 Task: Search one way flight ticket for 3 adults, 3 children in business from Laredo: Laredo International Airport to Laramie: Laramie Regional Airport on 8-3-2023. Choice of flights is Emirates. Number of bags: 1 checked bag. Price is upto 84000. Outbound departure time preference is 12:45.
Action: Mouse moved to (415, 171)
Screenshot: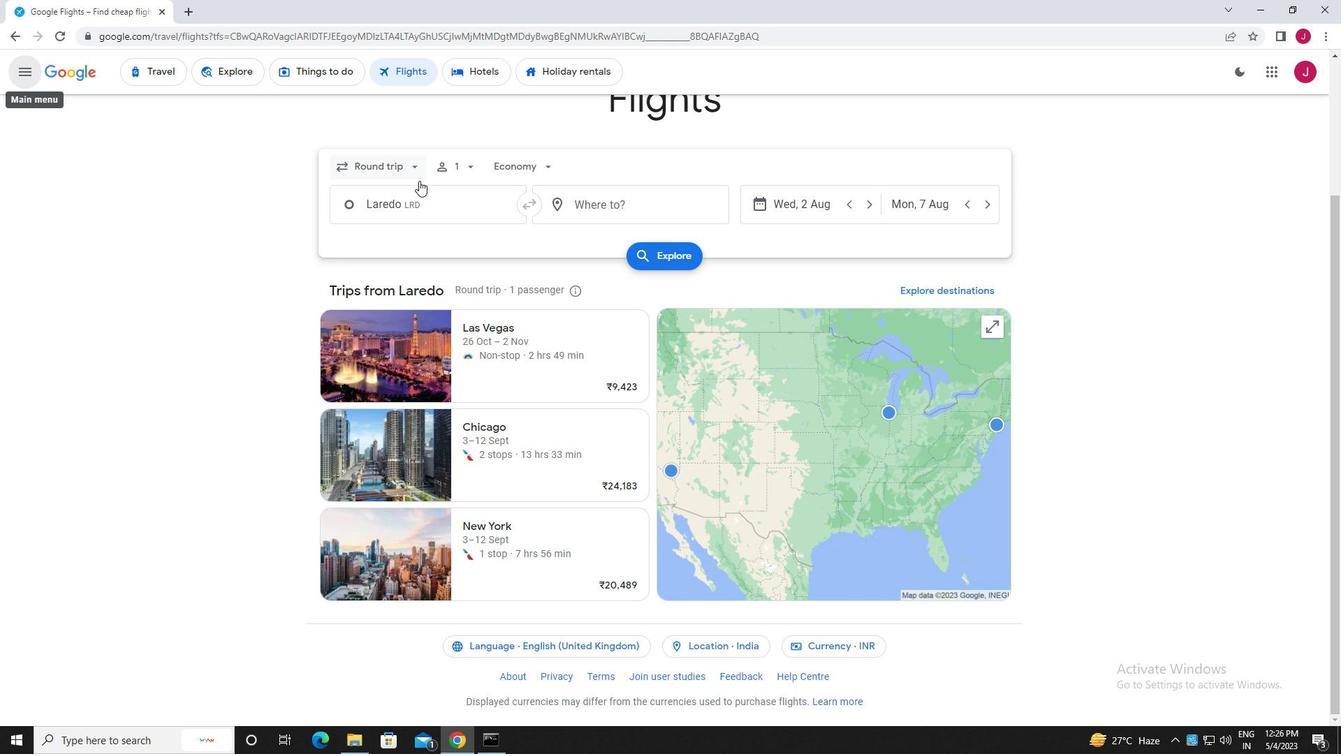 
Action: Mouse pressed left at (415, 171)
Screenshot: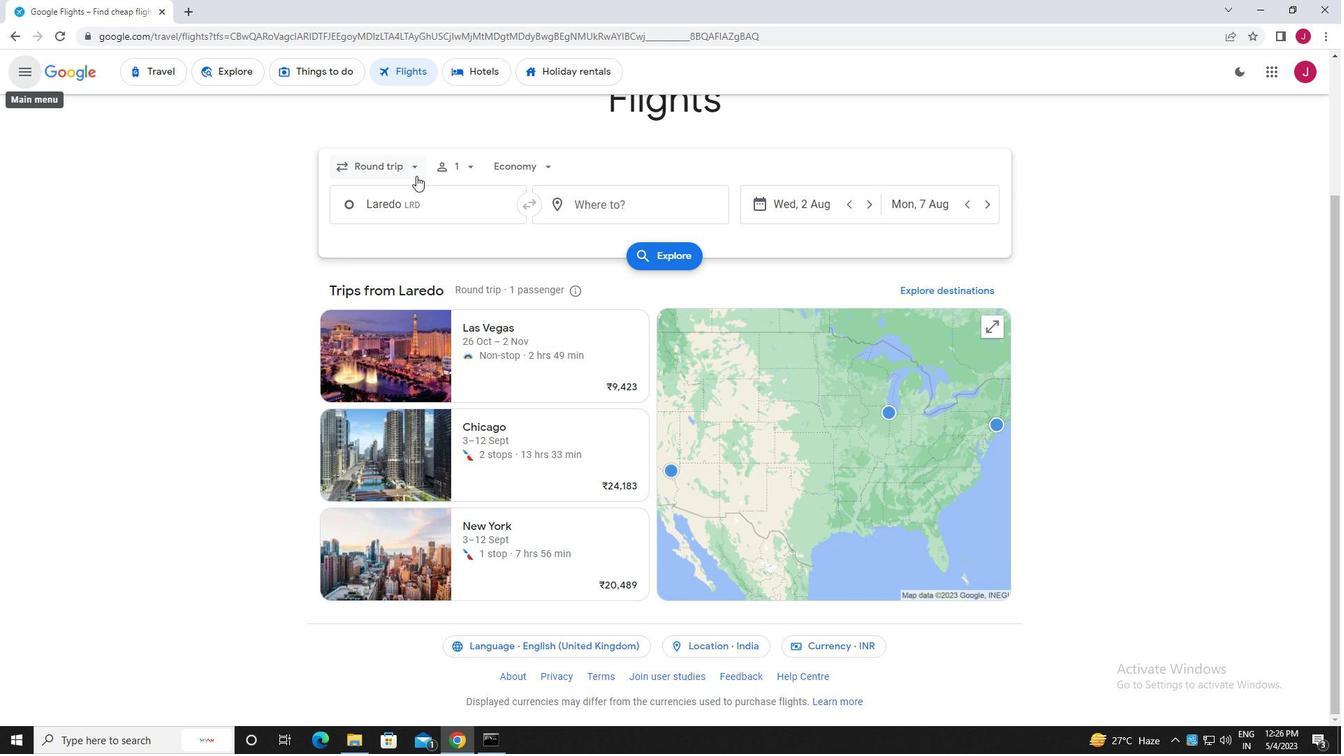 
Action: Mouse moved to (396, 231)
Screenshot: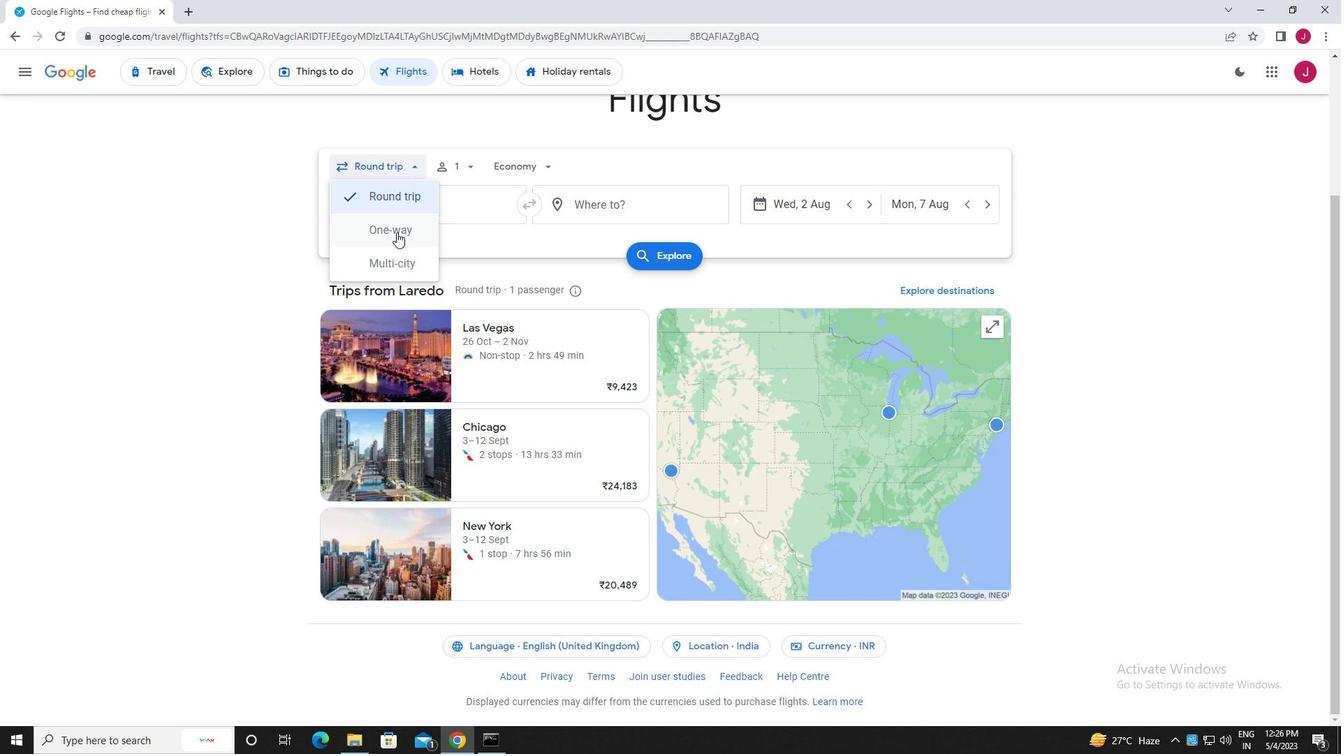 
Action: Mouse pressed left at (396, 231)
Screenshot: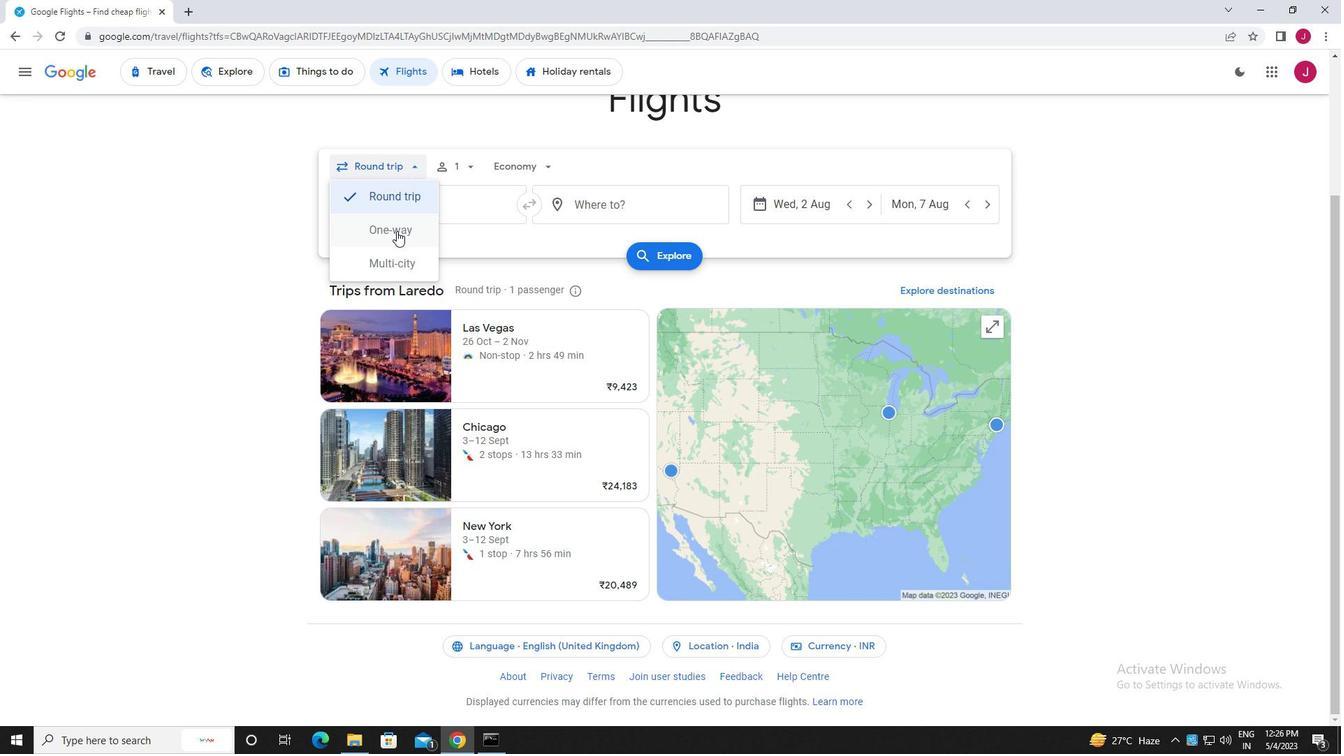 
Action: Mouse moved to (463, 167)
Screenshot: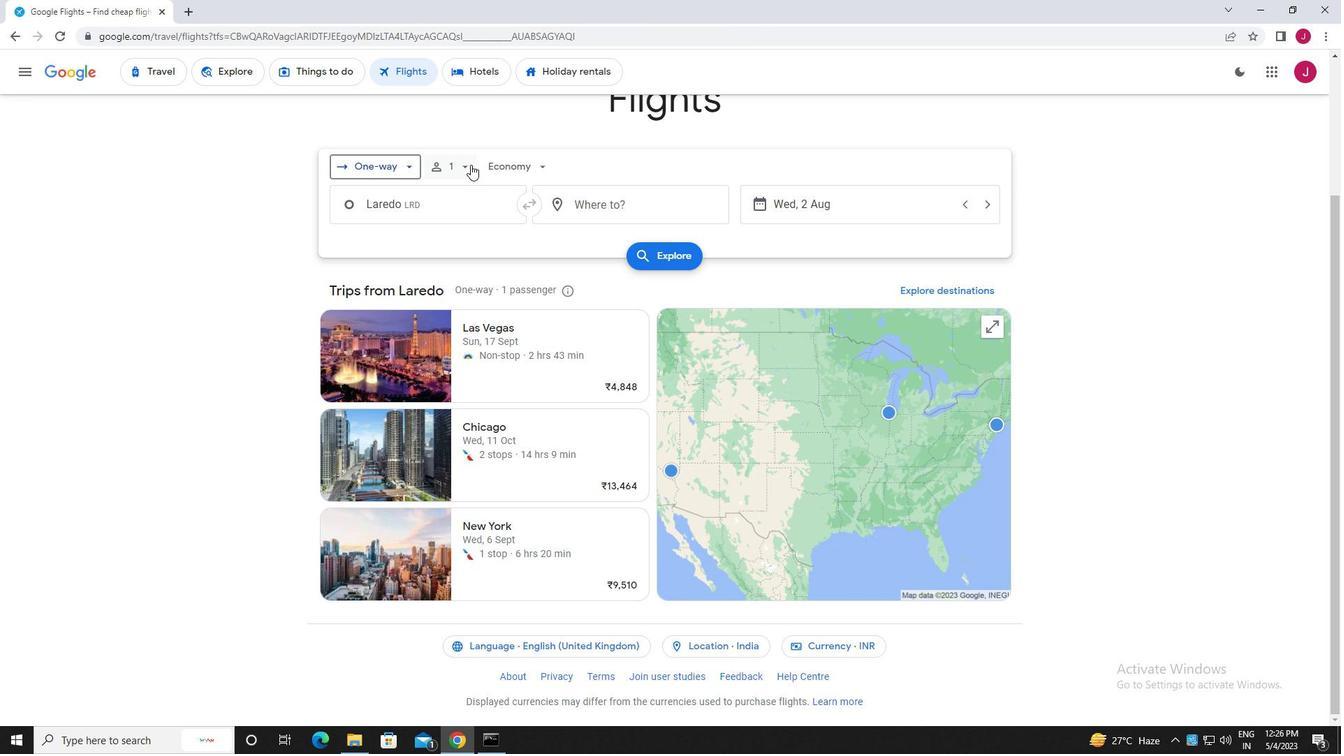 
Action: Mouse pressed left at (463, 167)
Screenshot: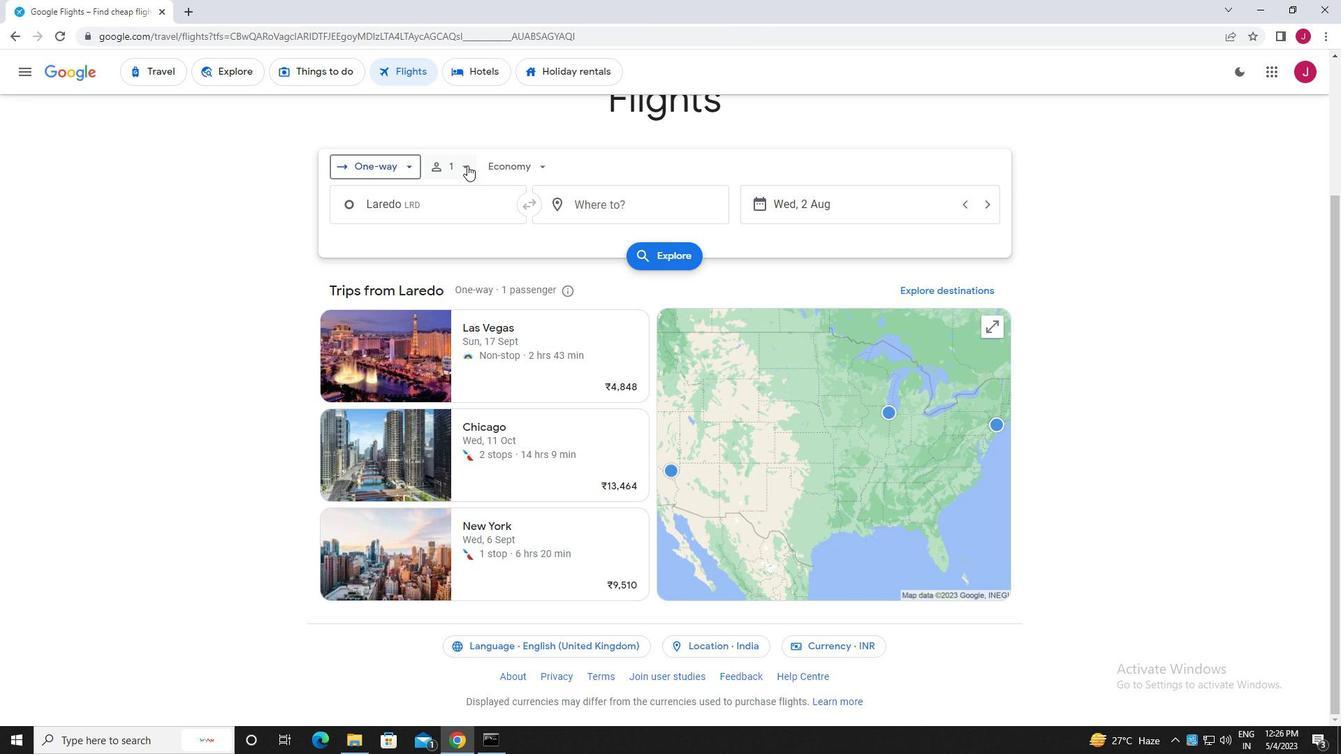 
Action: Mouse moved to (579, 201)
Screenshot: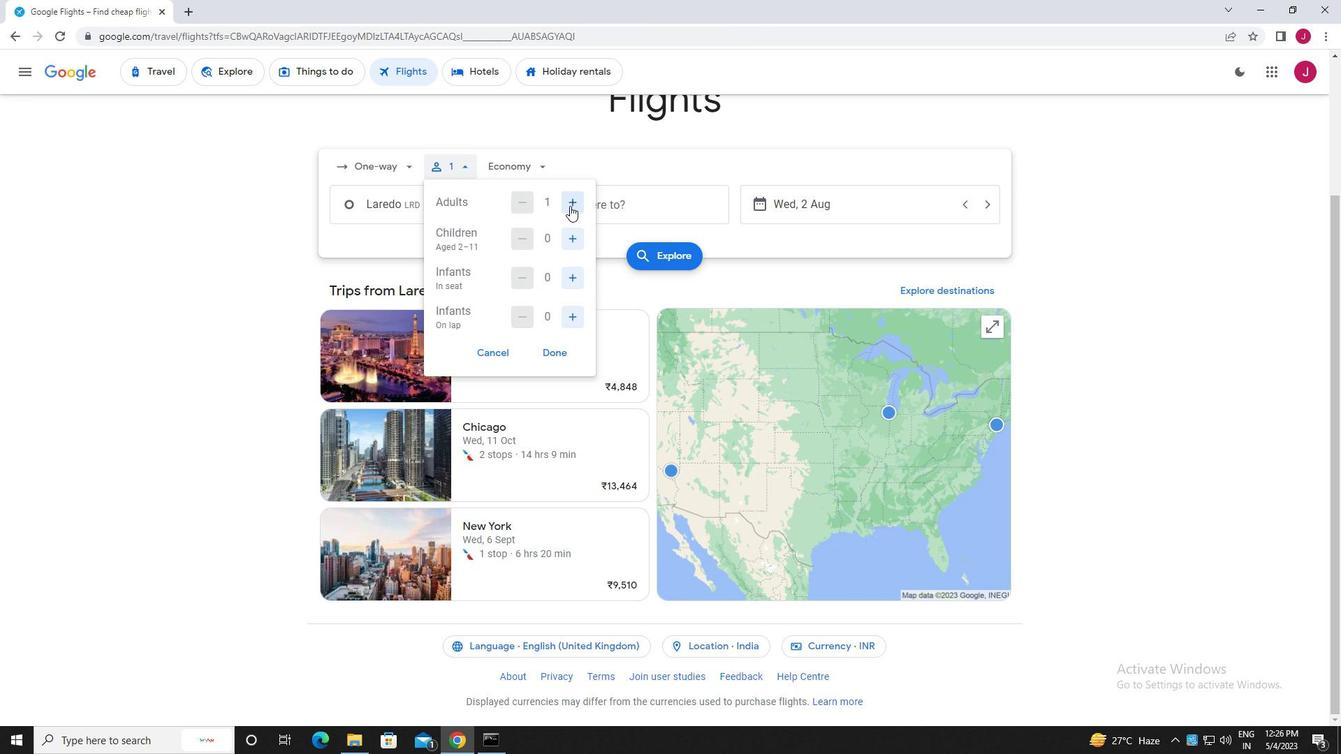 
Action: Mouse pressed left at (579, 201)
Screenshot: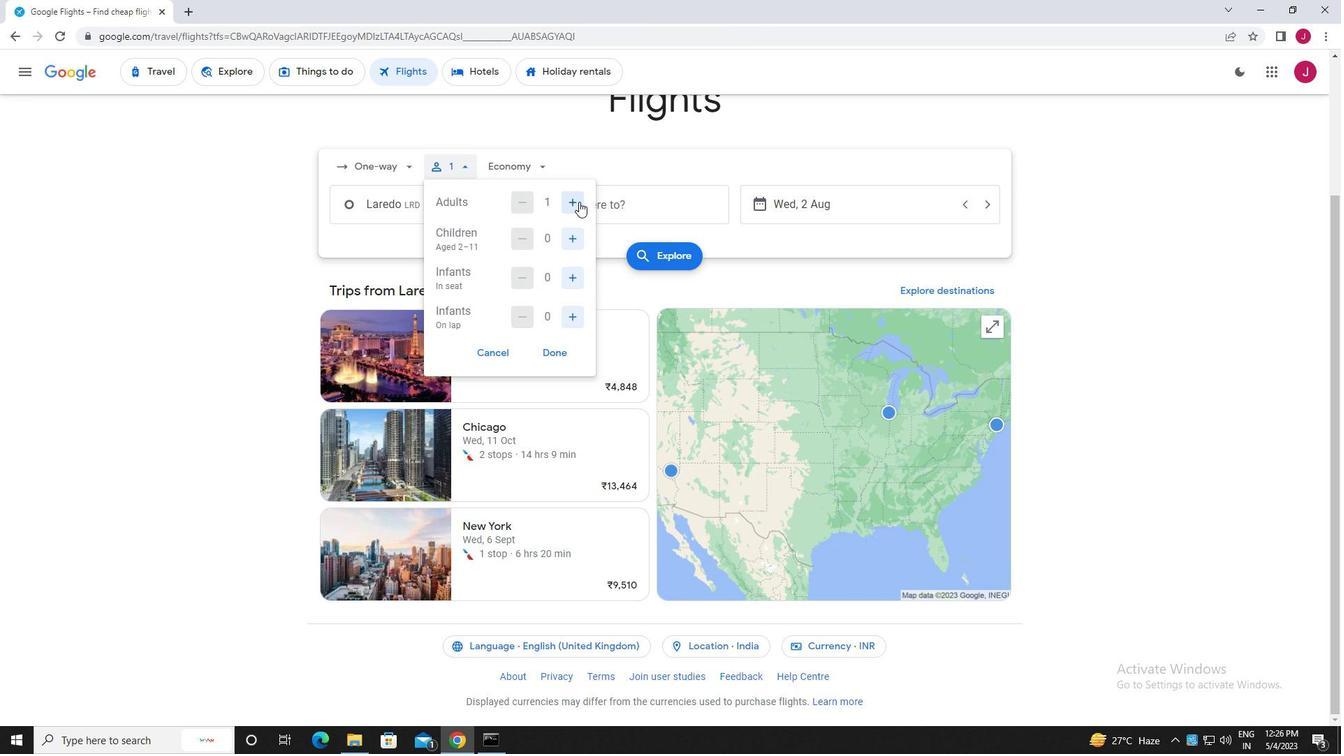 
Action: Mouse pressed left at (579, 201)
Screenshot: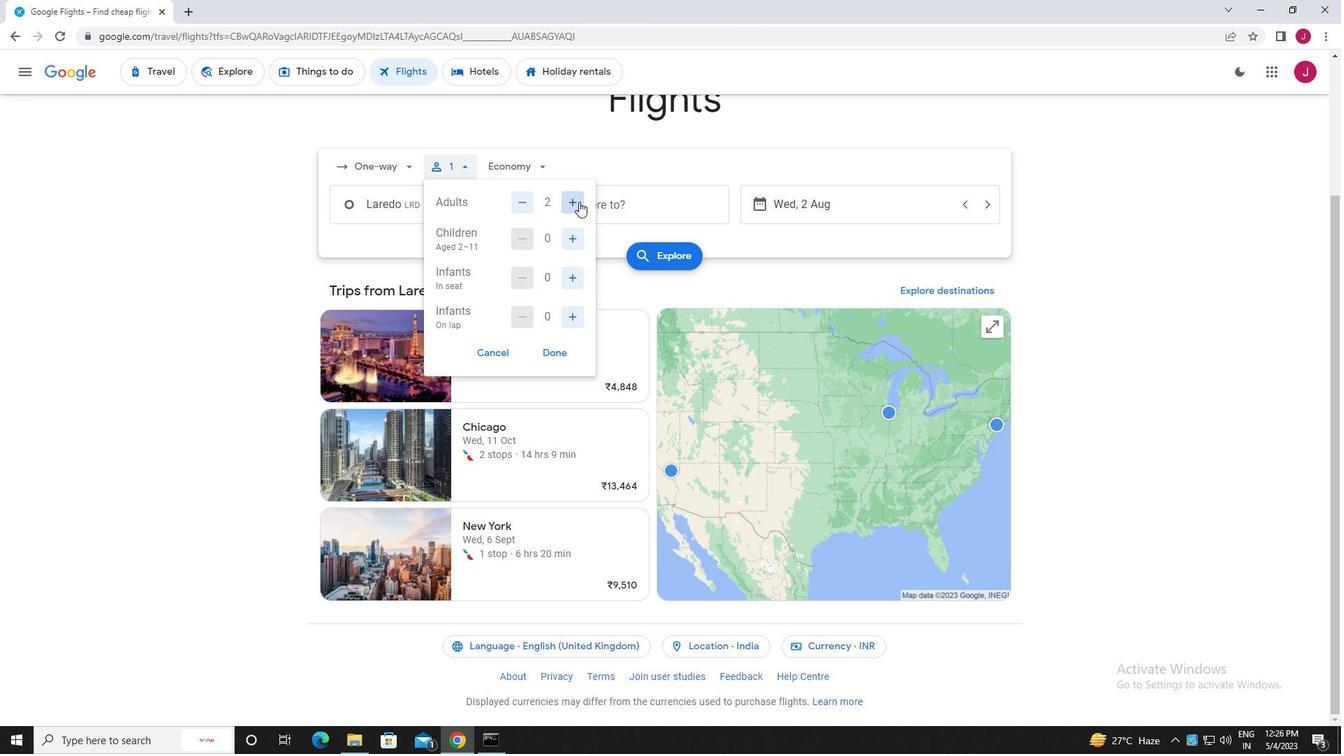 
Action: Mouse moved to (576, 237)
Screenshot: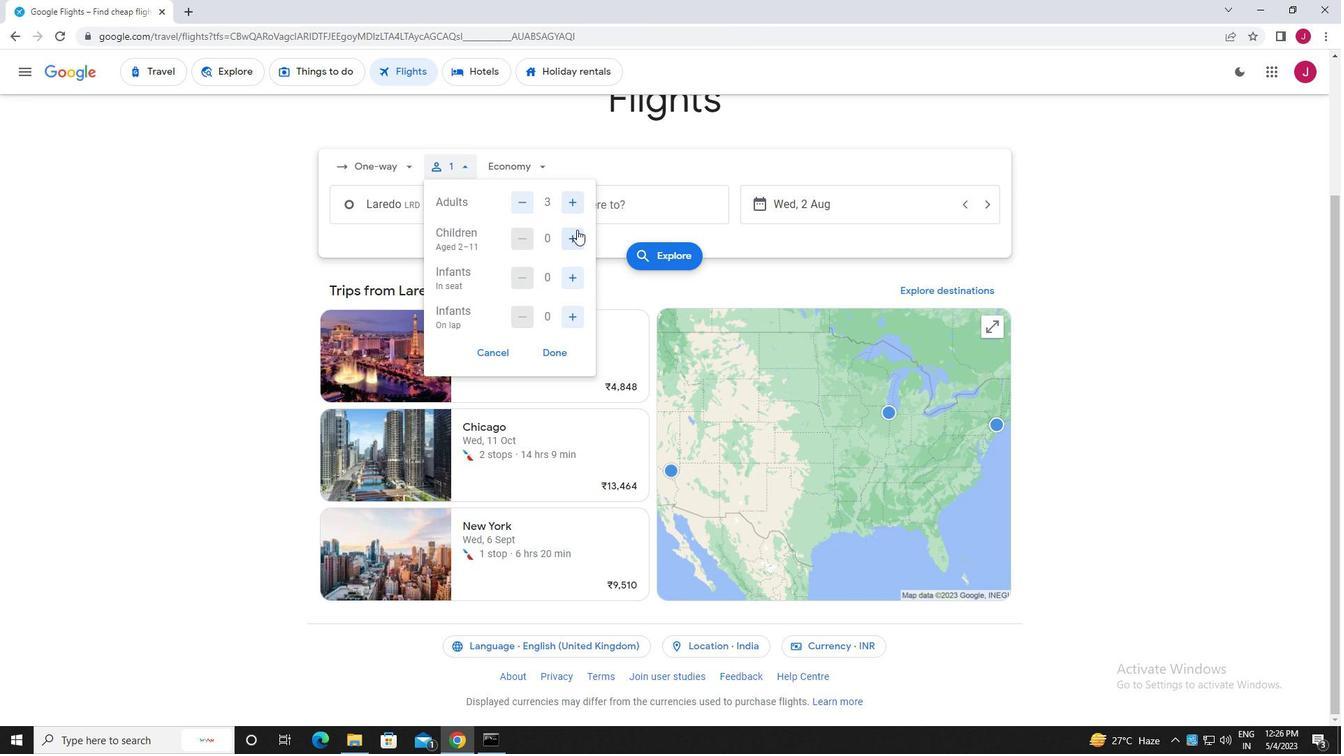 
Action: Mouse pressed left at (576, 237)
Screenshot: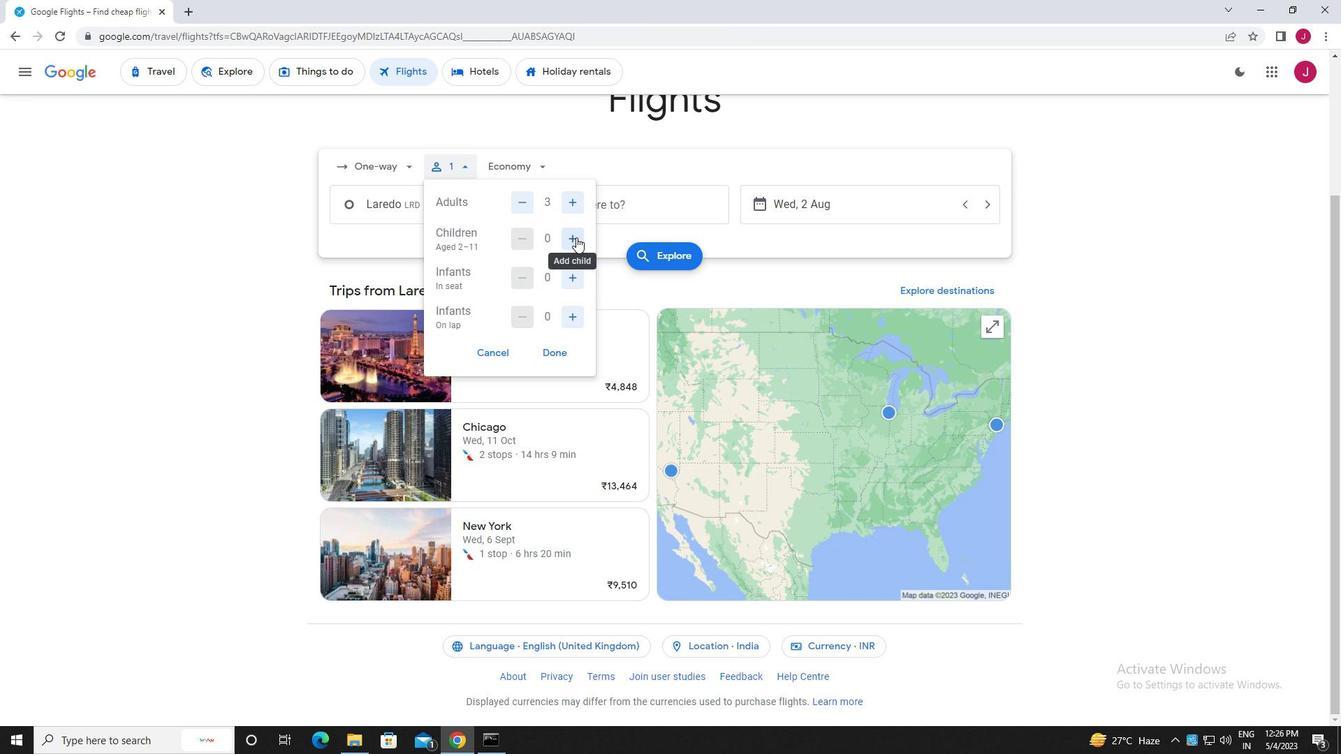 
Action: Mouse pressed left at (576, 237)
Screenshot: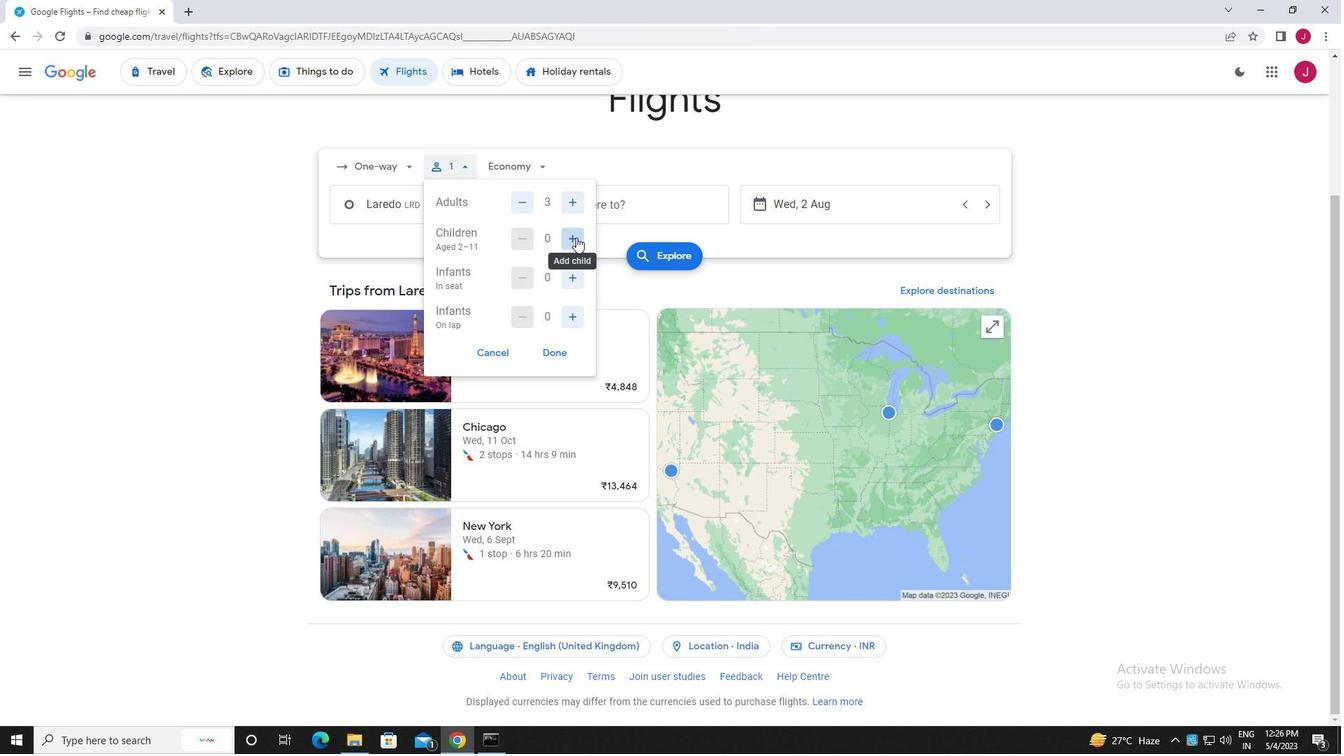 
Action: Mouse pressed left at (576, 237)
Screenshot: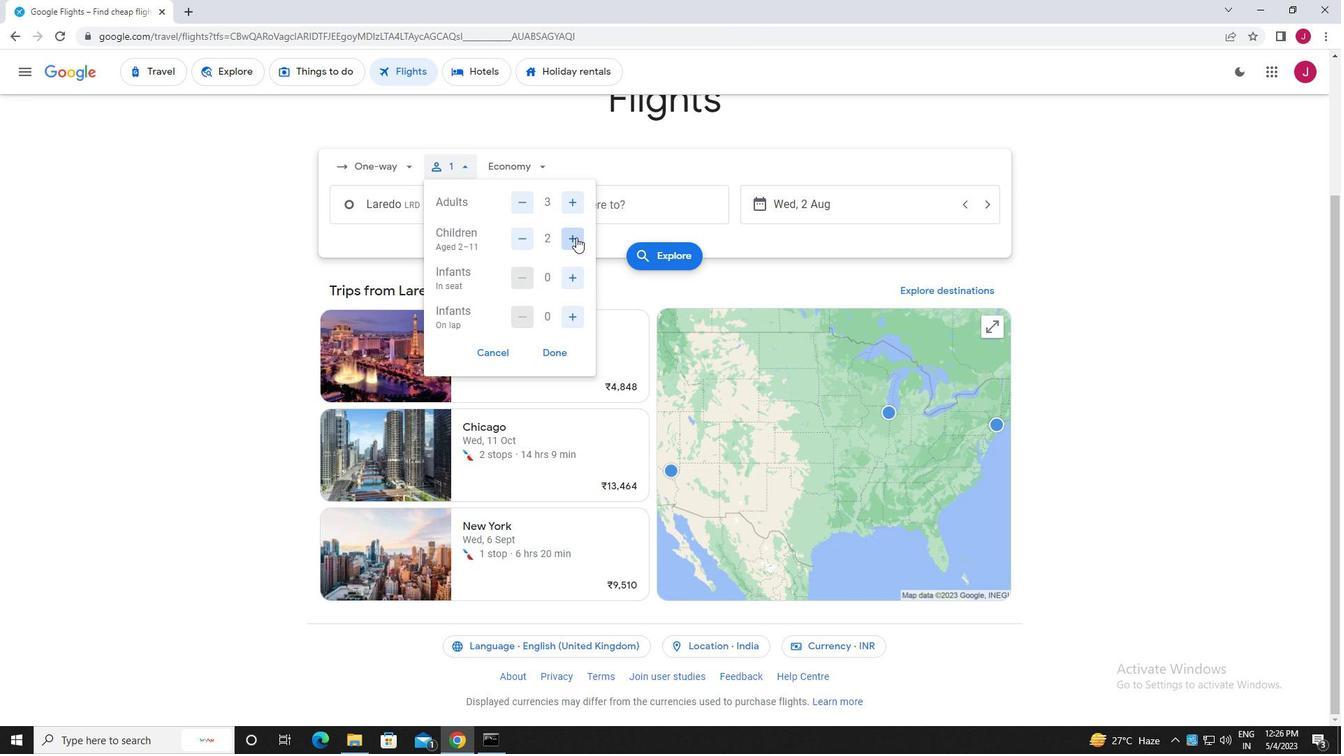 
Action: Mouse moved to (555, 355)
Screenshot: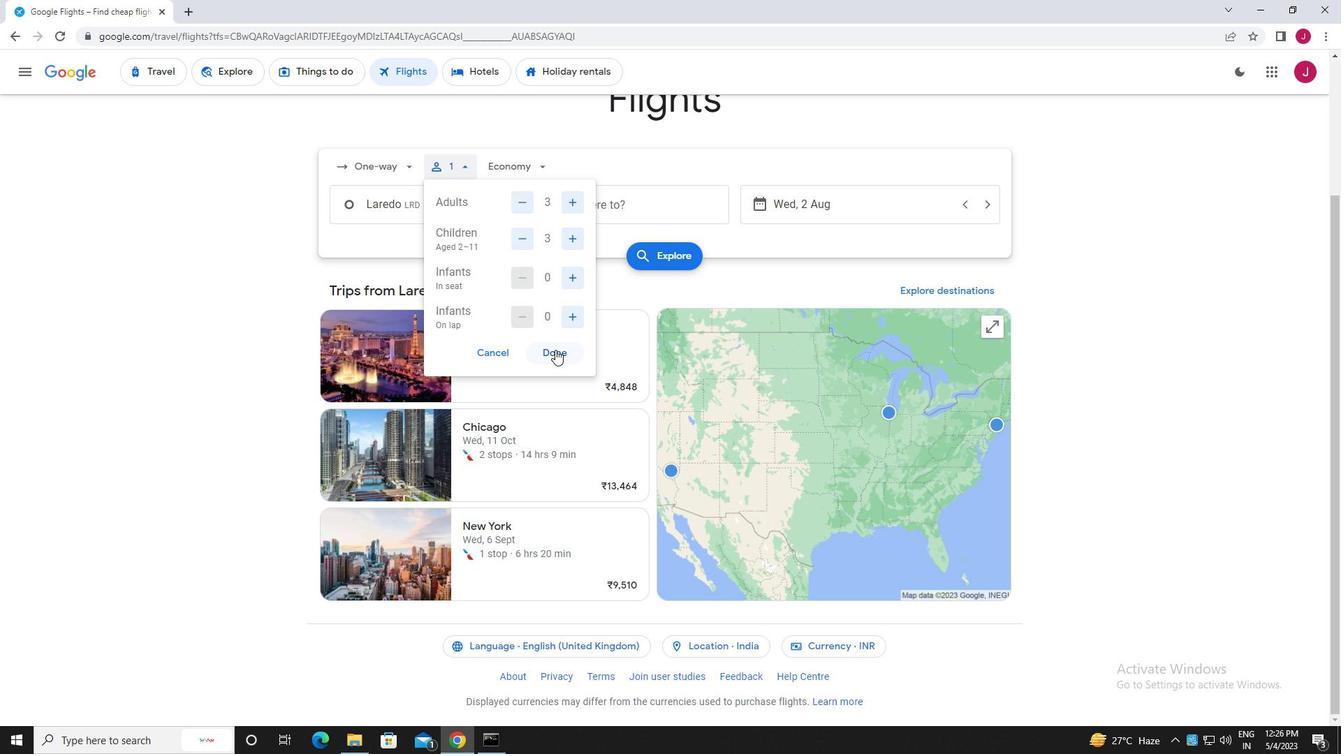 
Action: Mouse pressed left at (555, 355)
Screenshot: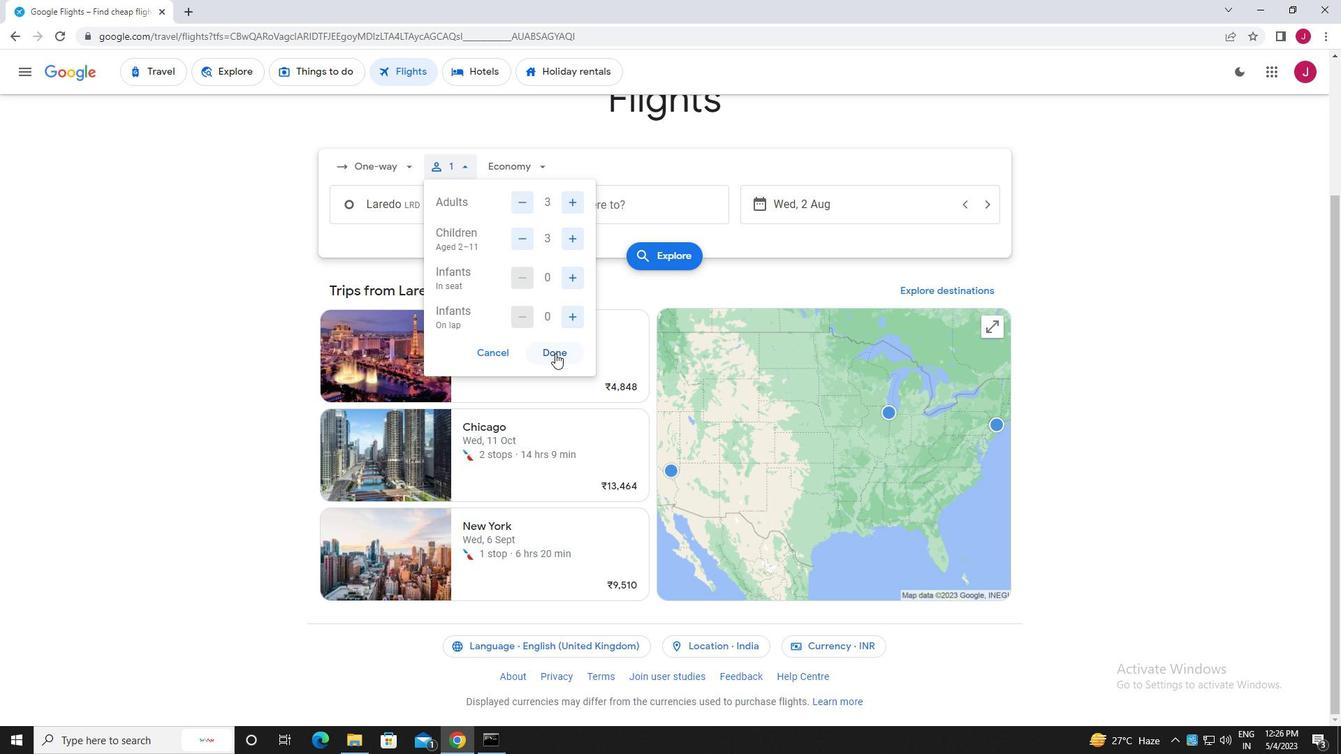 
Action: Mouse moved to (532, 169)
Screenshot: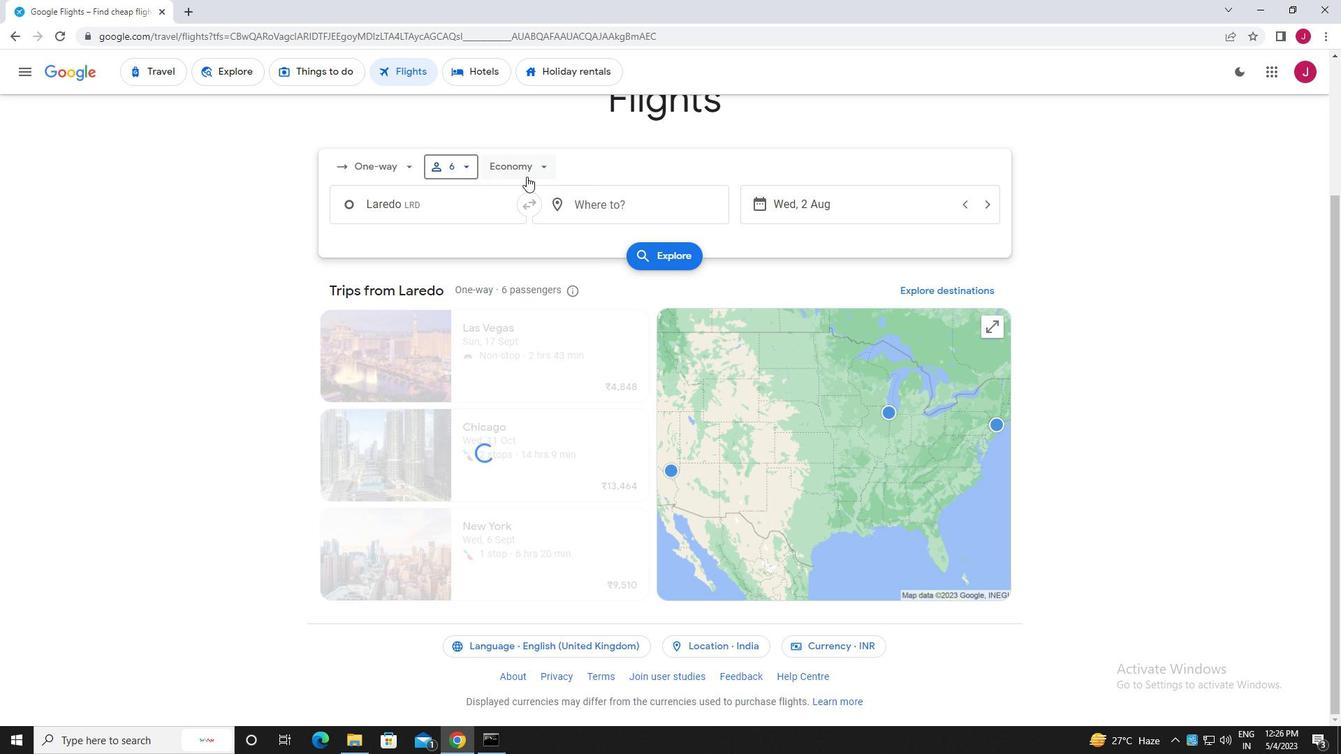 
Action: Mouse pressed left at (532, 169)
Screenshot: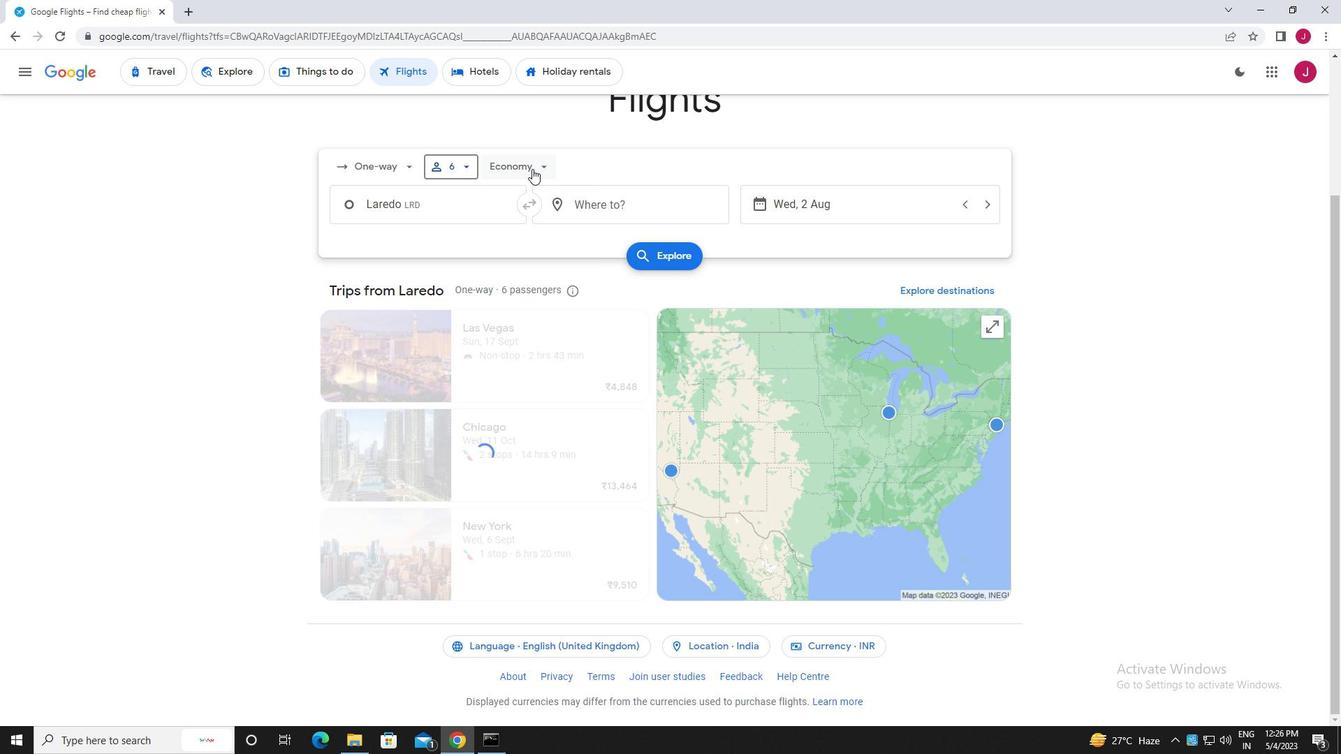 
Action: Mouse moved to (544, 264)
Screenshot: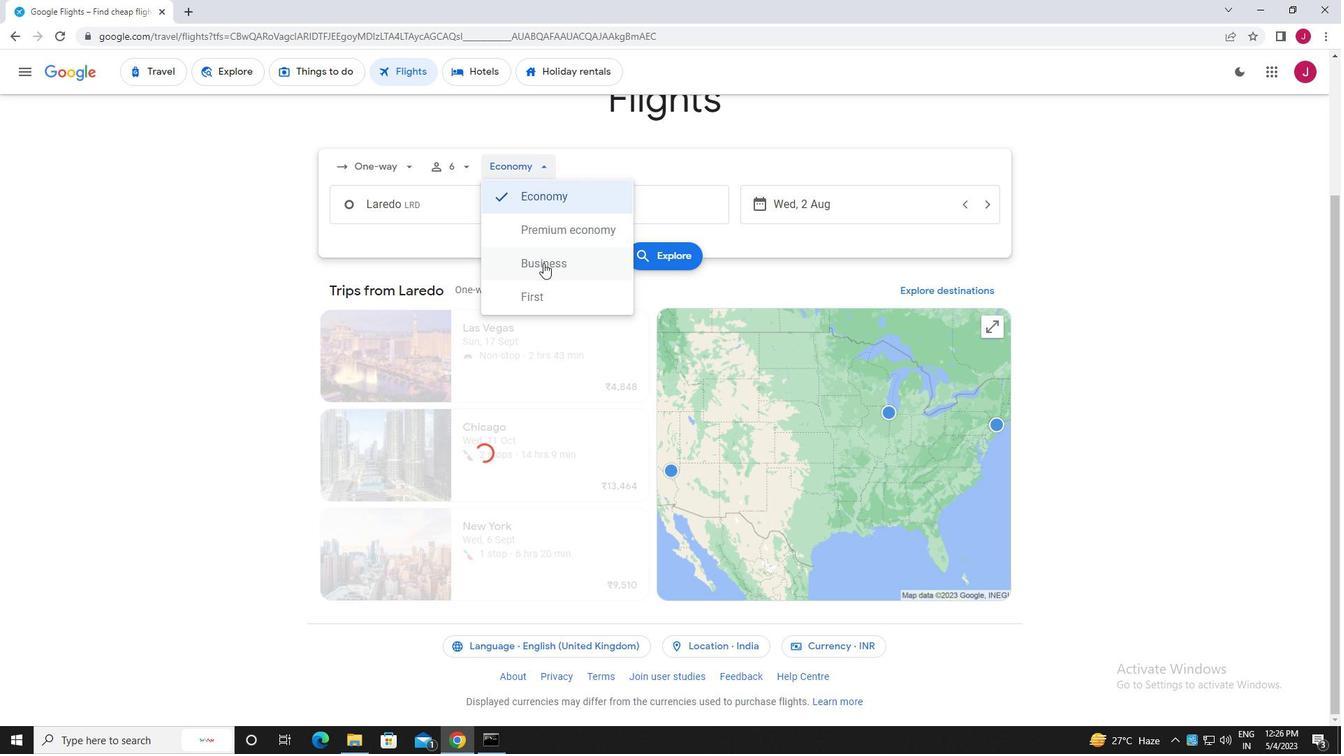 
Action: Mouse pressed left at (544, 264)
Screenshot: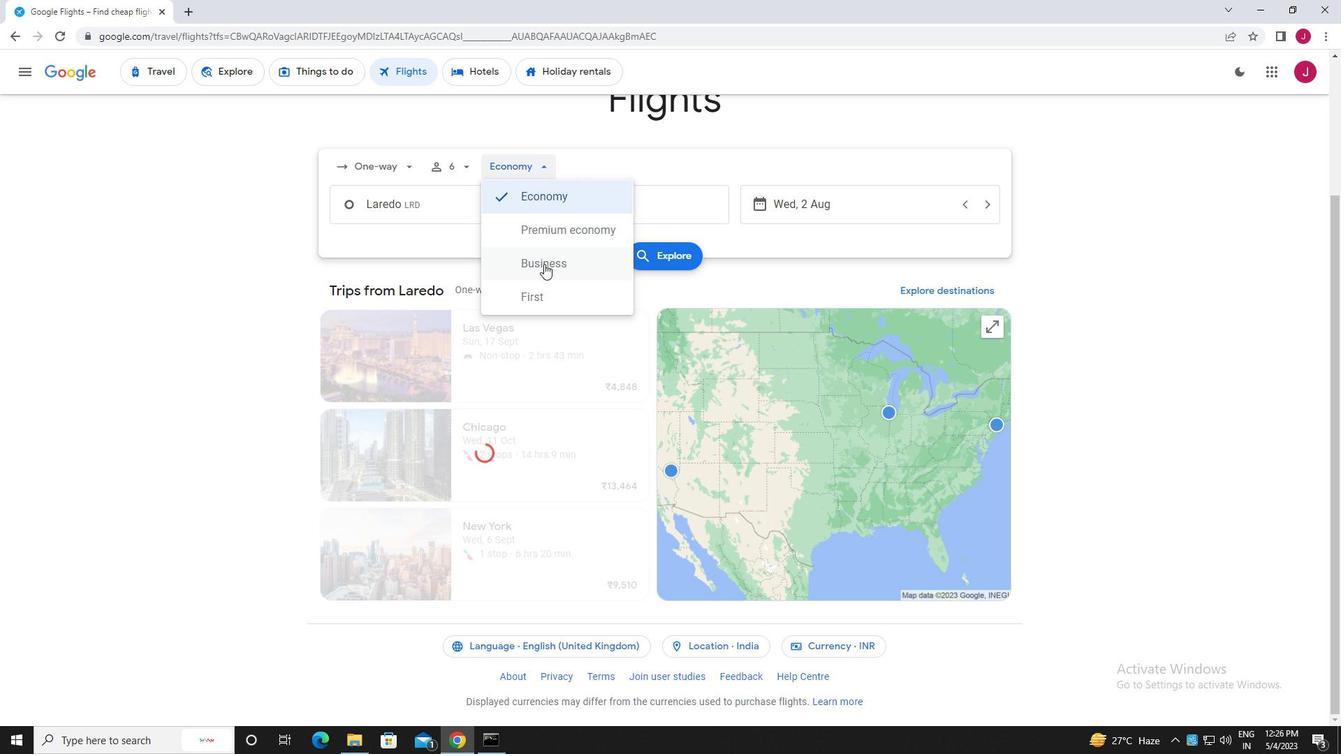 
Action: Mouse moved to (467, 208)
Screenshot: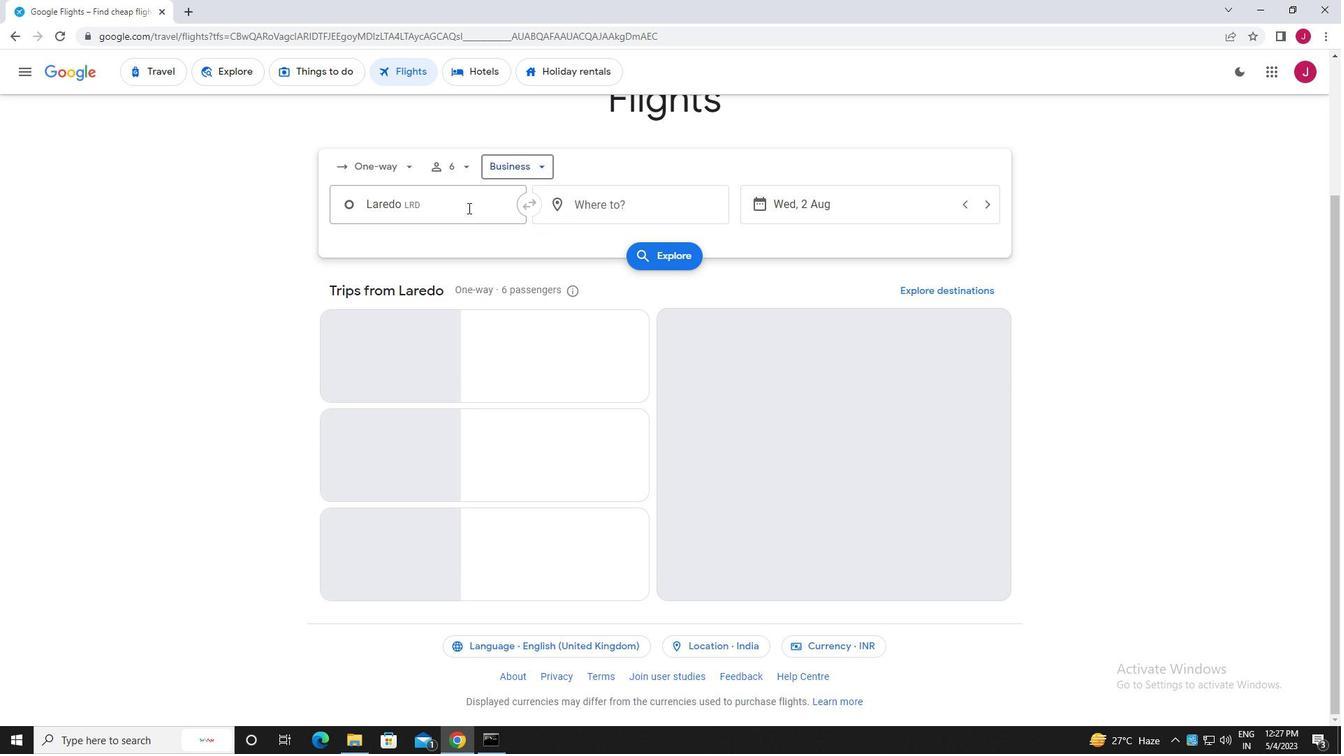 
Action: Mouse pressed left at (467, 208)
Screenshot: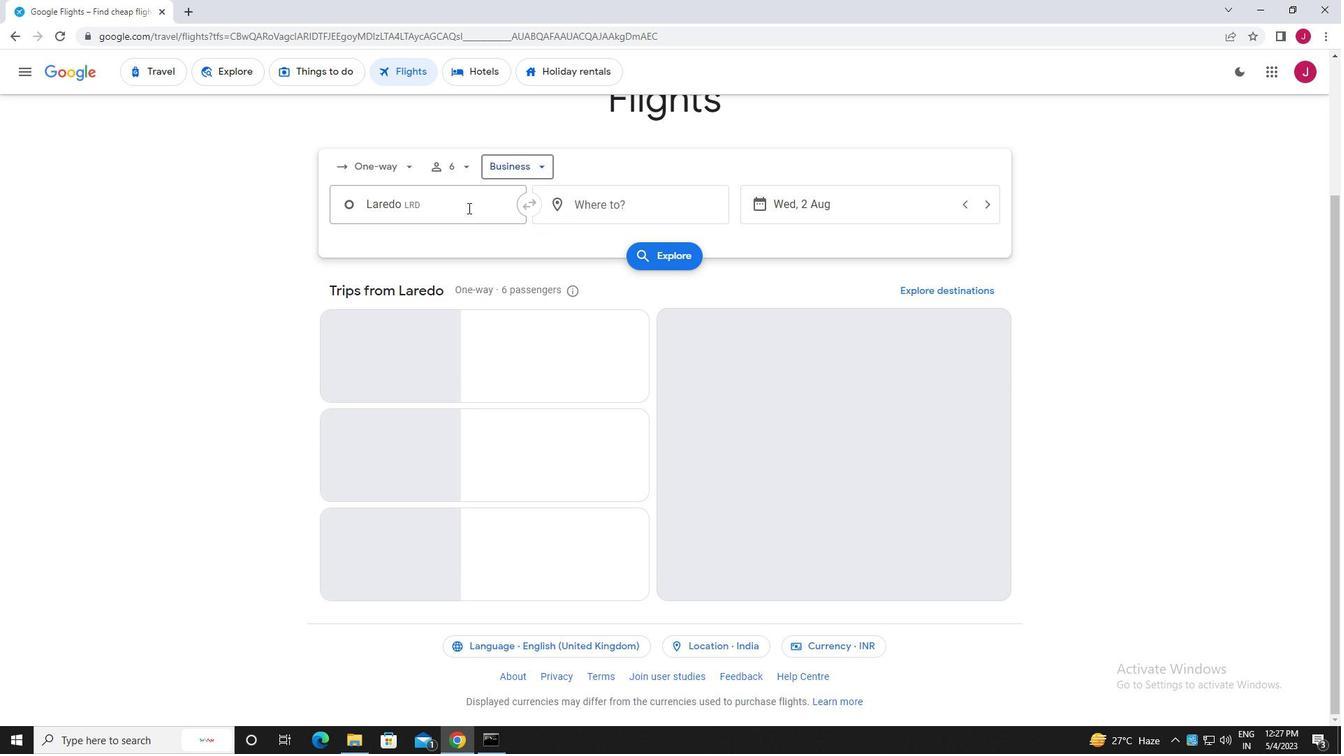 
Action: Mouse moved to (487, 196)
Screenshot: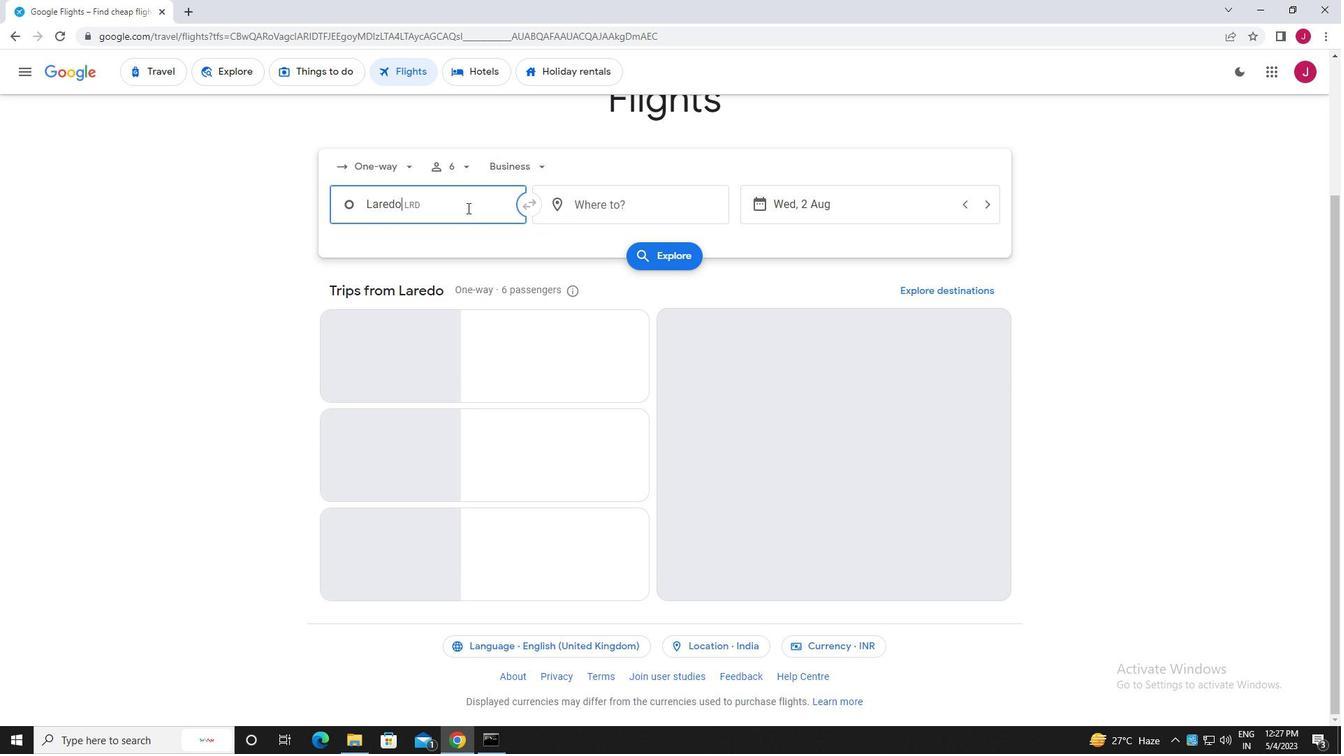 
Action: Key pressed laredo
Screenshot: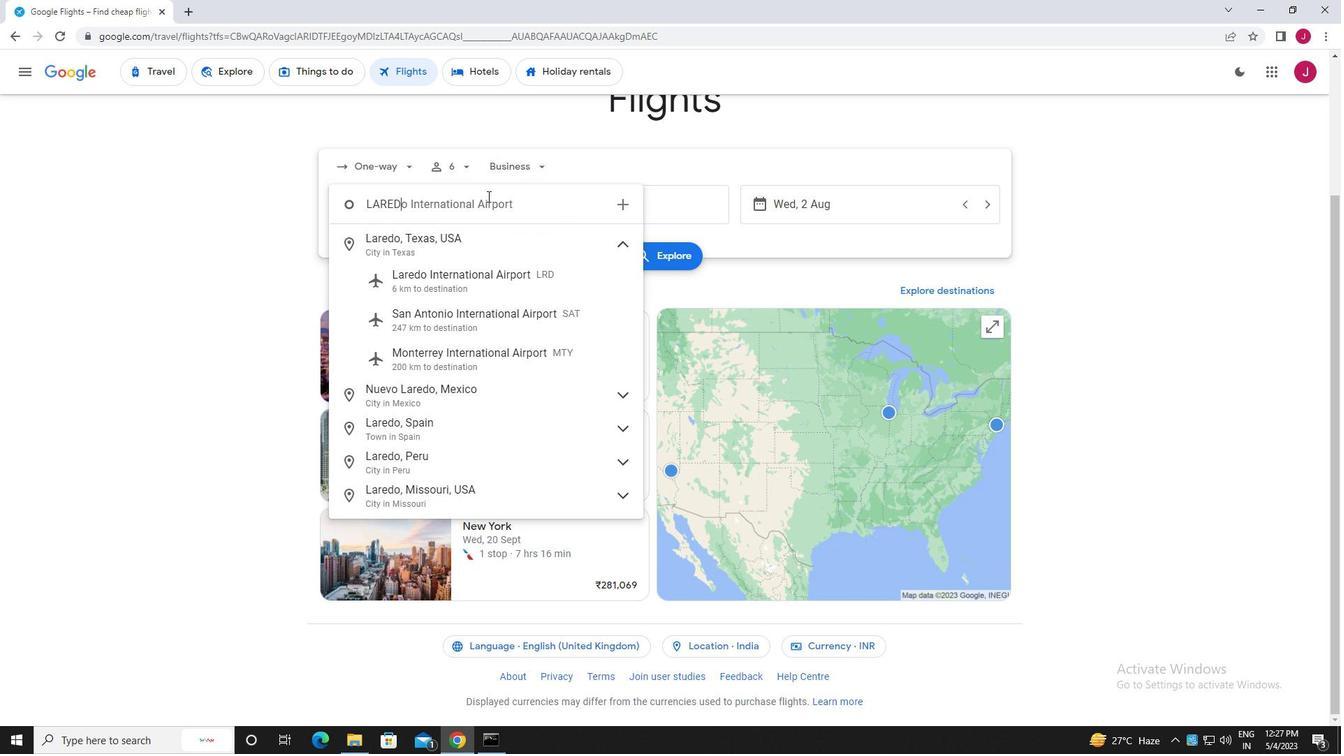 
Action: Mouse moved to (503, 277)
Screenshot: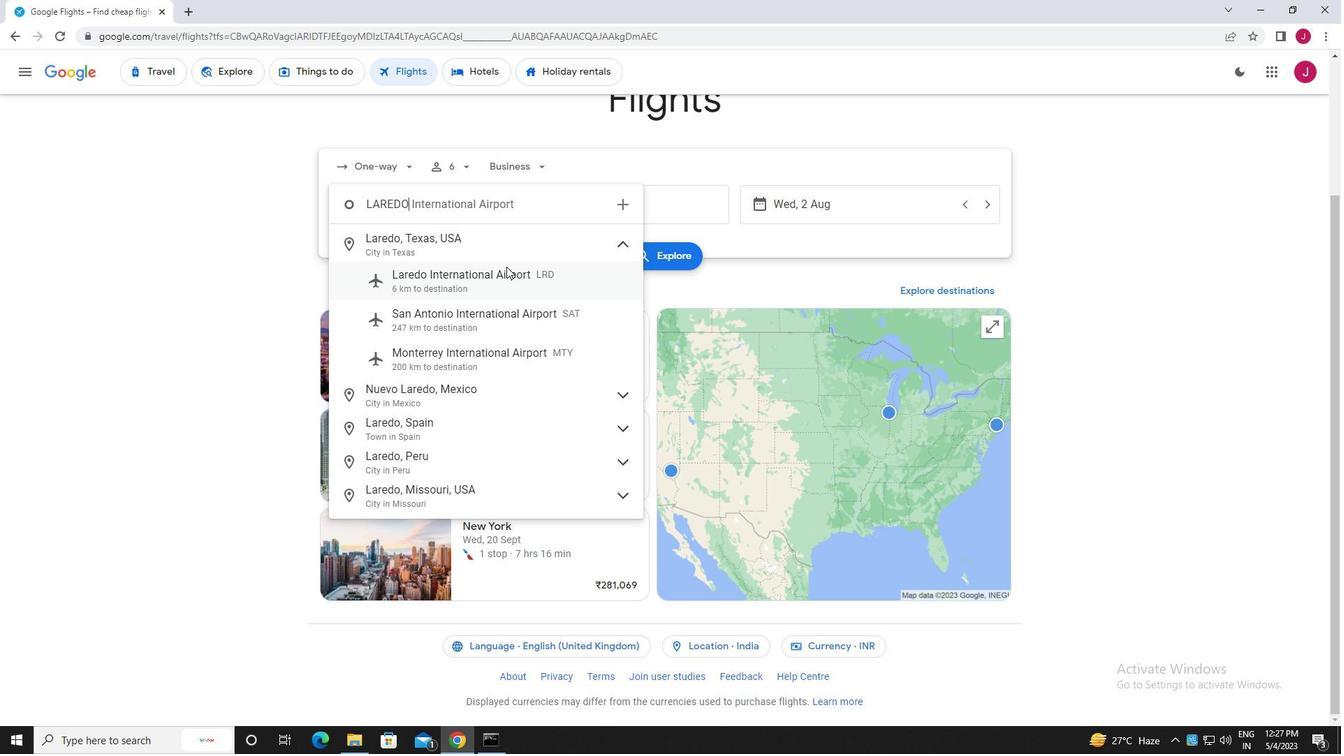 
Action: Mouse pressed left at (503, 277)
Screenshot: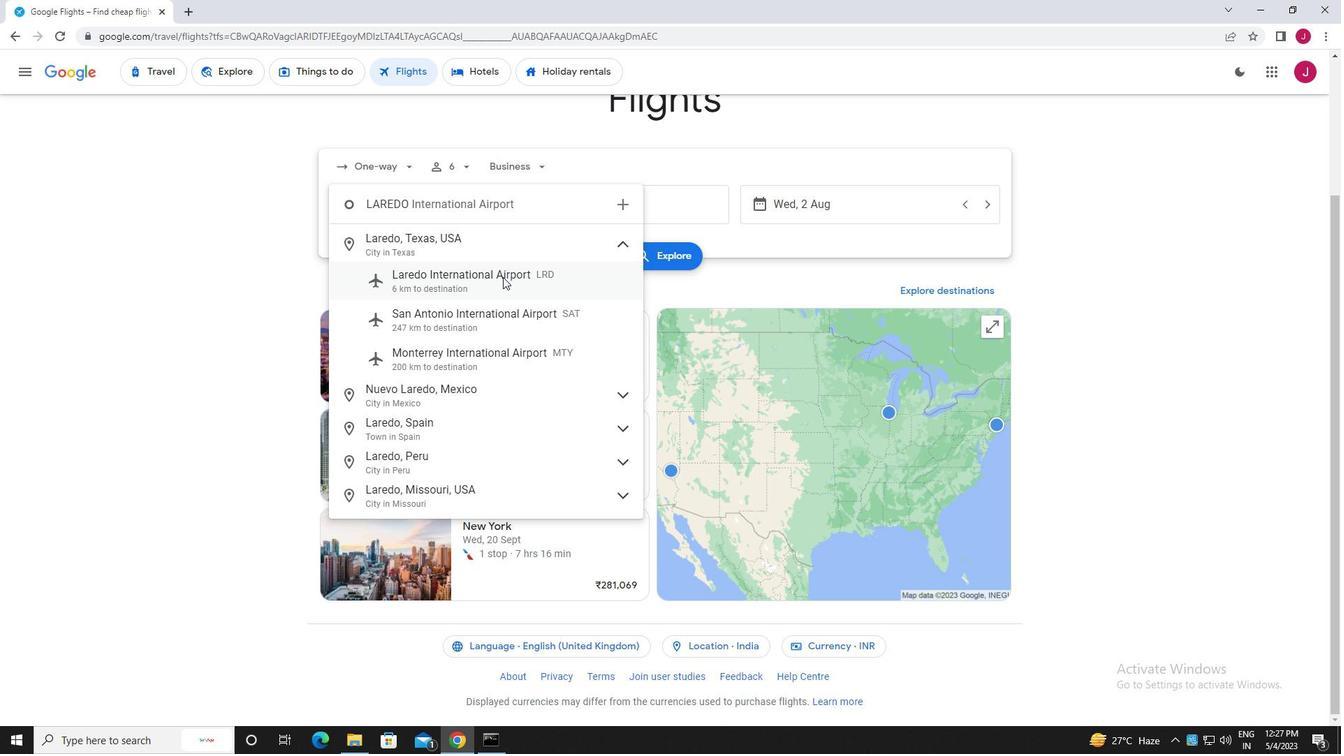 
Action: Mouse moved to (631, 204)
Screenshot: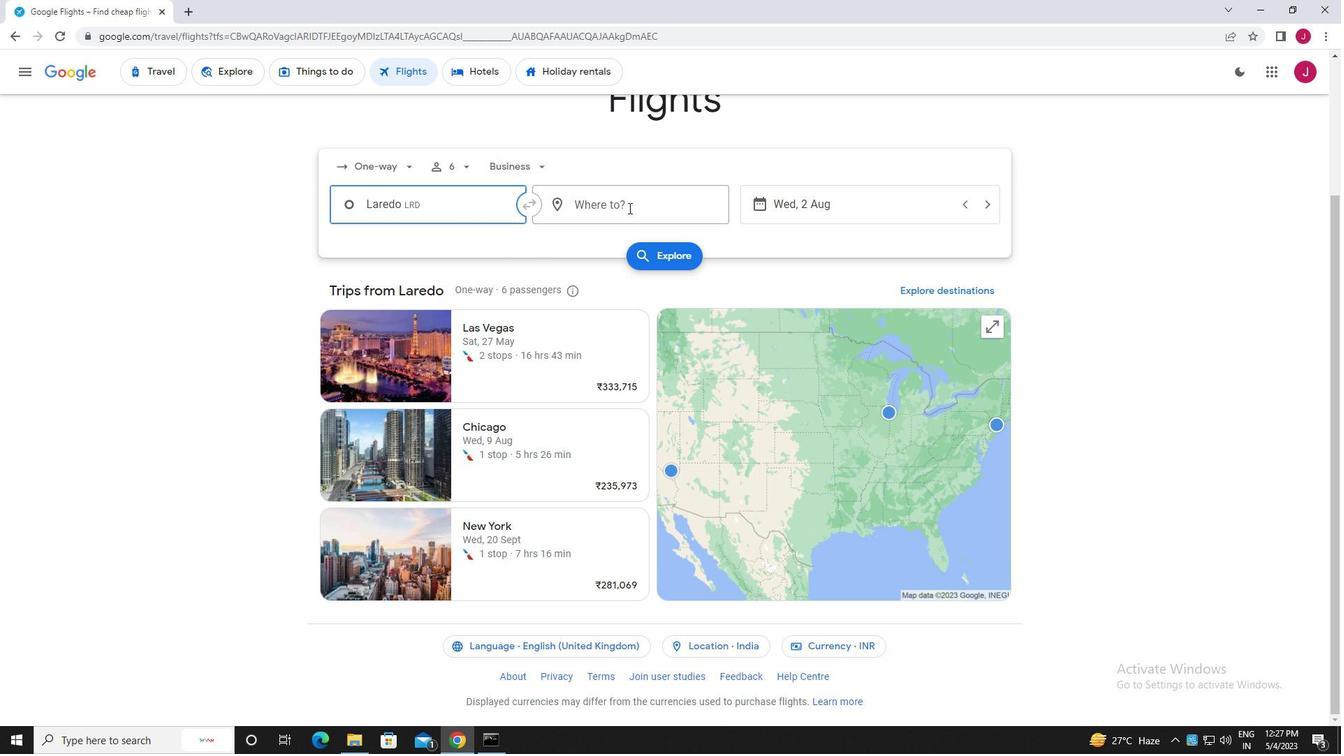 
Action: Mouse pressed left at (631, 204)
Screenshot: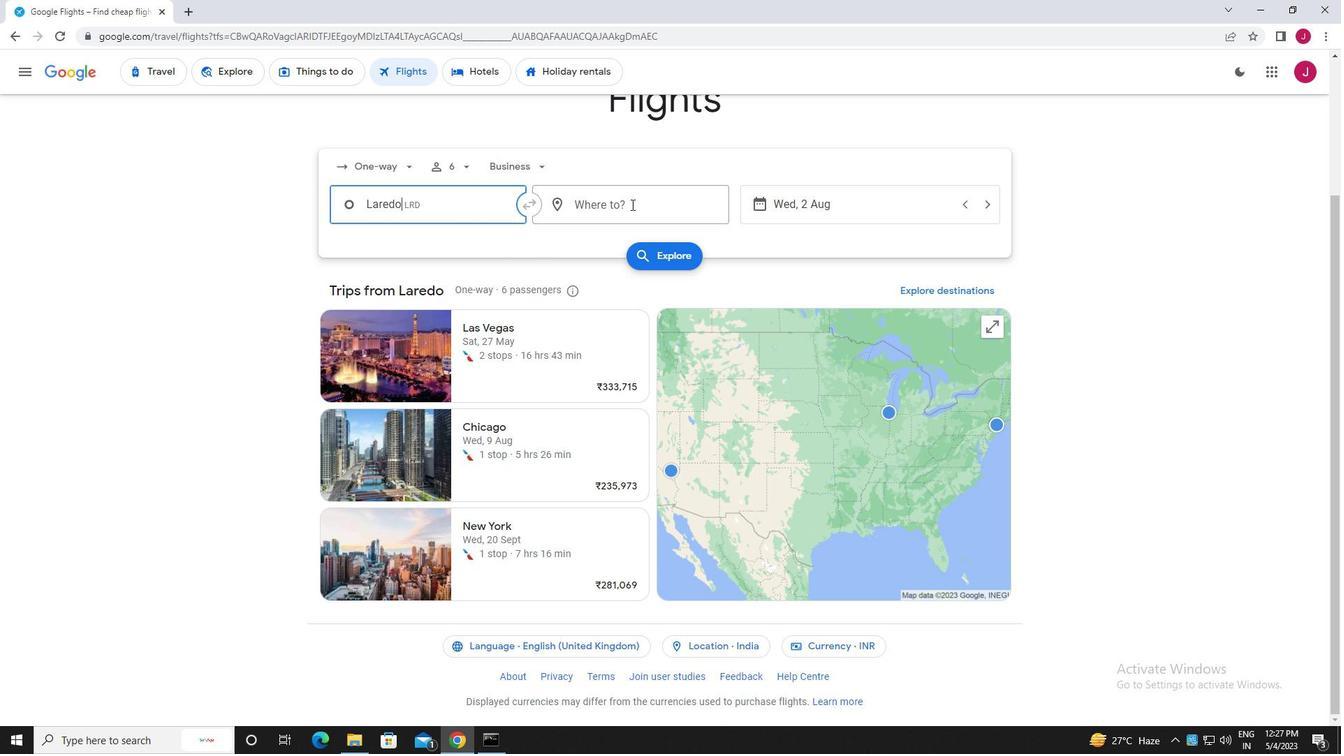 
Action: Mouse moved to (631, 206)
Screenshot: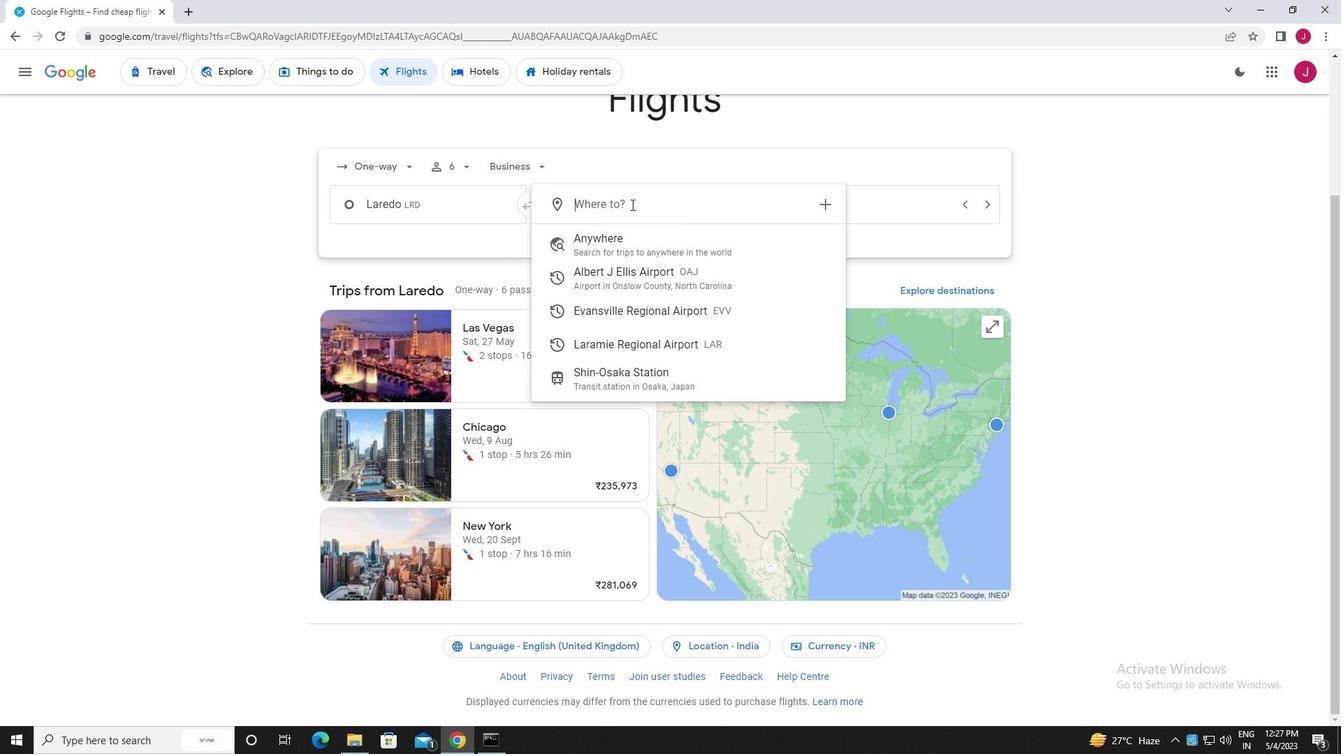 
Action: Key pressed laram<Key.space>
Screenshot: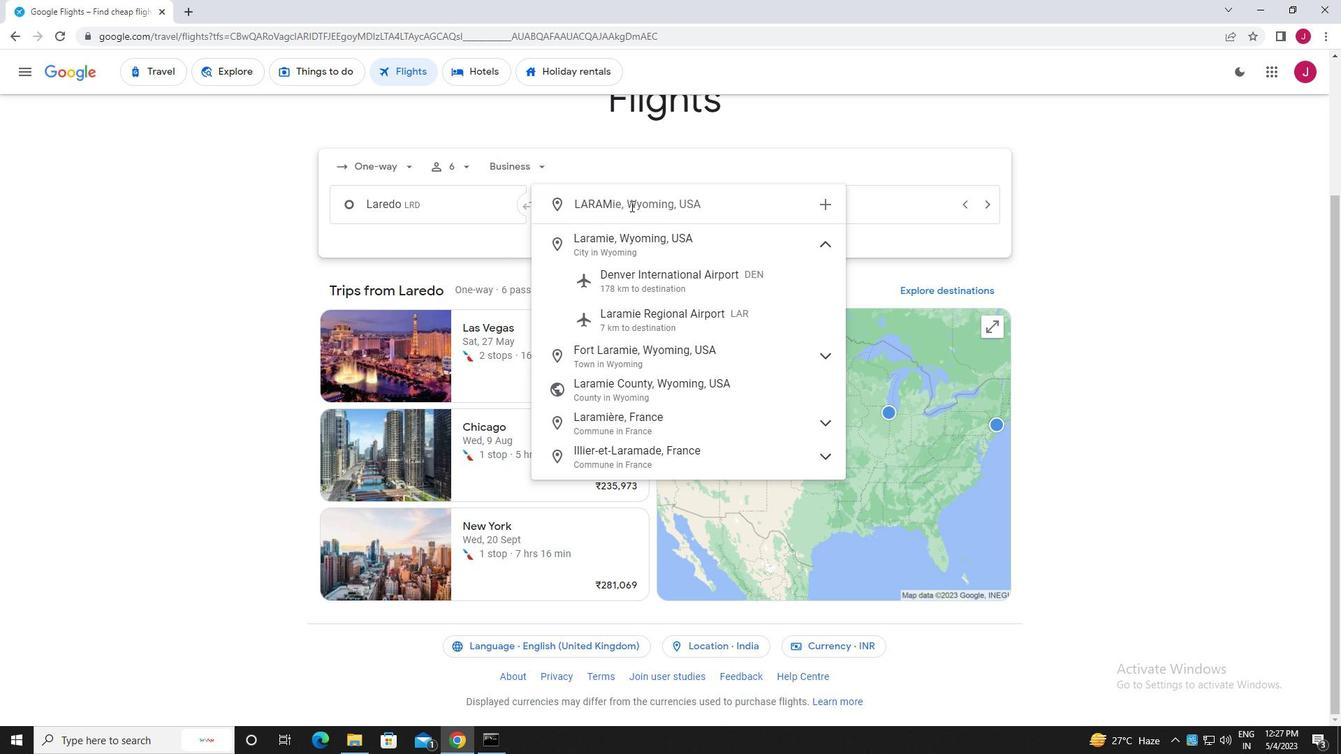 
Action: Mouse moved to (666, 320)
Screenshot: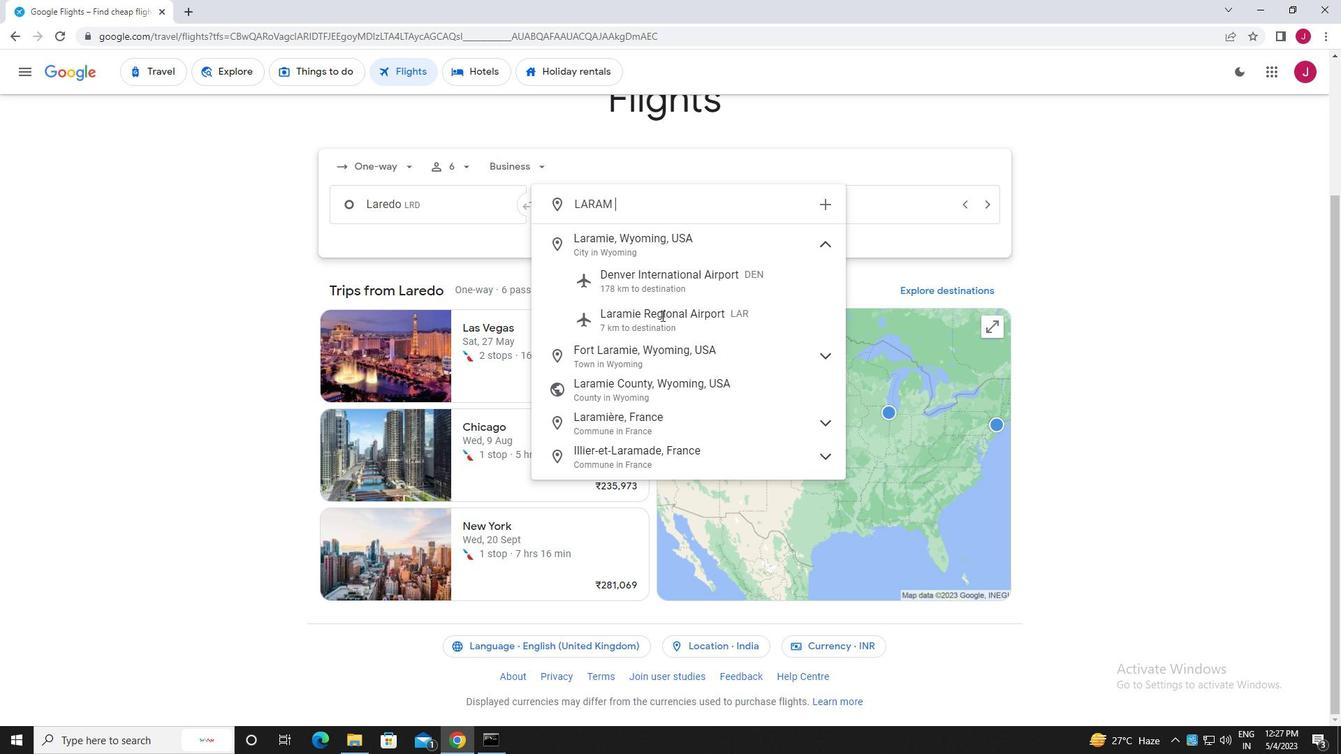 
Action: Mouse pressed left at (666, 320)
Screenshot: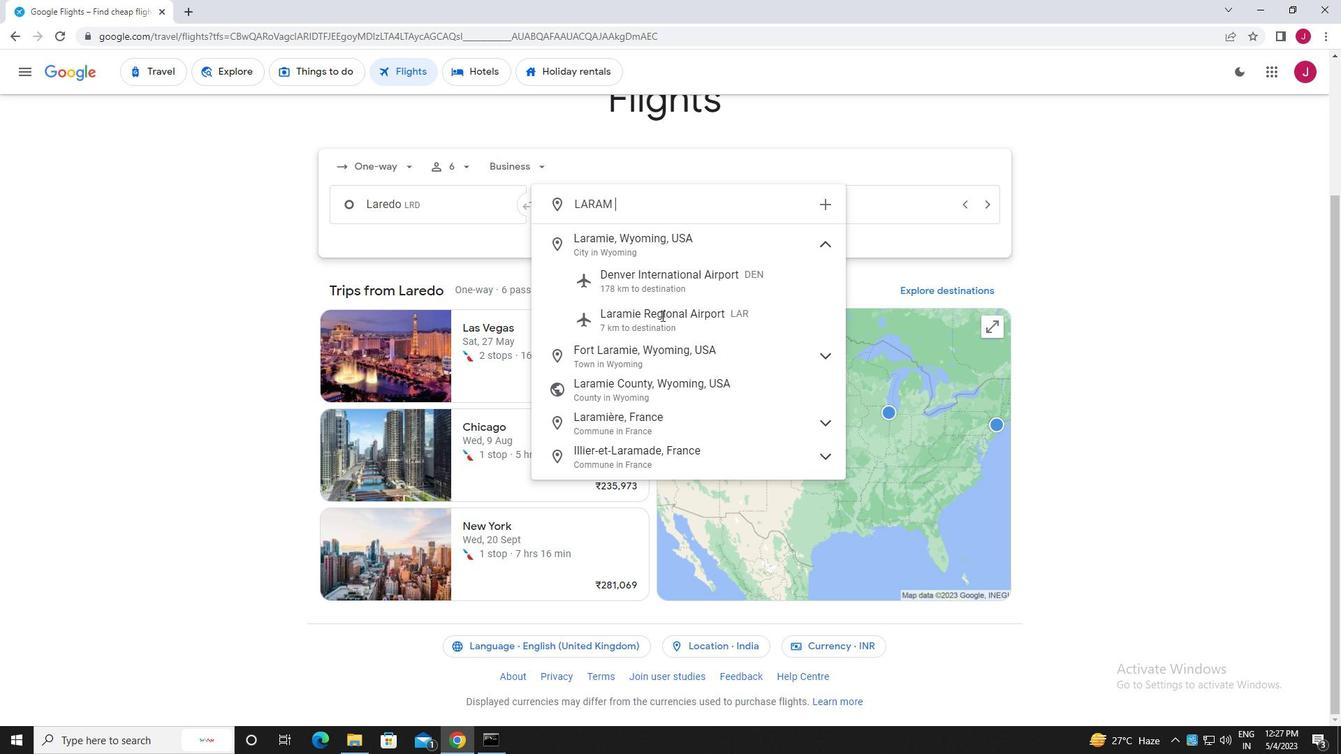 
Action: Mouse moved to (847, 199)
Screenshot: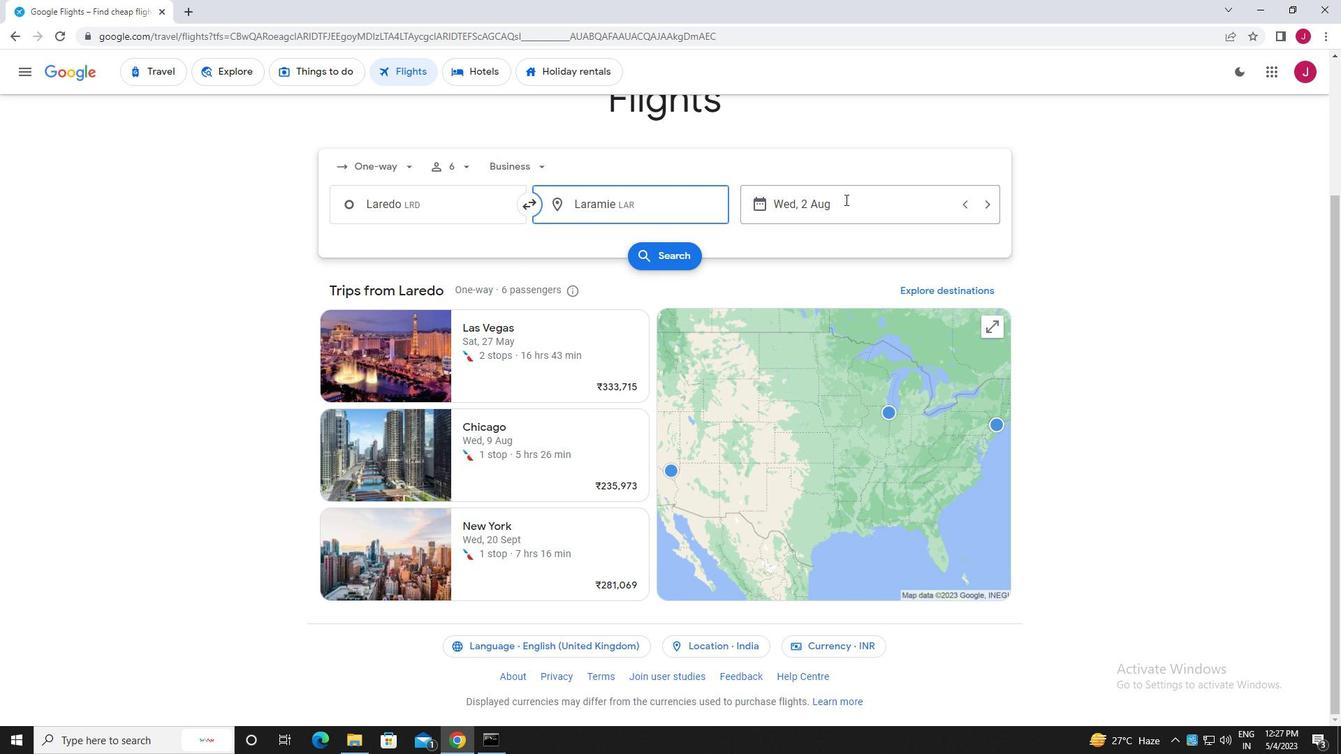 
Action: Mouse pressed left at (847, 199)
Screenshot: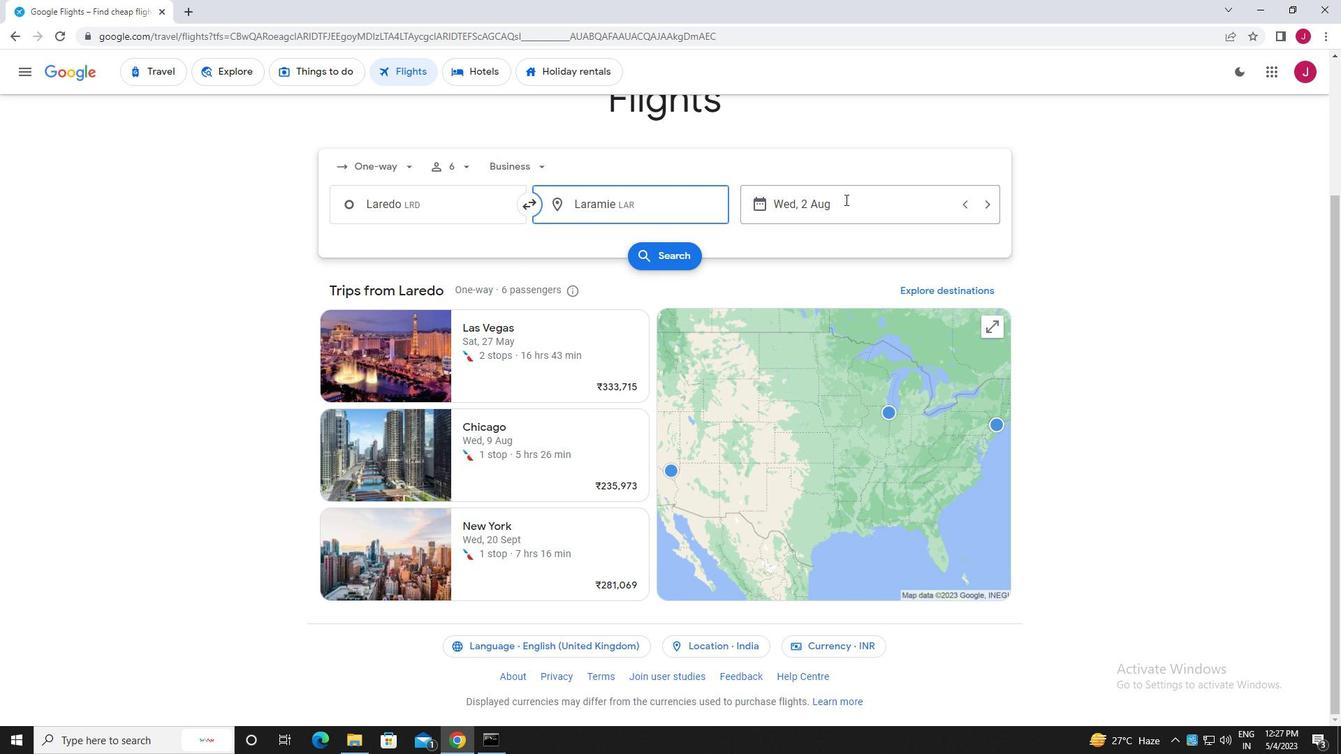 
Action: Mouse moved to (640, 317)
Screenshot: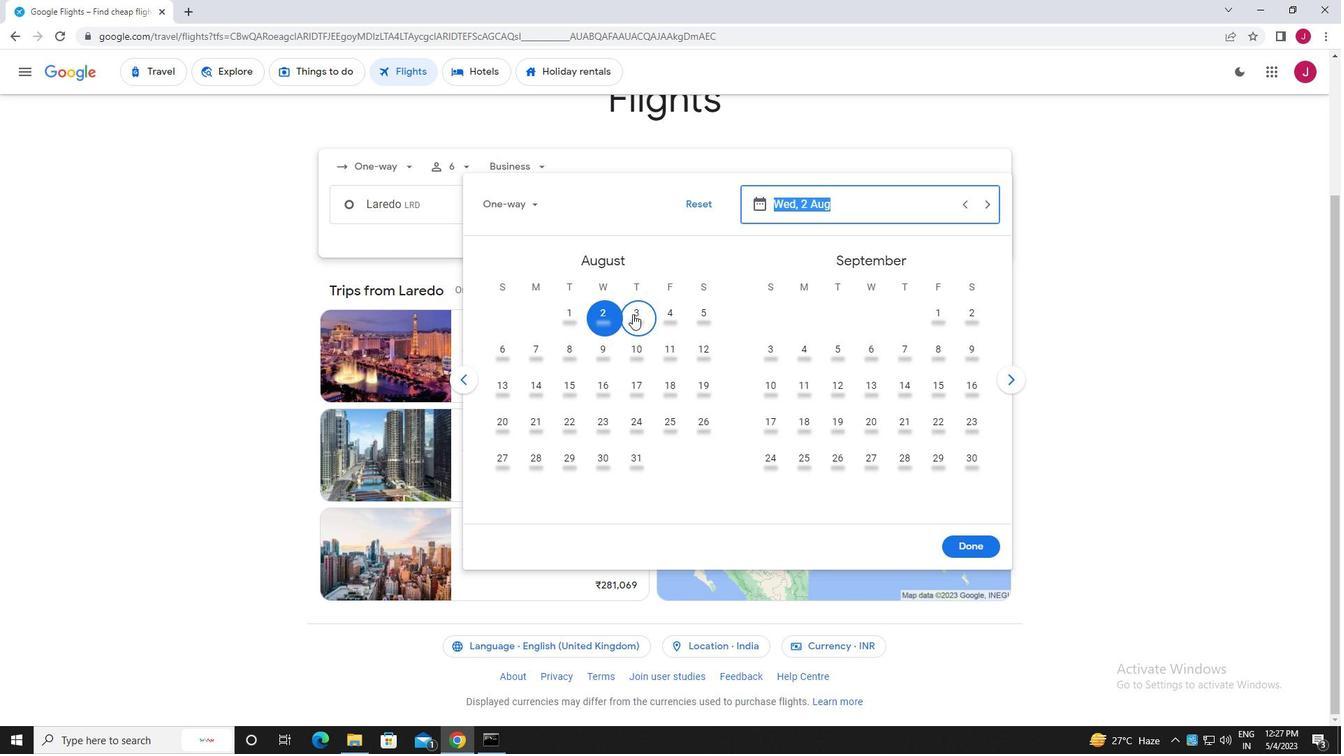 
Action: Mouse pressed left at (640, 317)
Screenshot: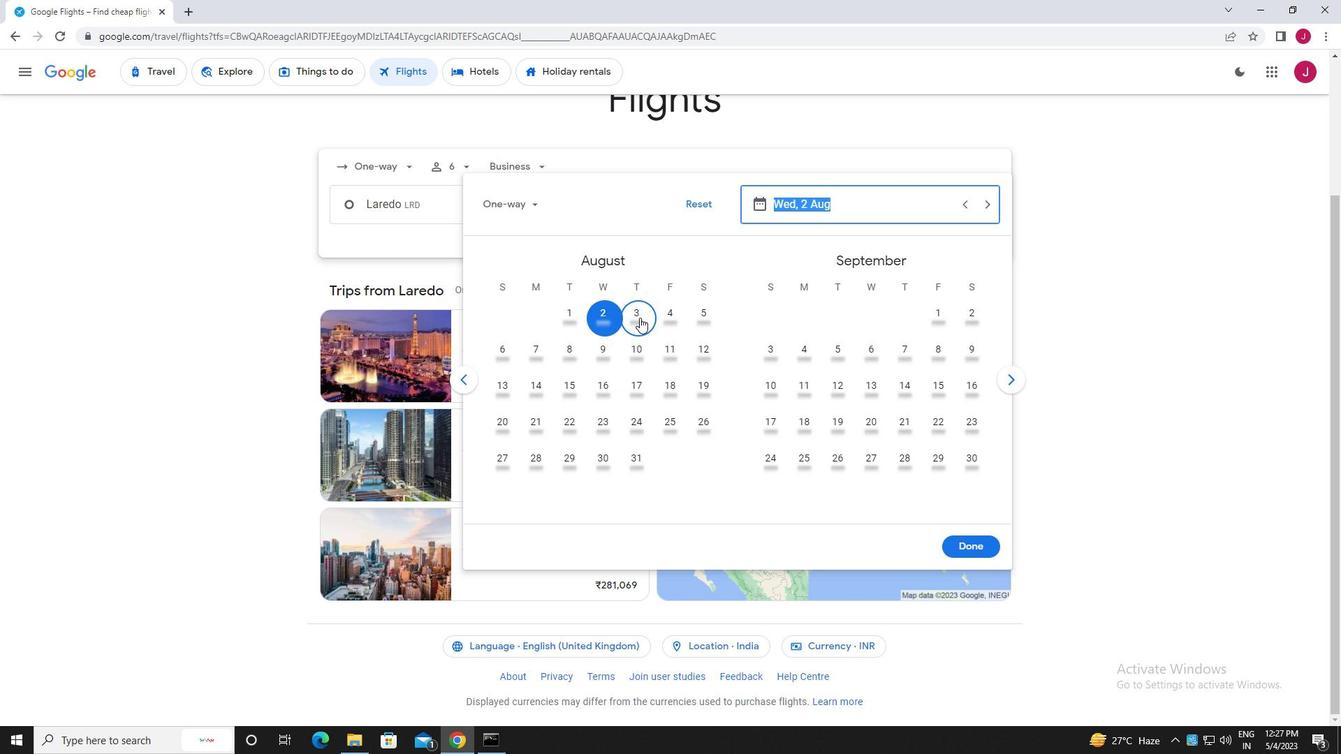 
Action: Mouse moved to (972, 544)
Screenshot: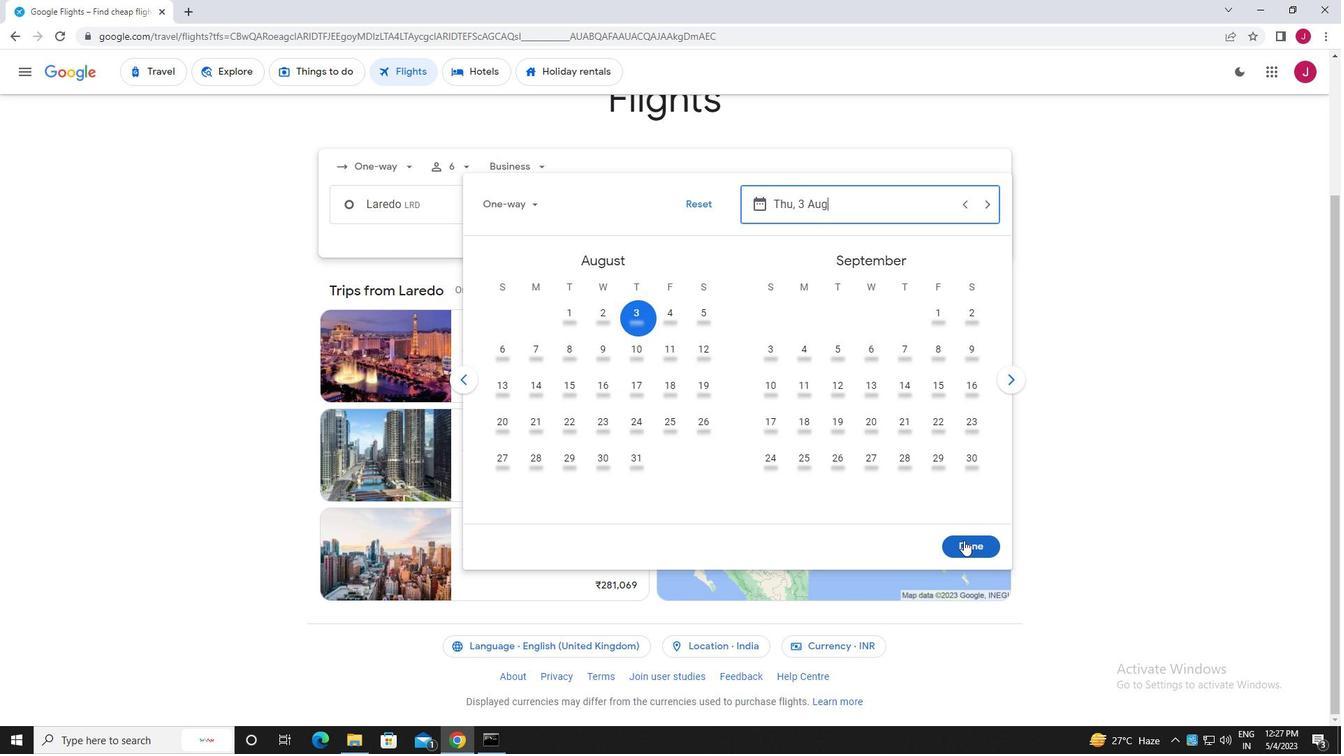 
Action: Mouse pressed left at (972, 544)
Screenshot: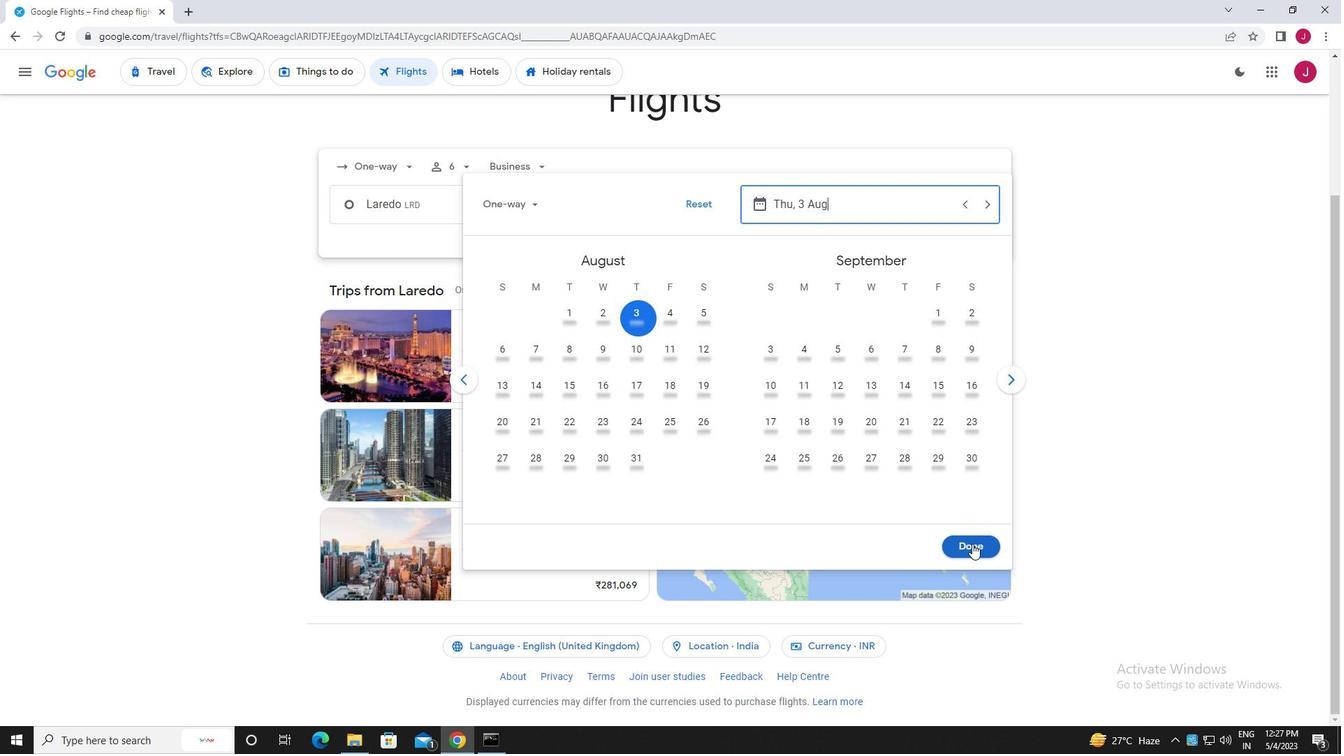 
Action: Mouse moved to (684, 258)
Screenshot: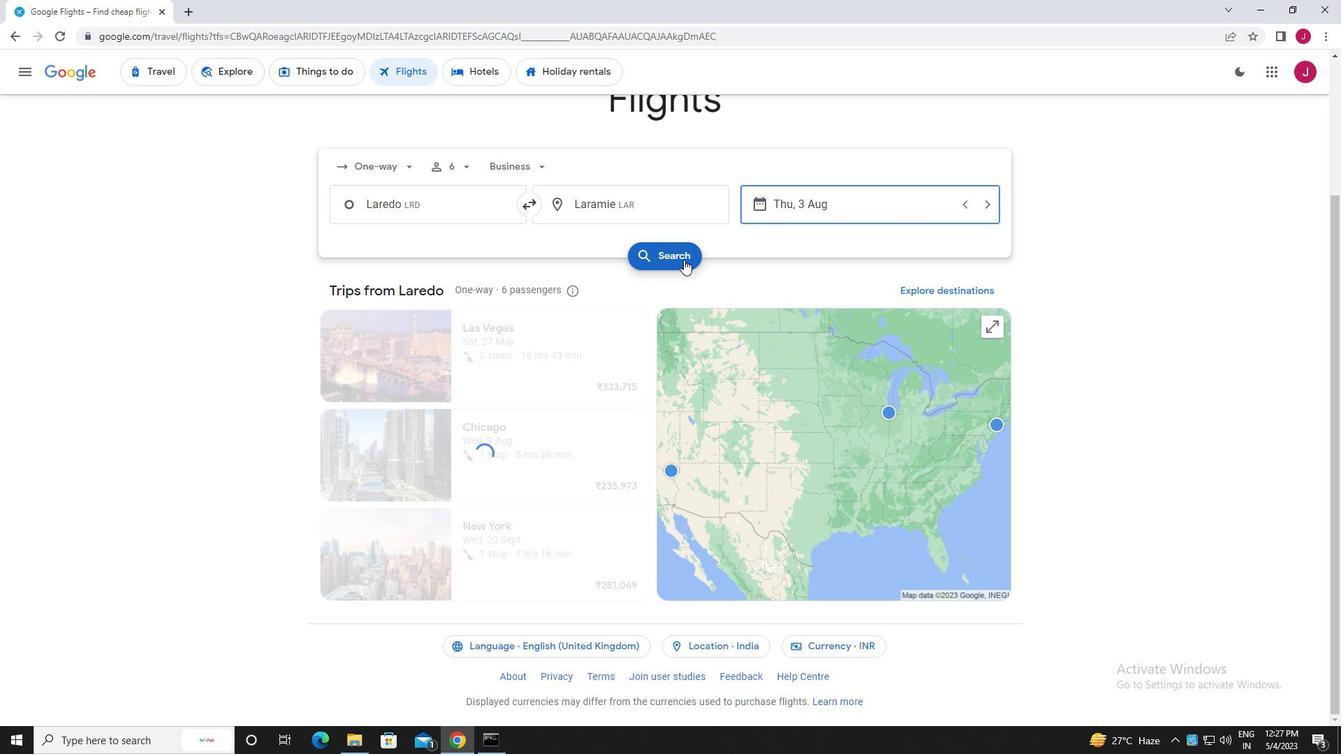 
Action: Mouse pressed left at (684, 258)
Screenshot: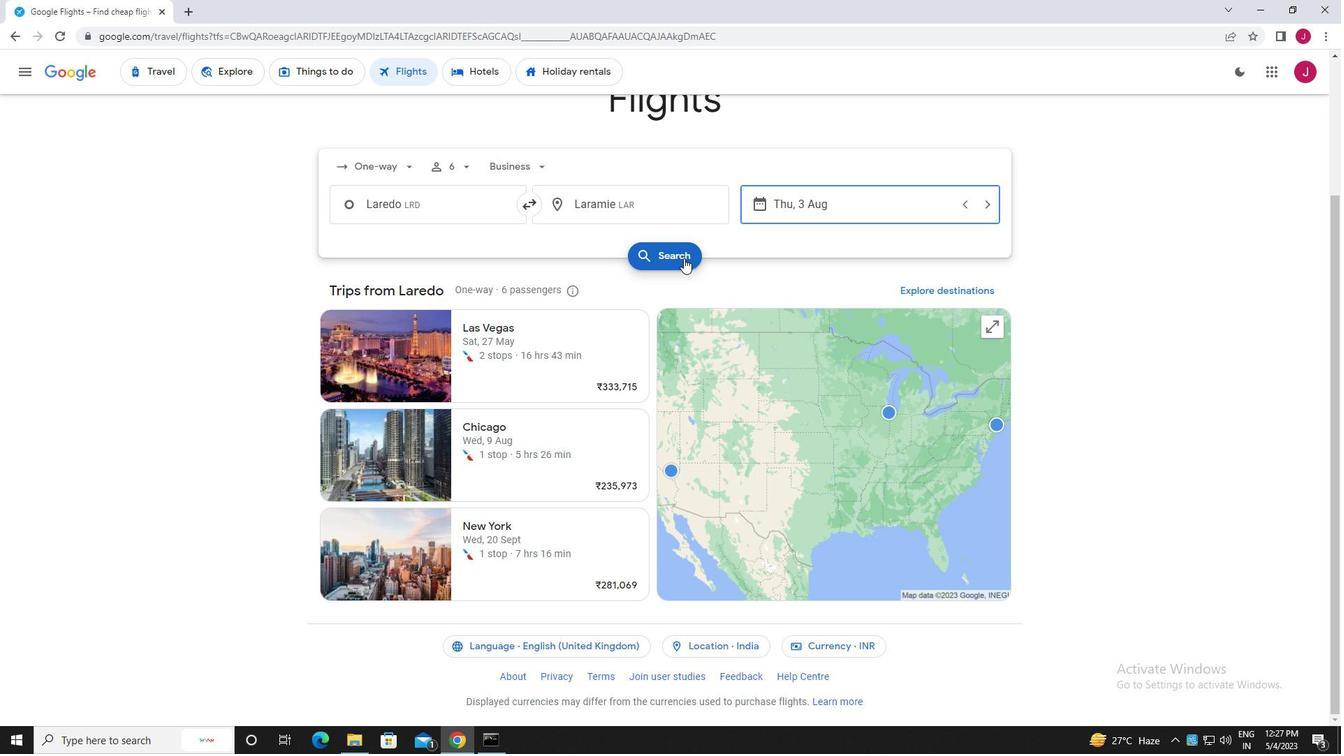 
Action: Mouse moved to (365, 199)
Screenshot: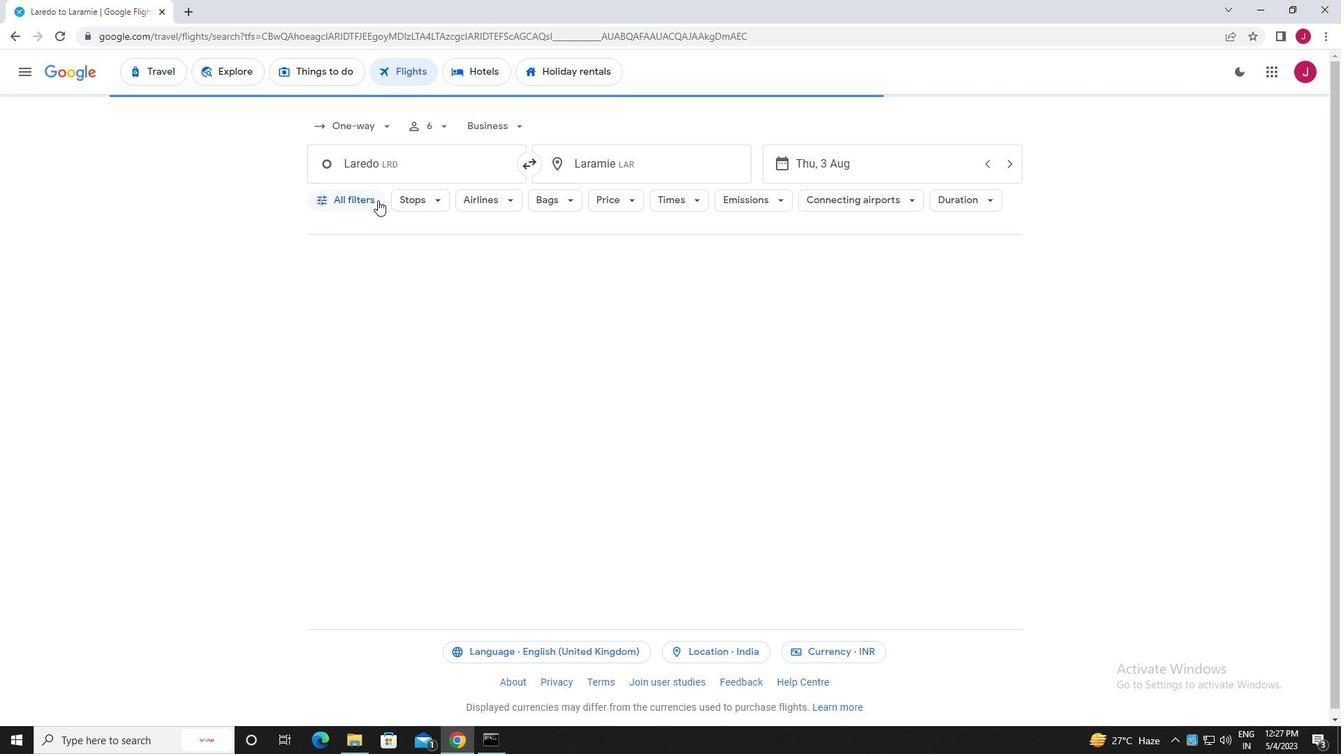 
Action: Mouse pressed left at (365, 199)
Screenshot: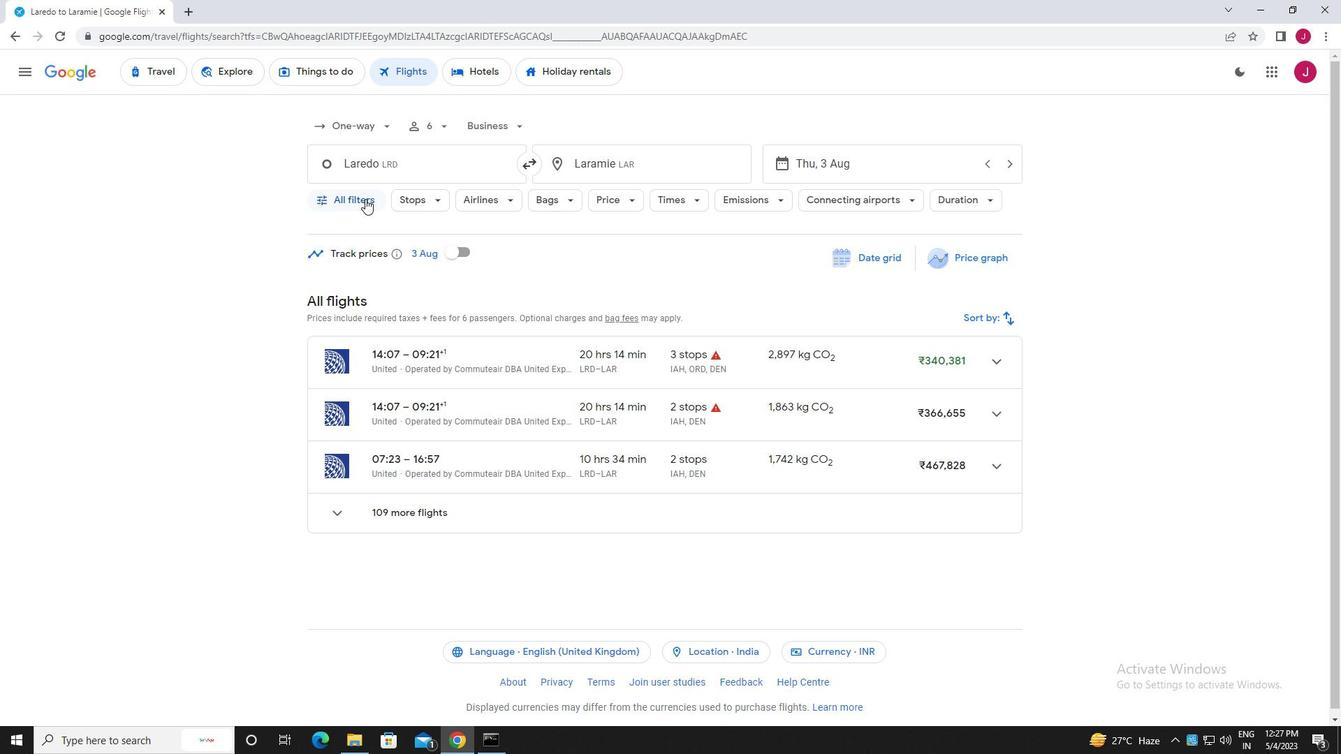 
Action: Mouse moved to (448, 283)
Screenshot: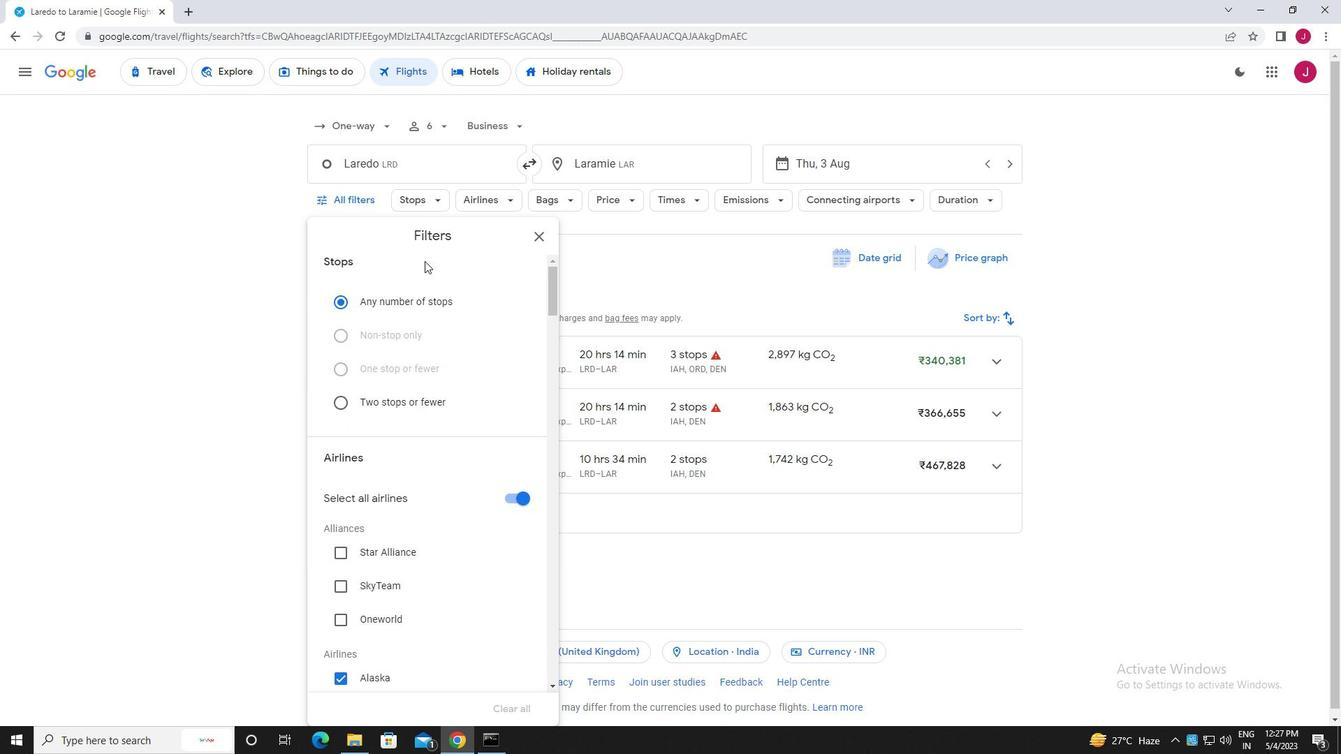 
Action: Mouse scrolled (448, 283) with delta (0, 0)
Screenshot: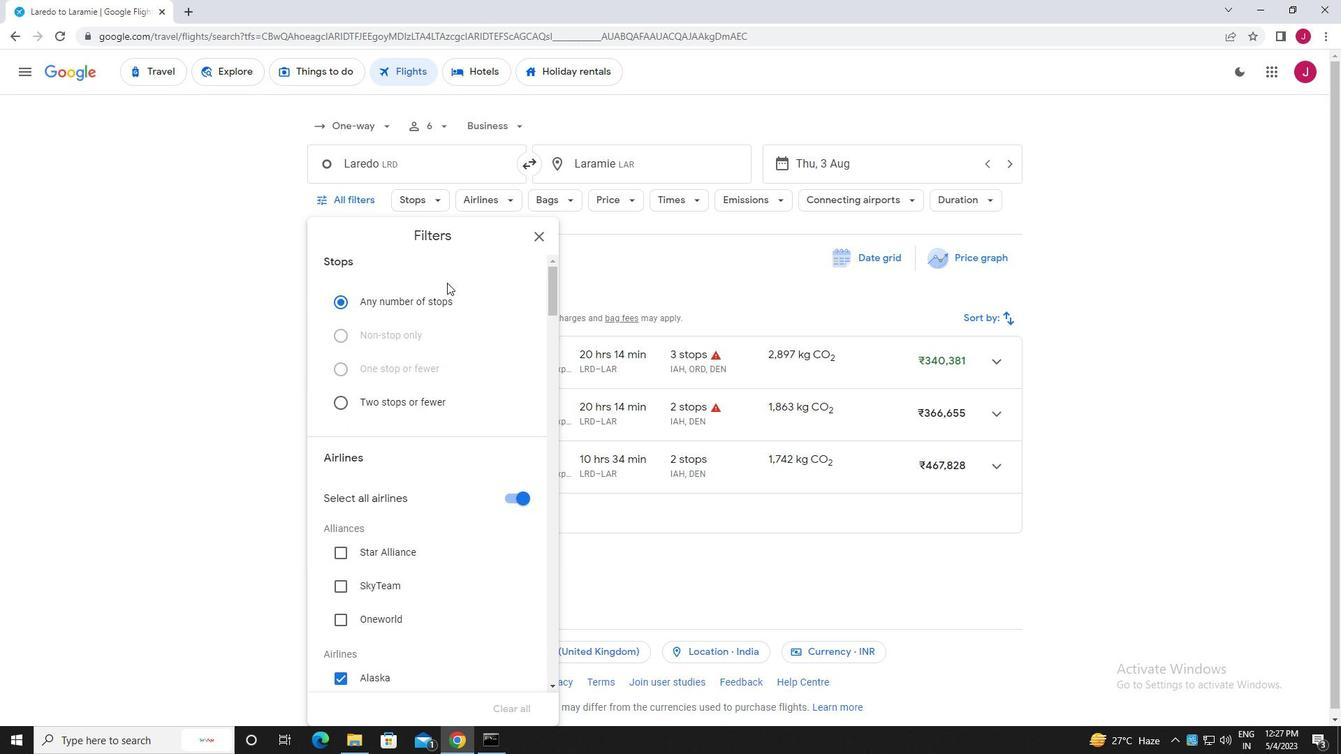 
Action: Mouse scrolled (448, 283) with delta (0, 0)
Screenshot: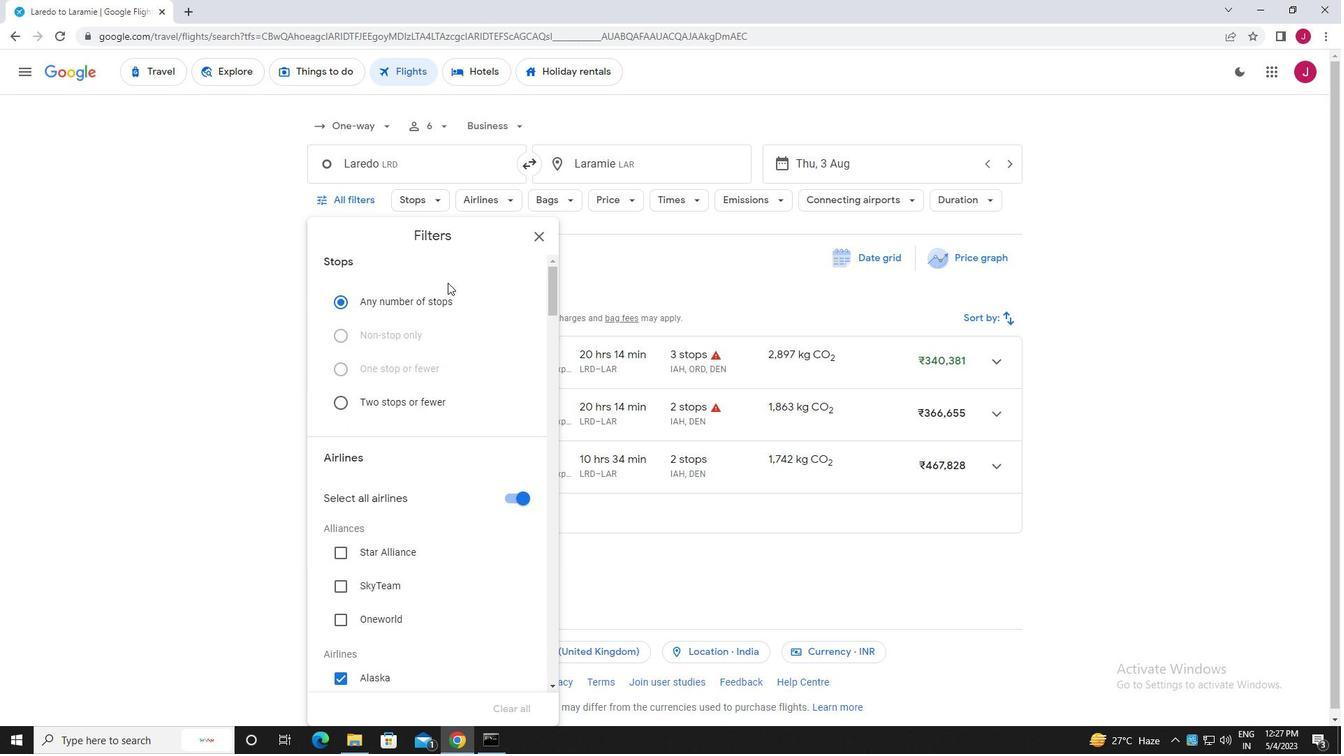 
Action: Mouse moved to (512, 358)
Screenshot: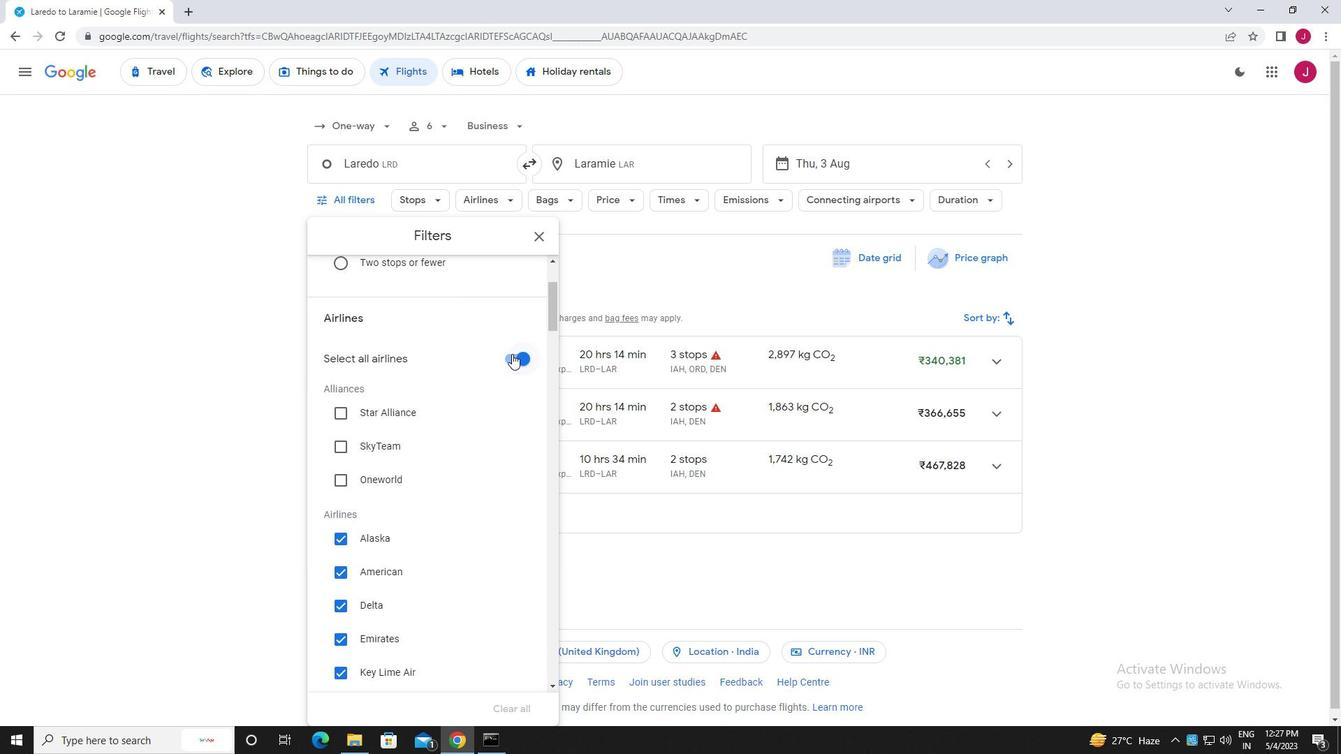 
Action: Mouse pressed left at (512, 358)
Screenshot: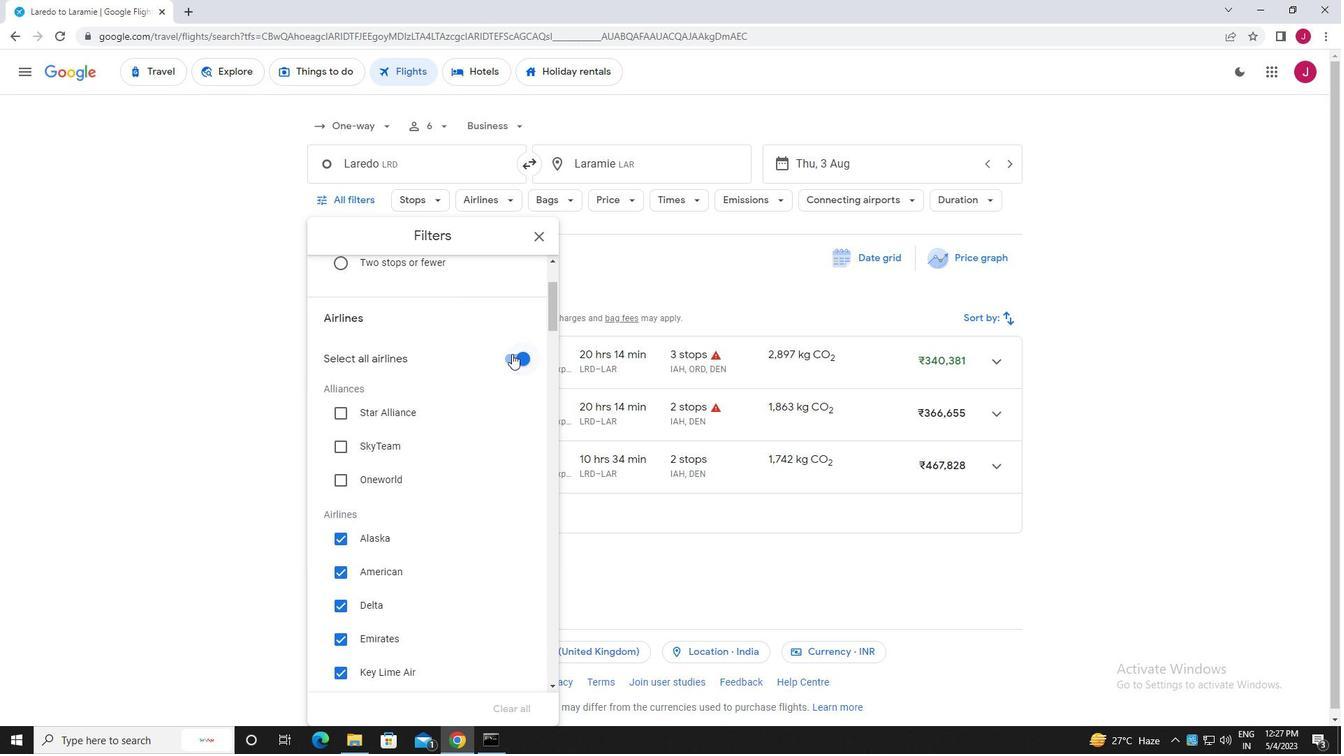 
Action: Mouse moved to (431, 317)
Screenshot: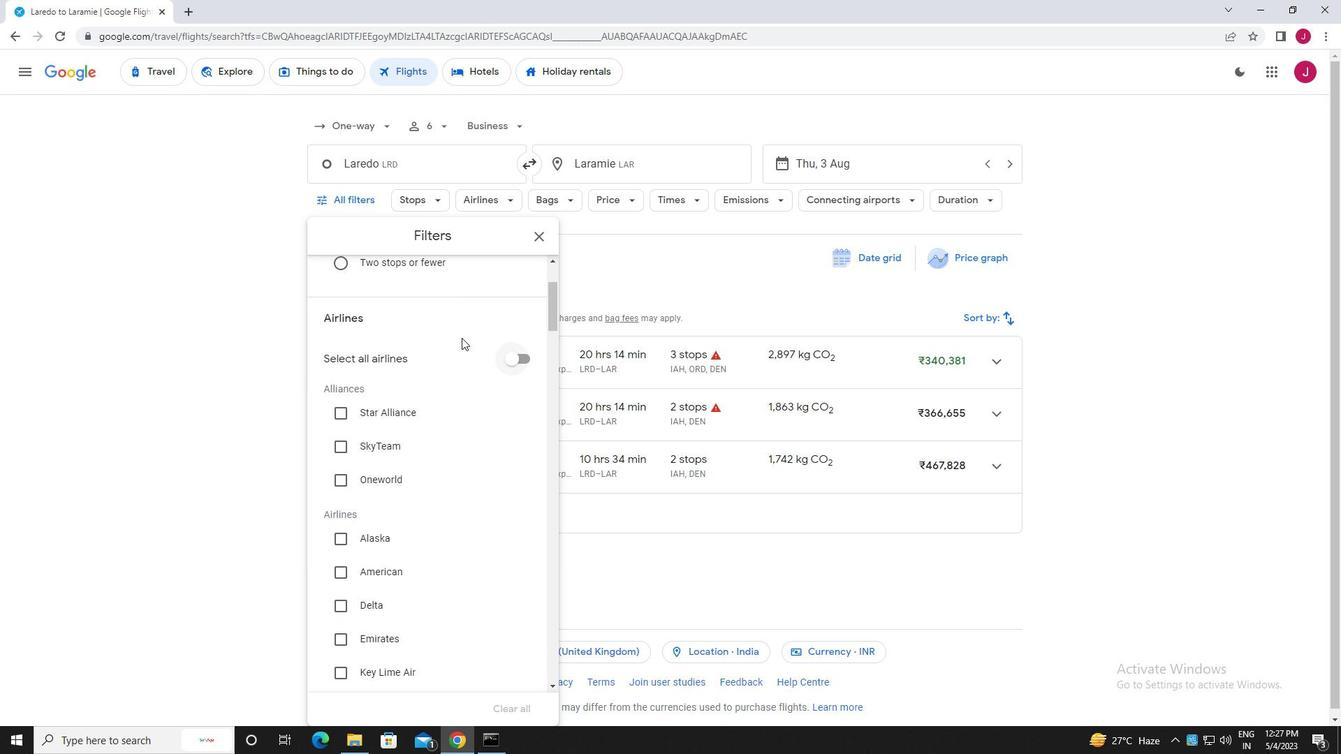 
Action: Mouse scrolled (431, 316) with delta (0, 0)
Screenshot: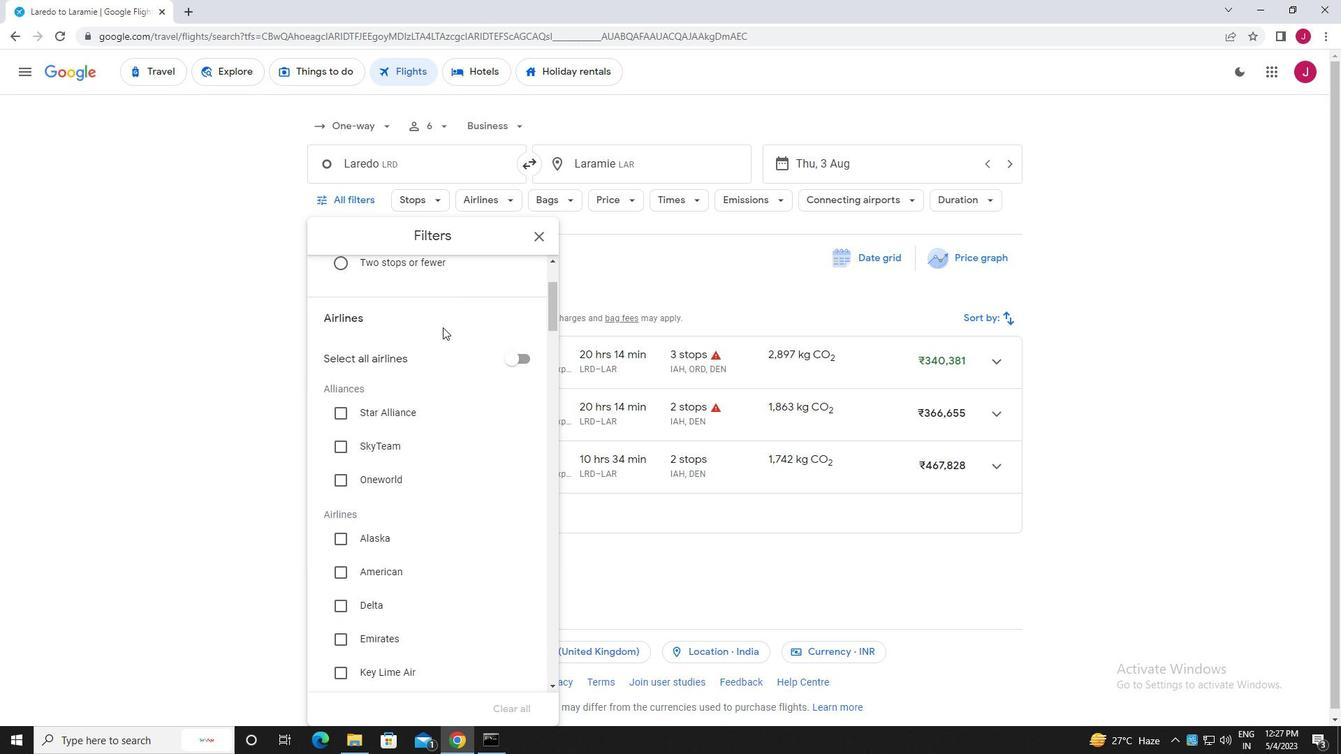 
Action: Mouse scrolled (431, 316) with delta (0, 0)
Screenshot: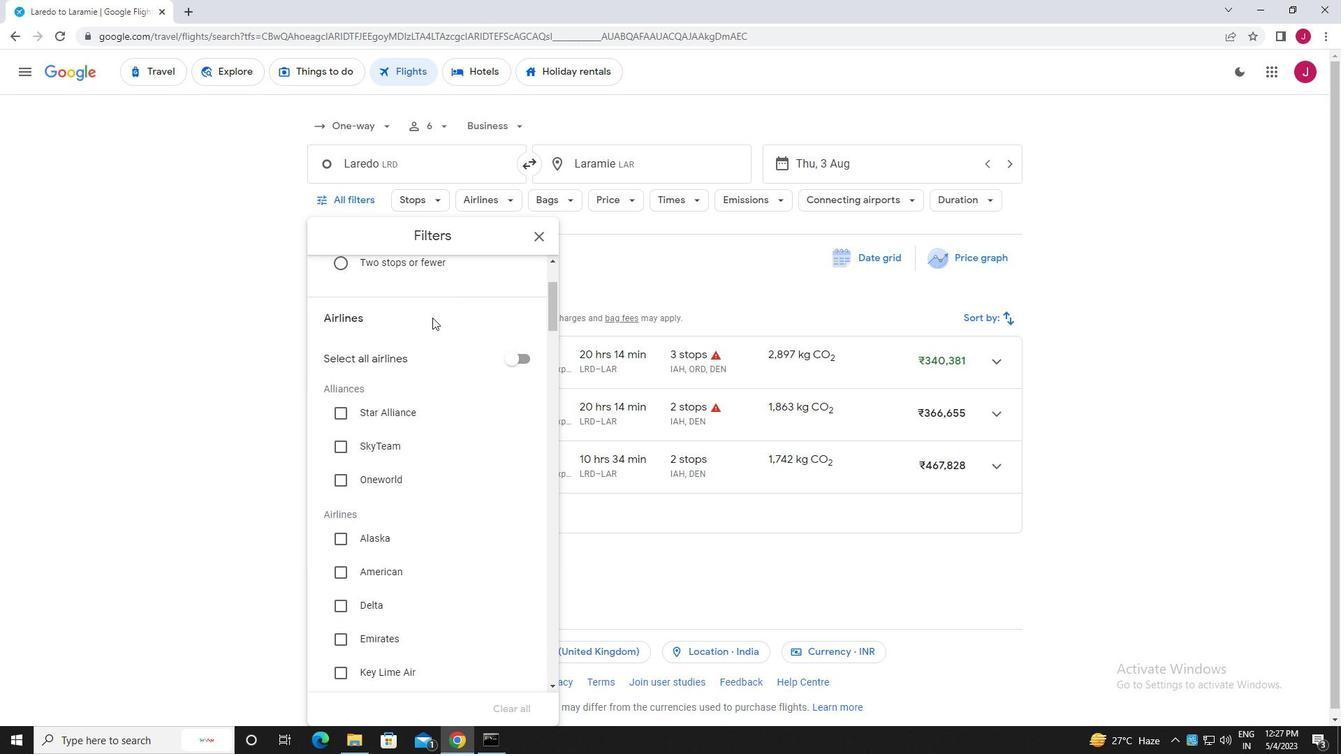 
Action: Mouse scrolled (431, 316) with delta (0, 0)
Screenshot: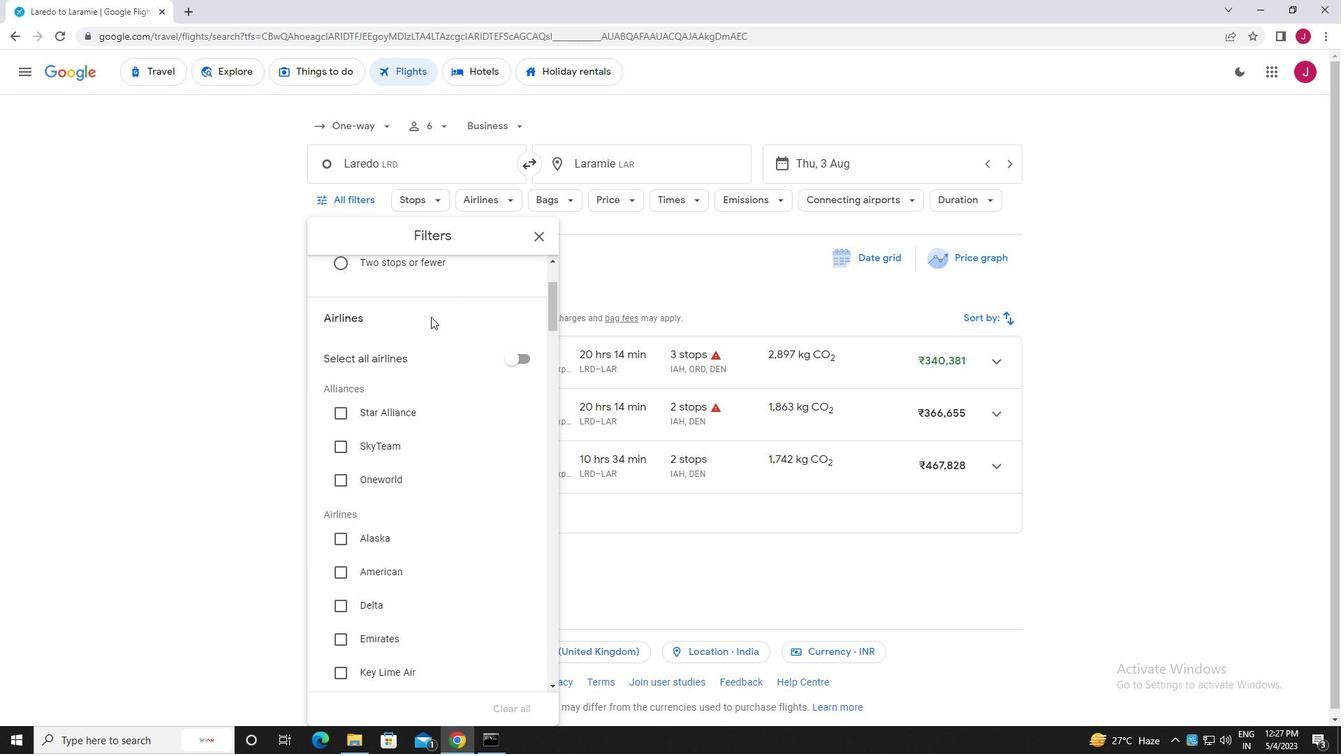 
Action: Mouse moved to (343, 431)
Screenshot: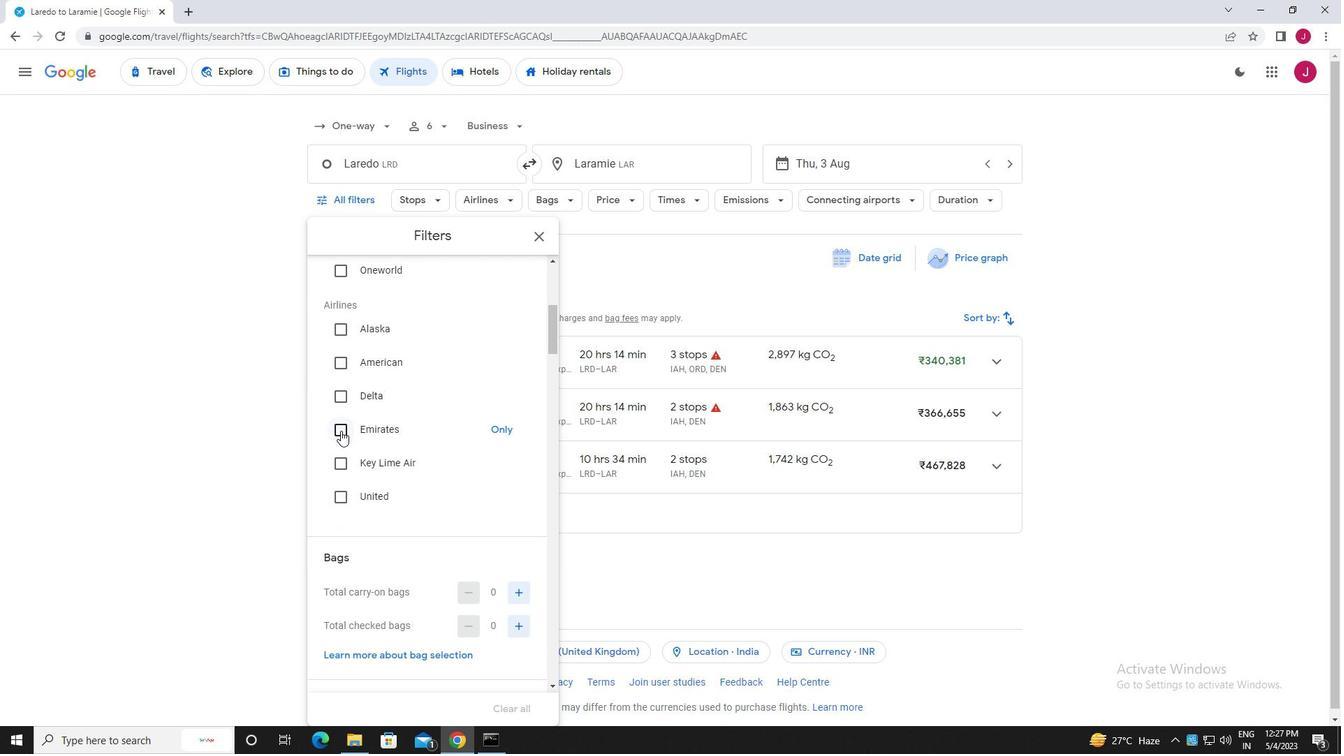 
Action: Mouse pressed left at (343, 431)
Screenshot: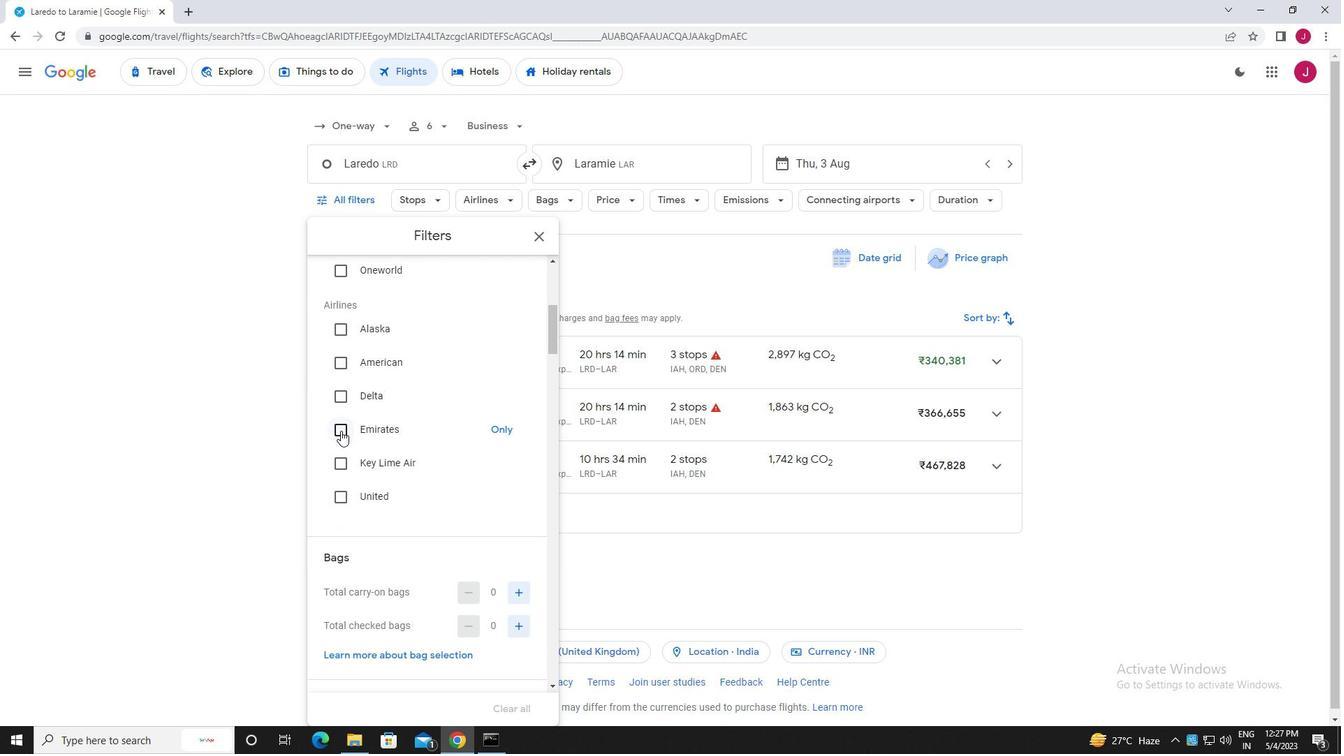 
Action: Mouse moved to (433, 378)
Screenshot: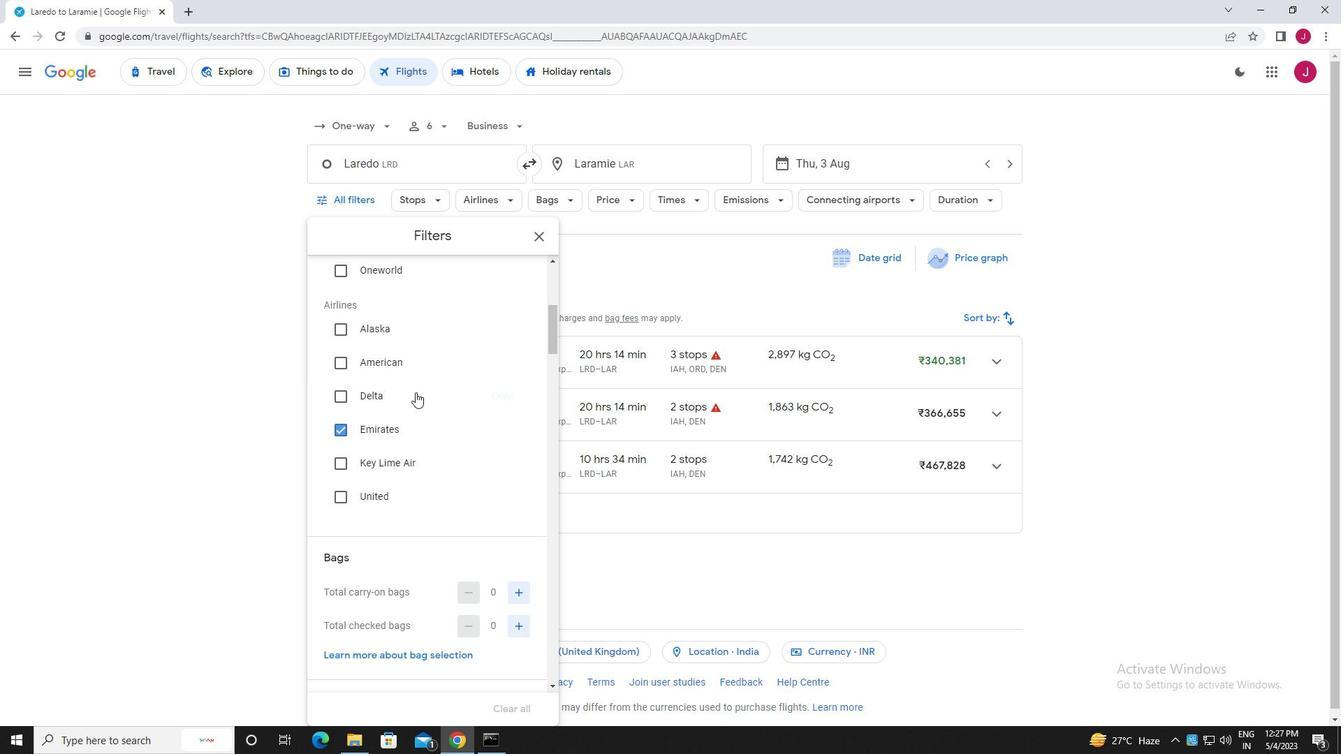 
Action: Mouse scrolled (433, 377) with delta (0, 0)
Screenshot: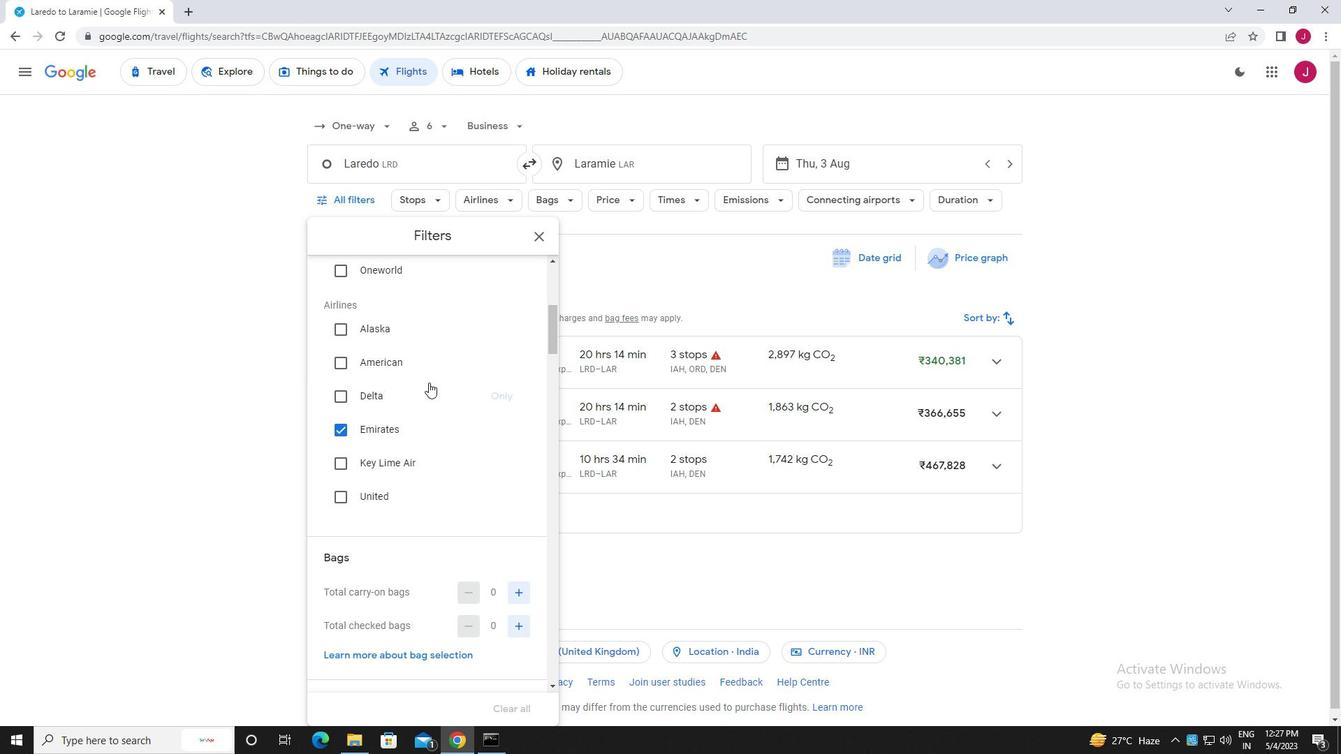 
Action: Mouse scrolled (433, 377) with delta (0, 0)
Screenshot: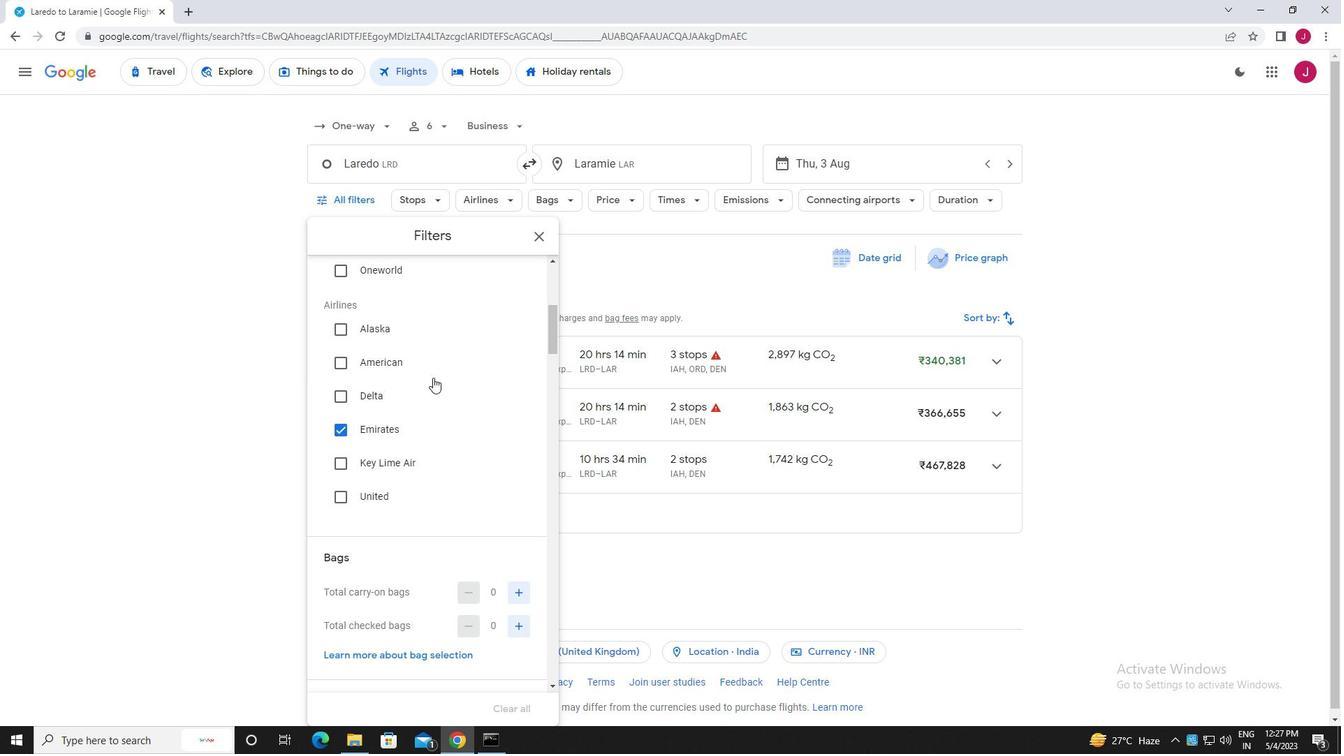 
Action: Mouse scrolled (433, 377) with delta (0, 0)
Screenshot: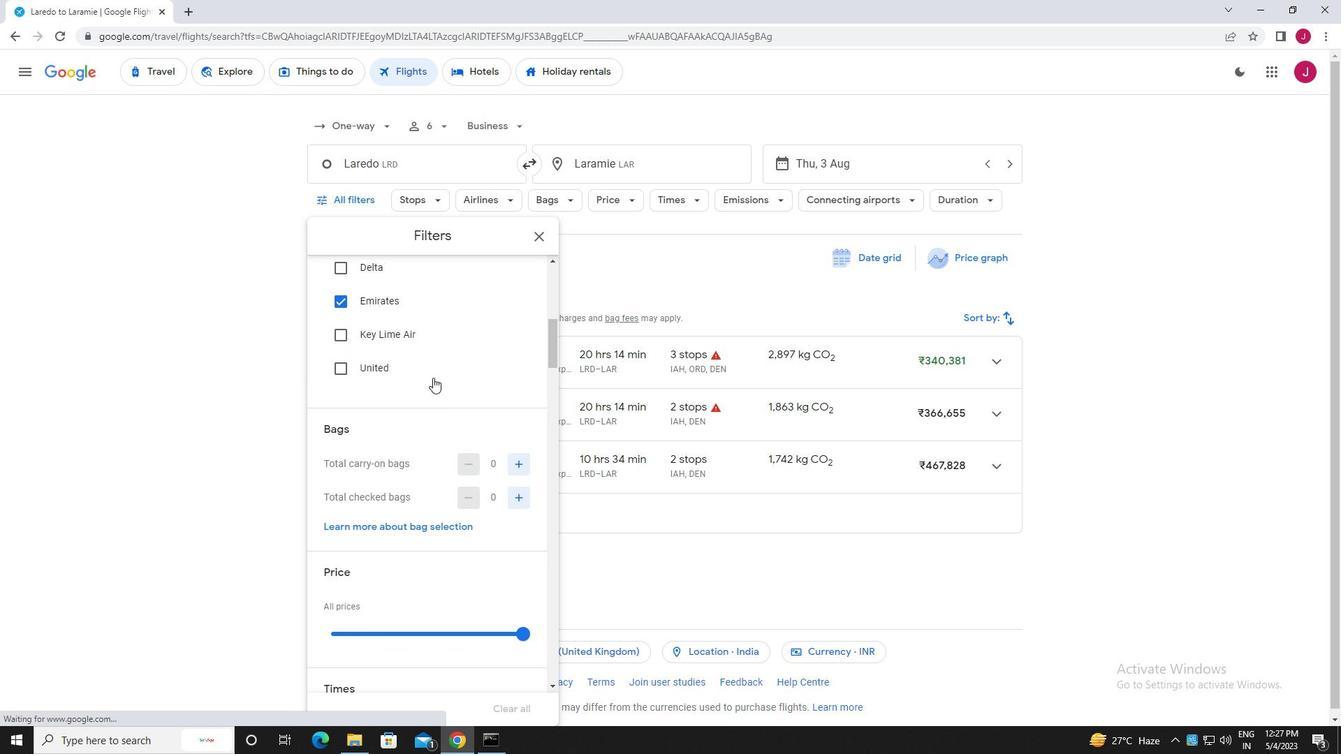 
Action: Mouse scrolled (433, 377) with delta (0, 0)
Screenshot: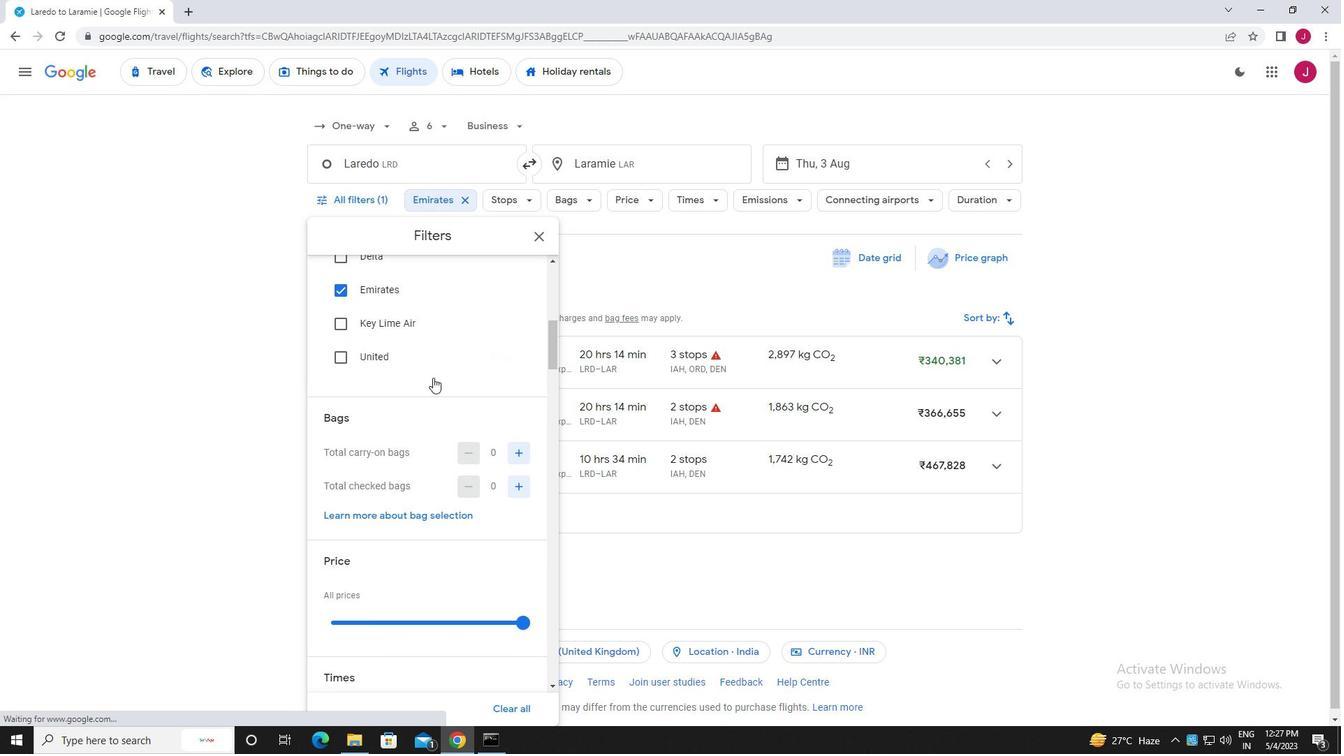
Action: Mouse moved to (519, 344)
Screenshot: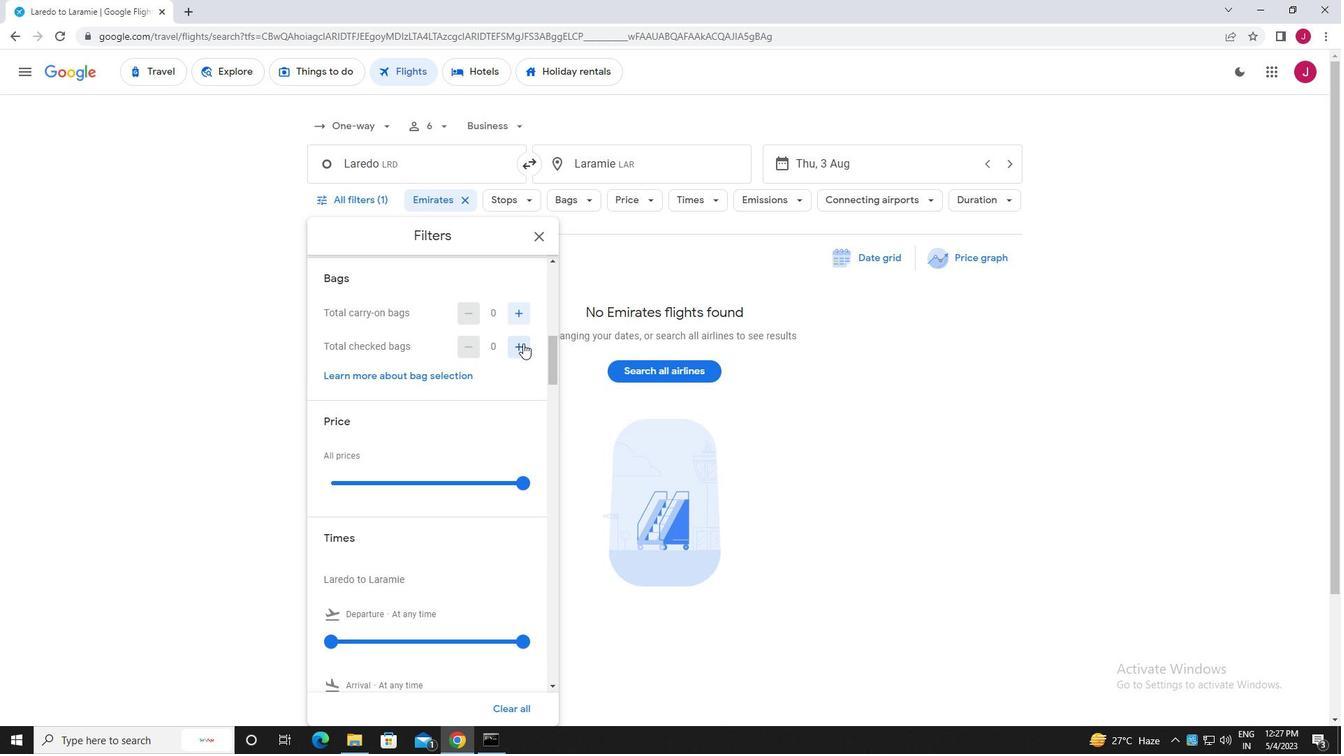 
Action: Mouse pressed left at (519, 344)
Screenshot: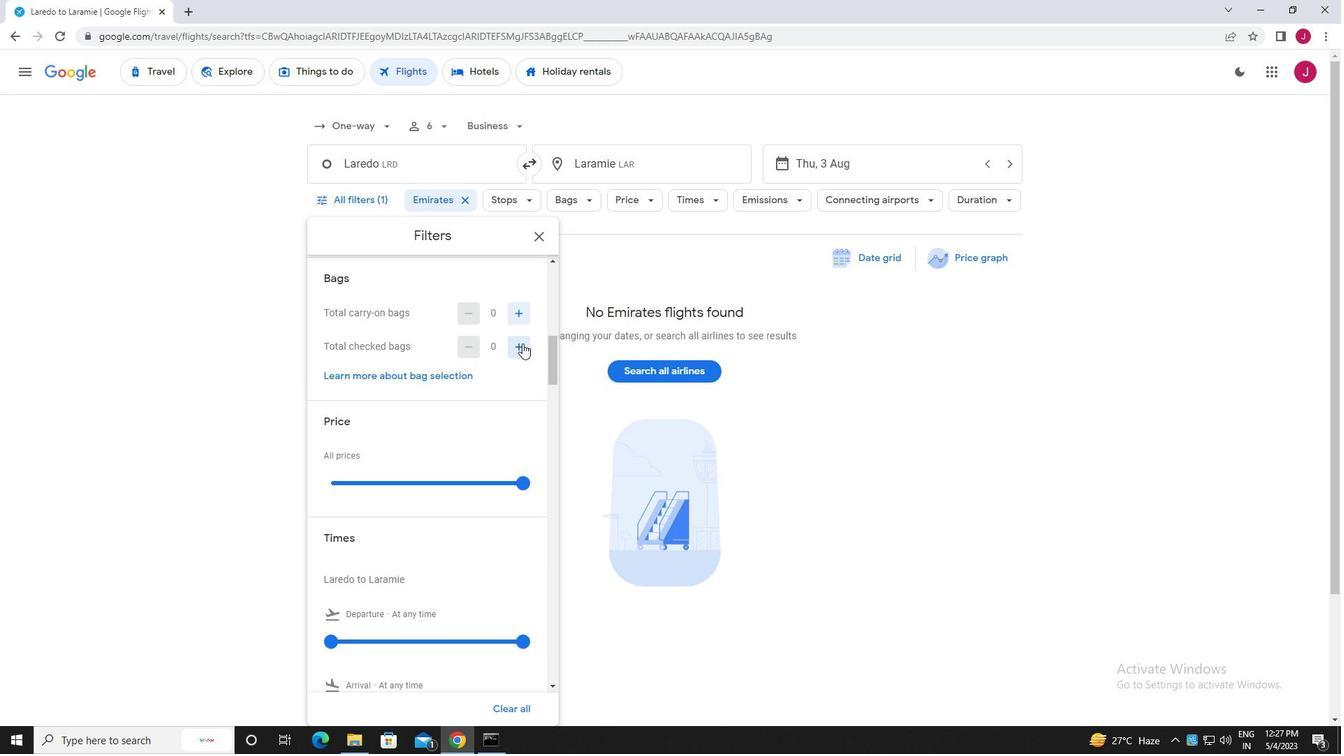 
Action: Mouse moved to (512, 348)
Screenshot: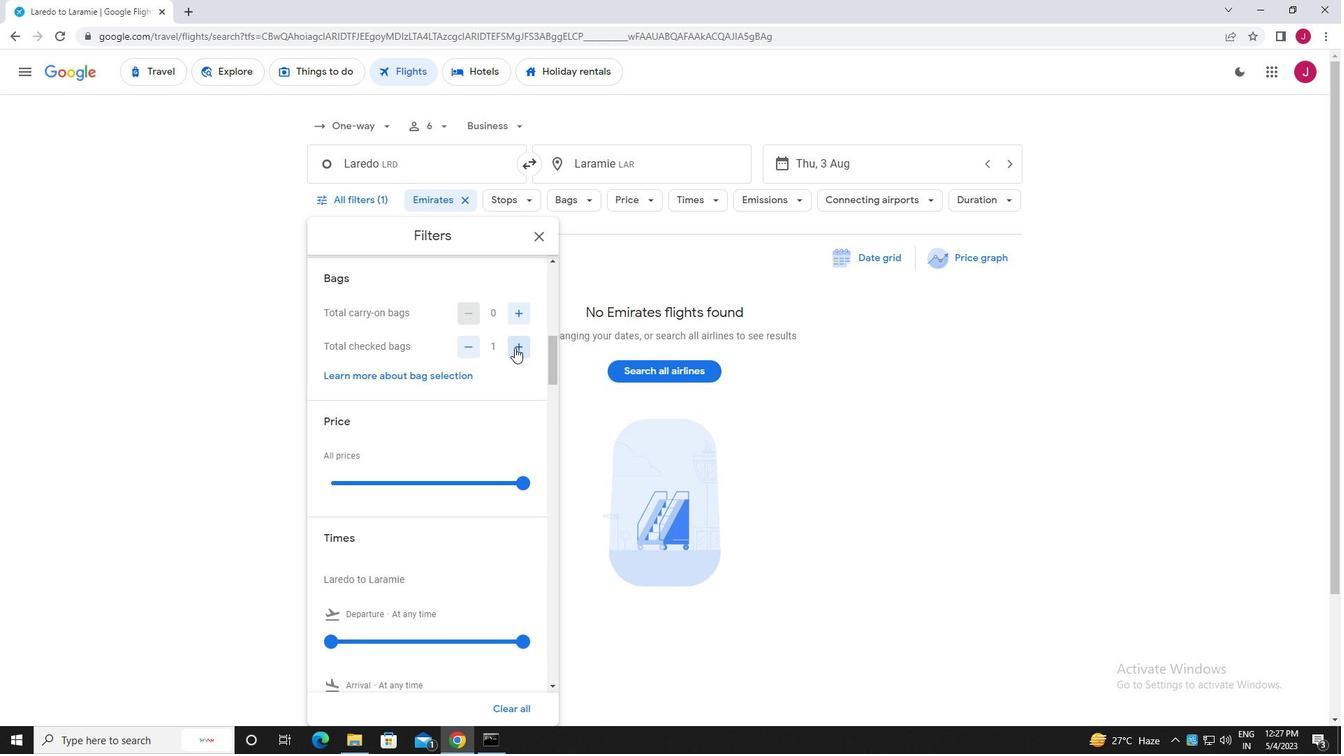 
Action: Mouse scrolled (512, 348) with delta (0, 0)
Screenshot: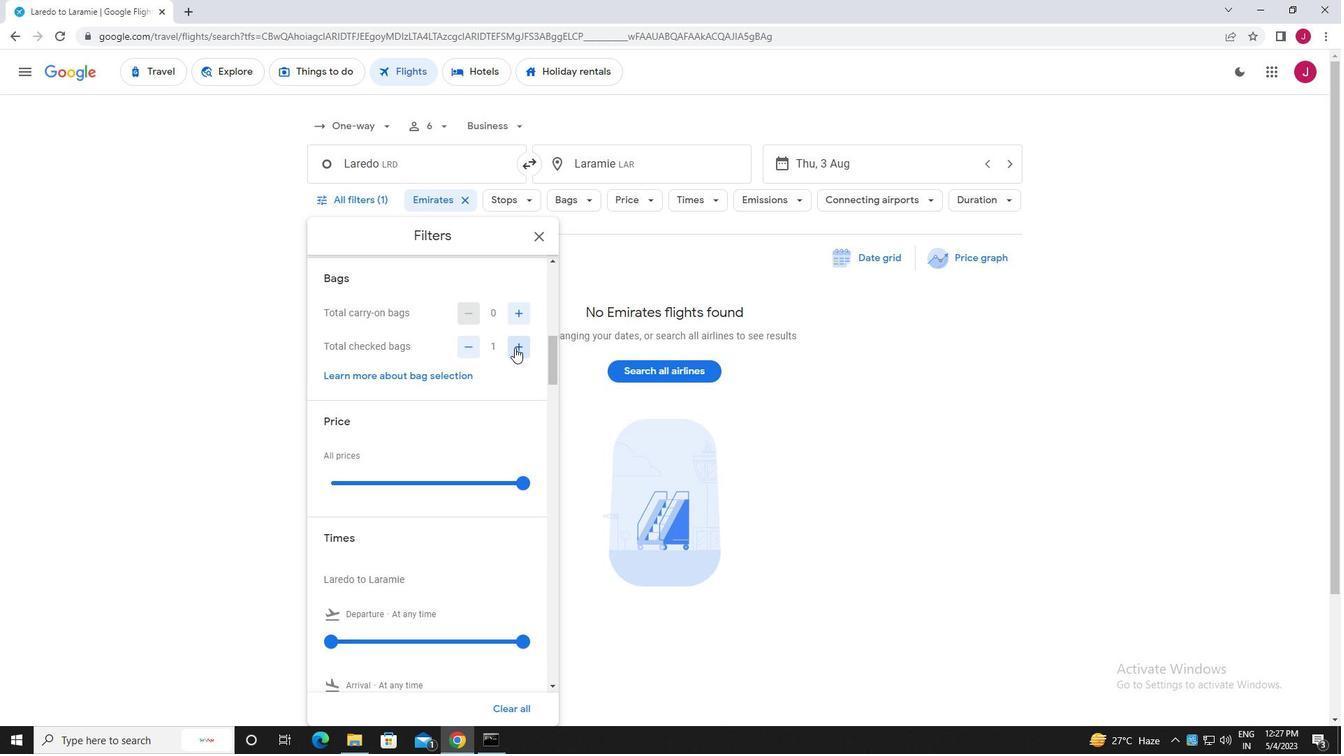 
Action: Mouse scrolled (512, 348) with delta (0, 0)
Screenshot: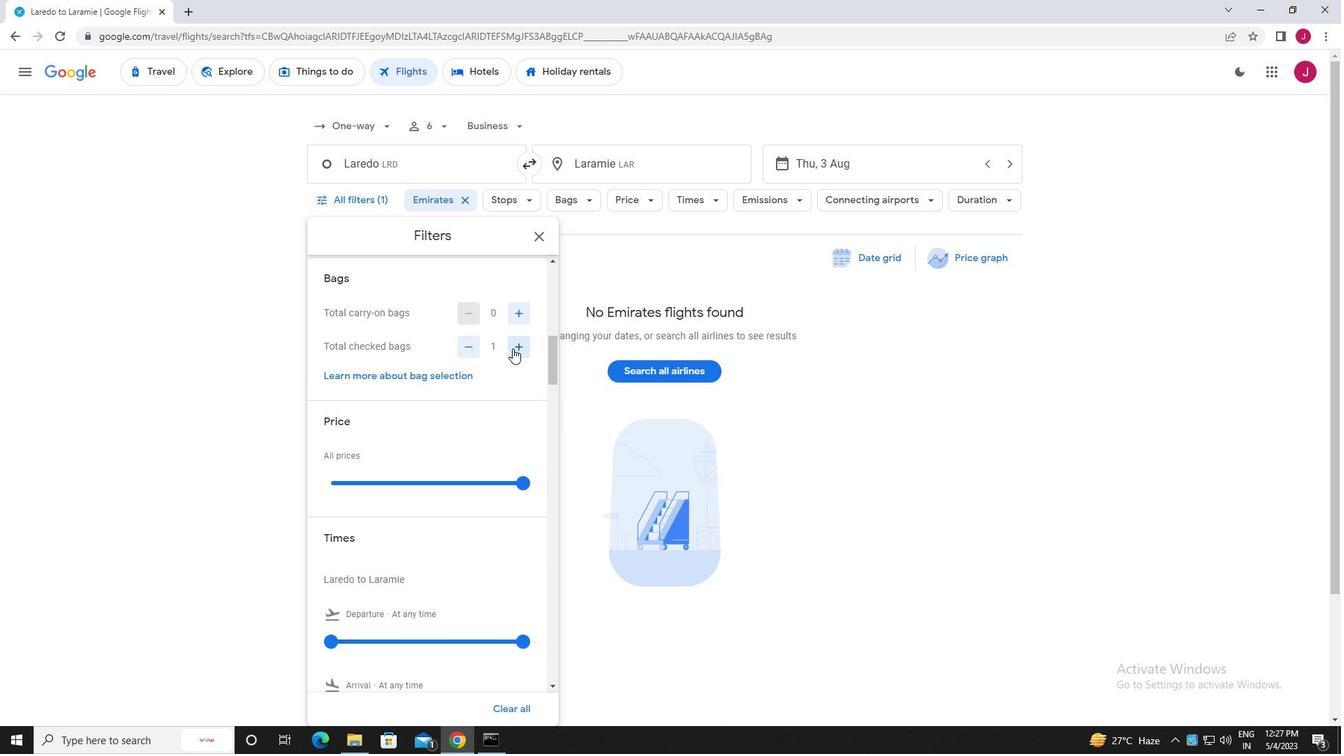 
Action: Mouse moved to (526, 346)
Screenshot: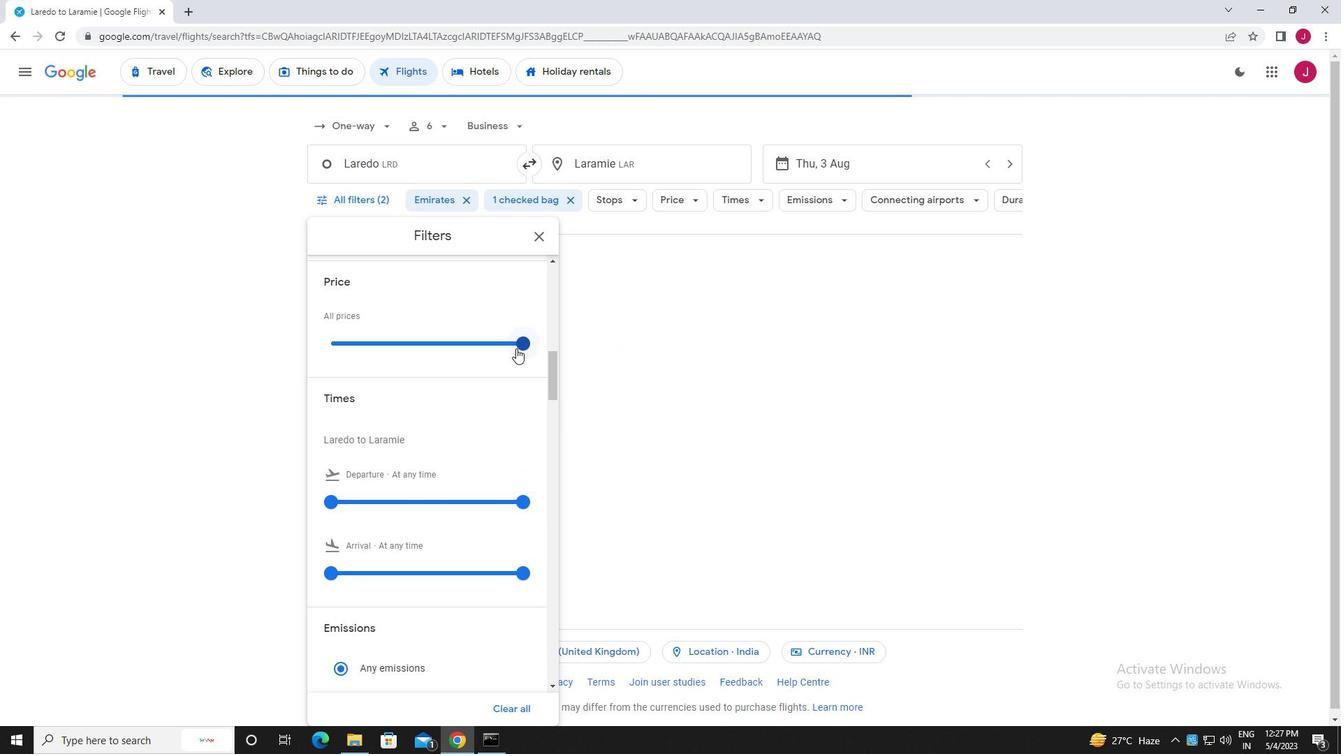 
Action: Mouse pressed left at (526, 346)
Screenshot: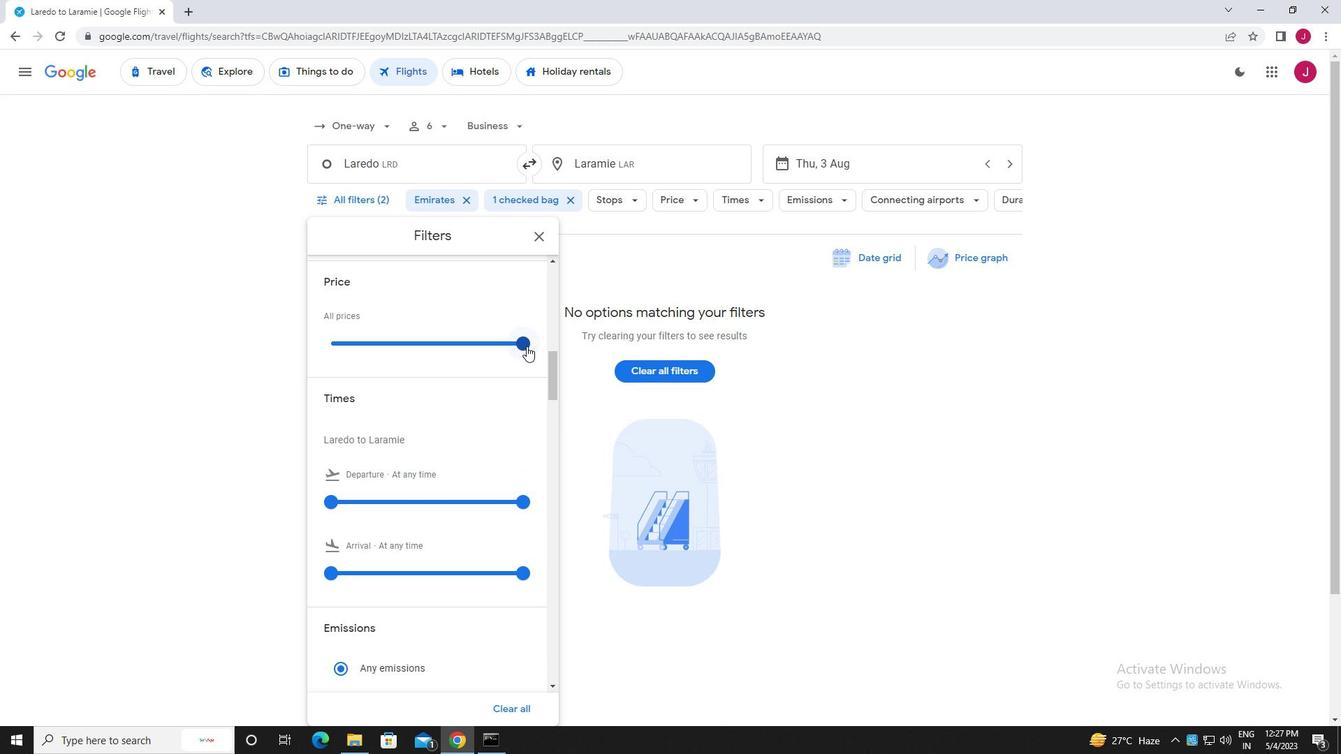 
Action: Mouse moved to (433, 341)
Screenshot: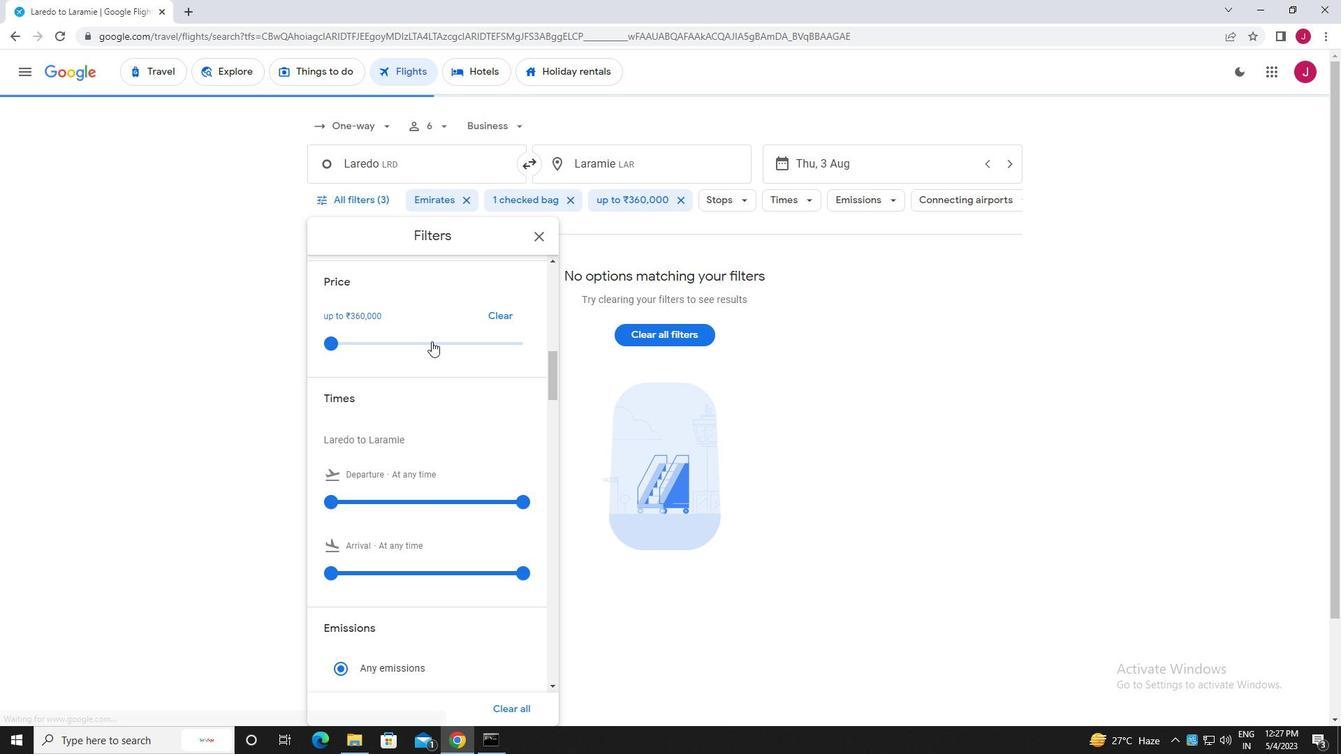 
Action: Mouse scrolled (433, 340) with delta (0, 0)
Screenshot: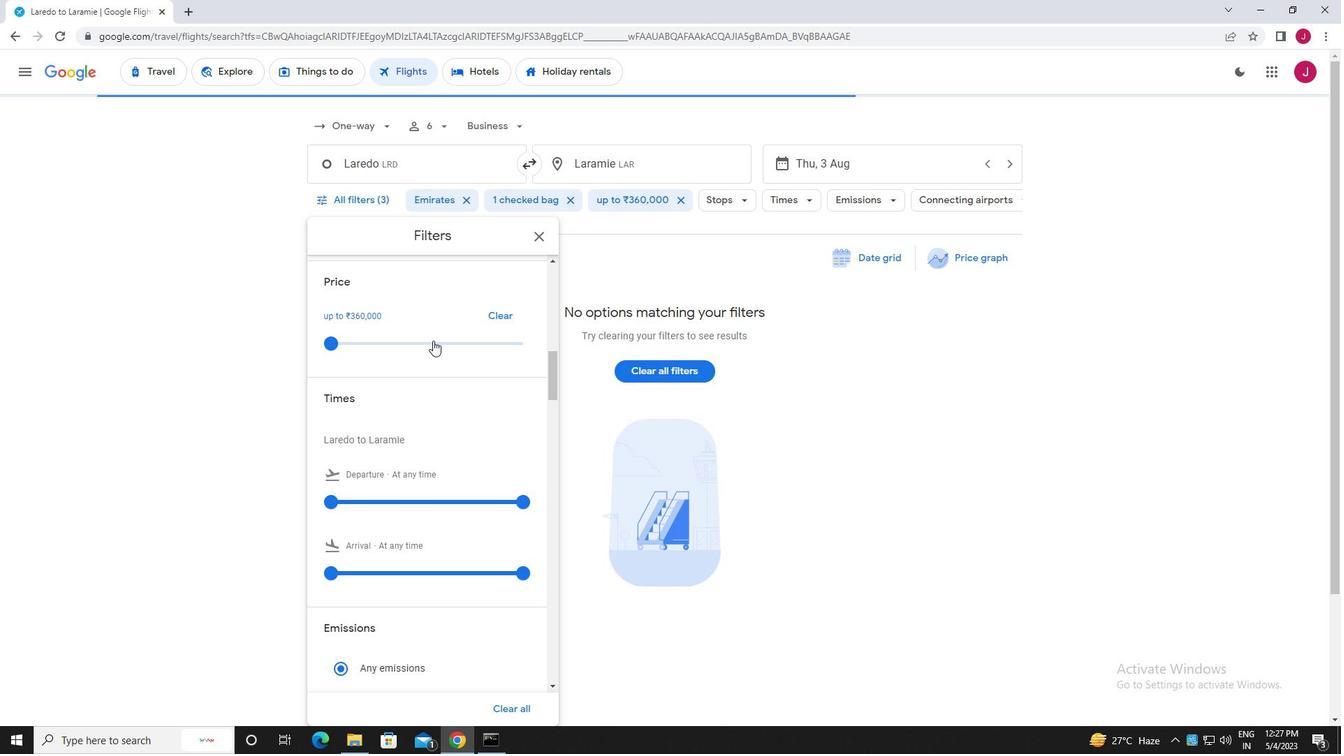 
Action: Mouse scrolled (433, 340) with delta (0, 0)
Screenshot: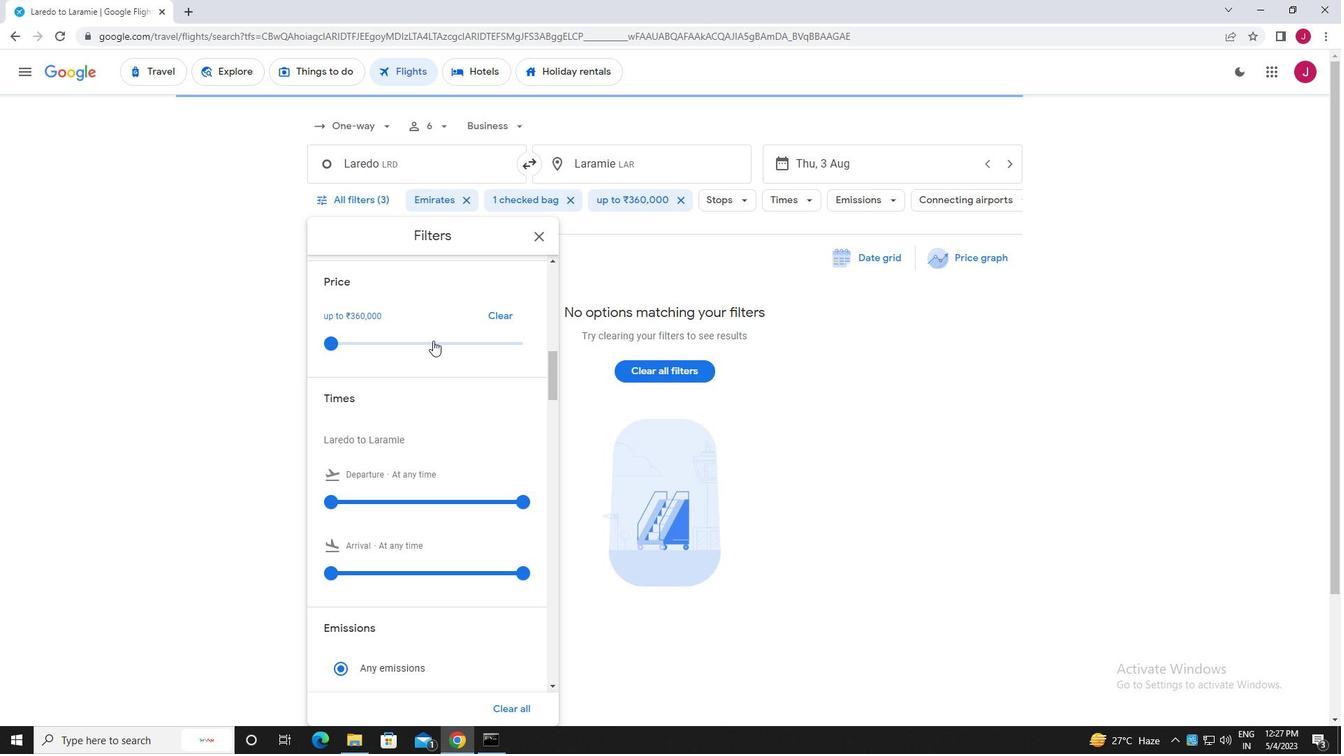 
Action: Mouse scrolled (433, 340) with delta (0, 0)
Screenshot: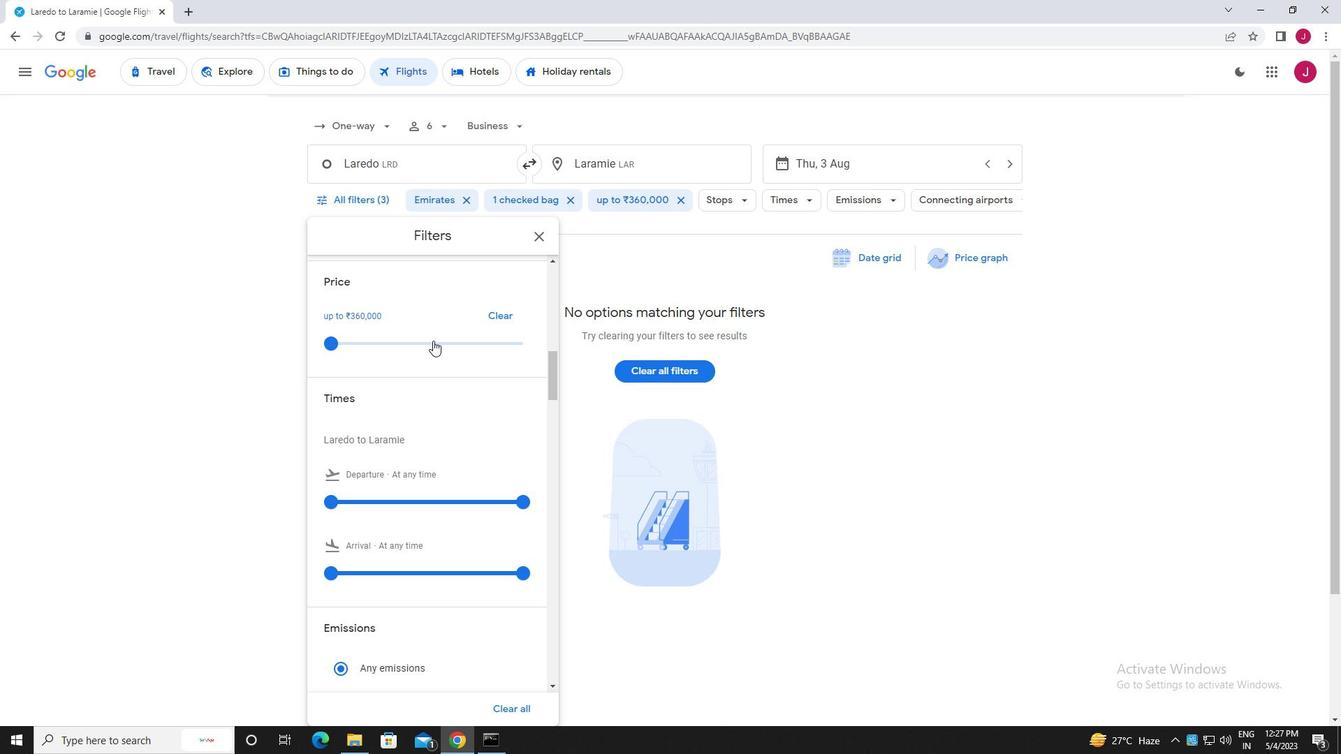 
Action: Mouse moved to (329, 292)
Screenshot: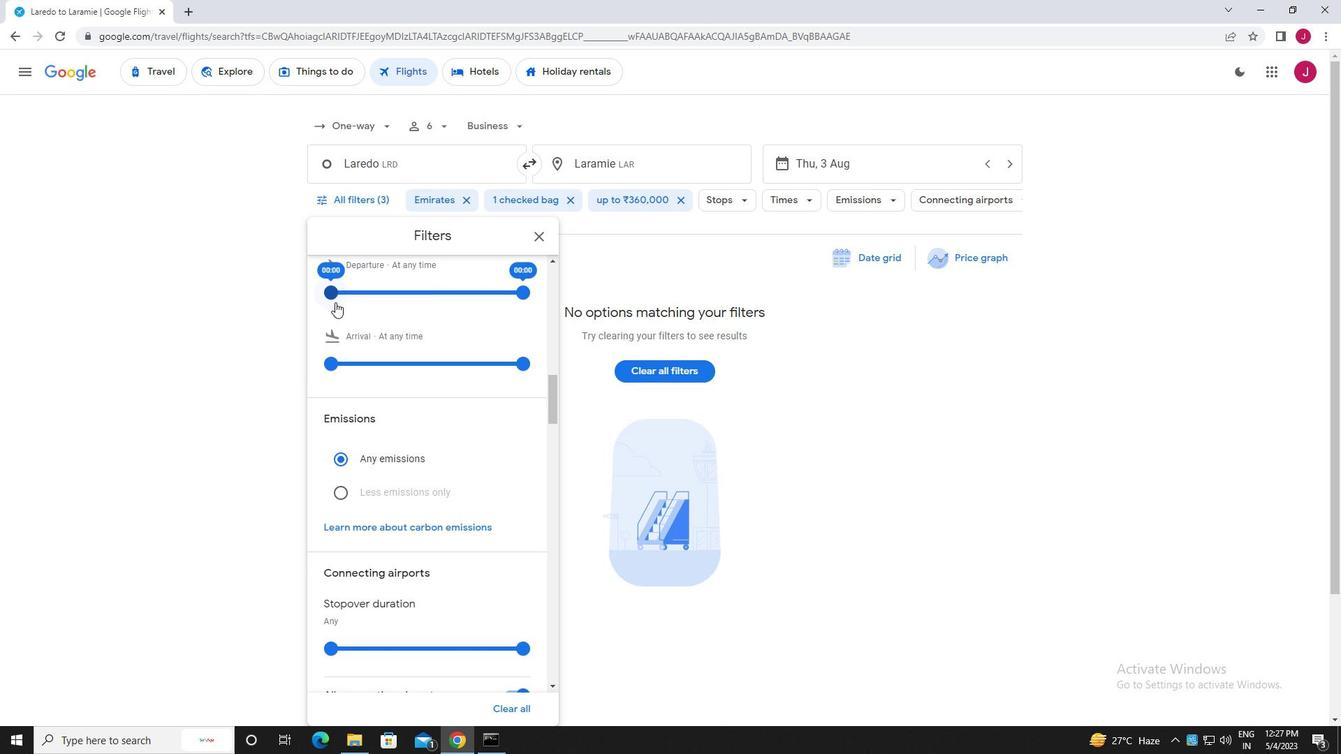 
Action: Mouse pressed left at (329, 292)
Screenshot: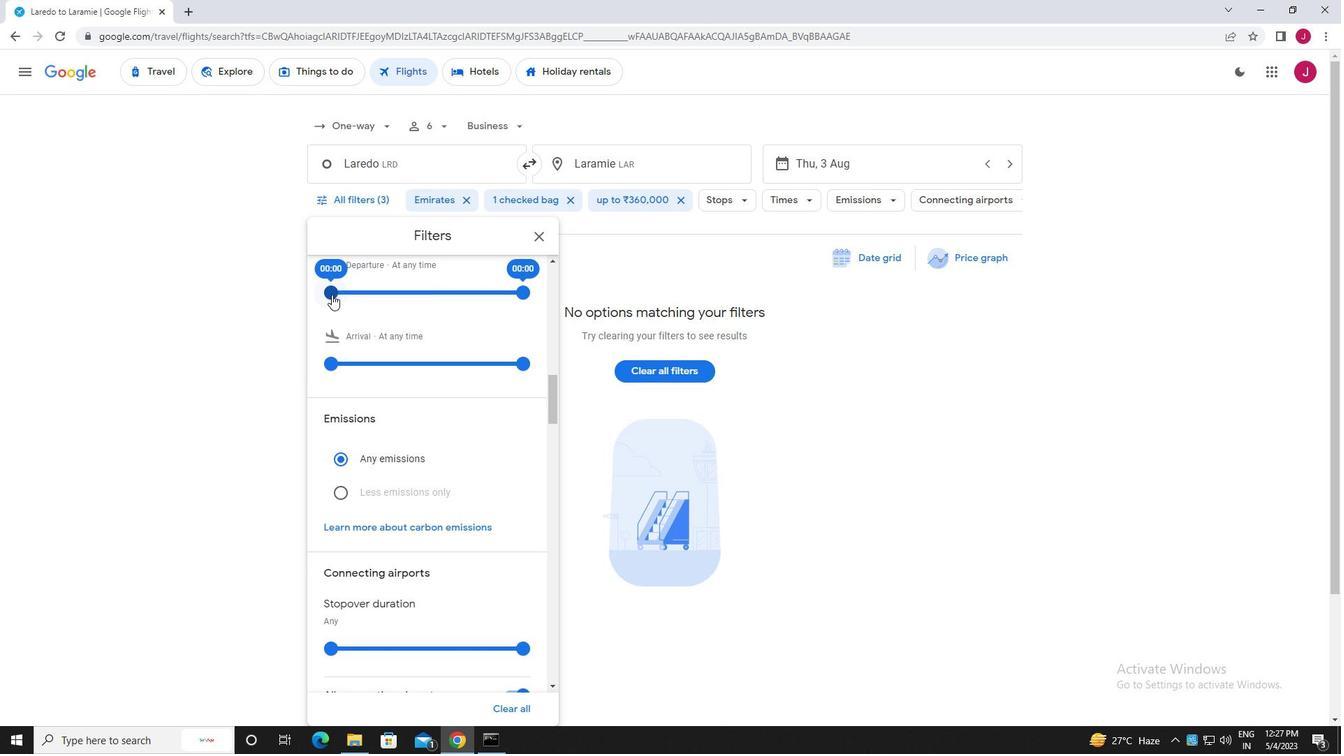 
Action: Mouse moved to (525, 292)
Screenshot: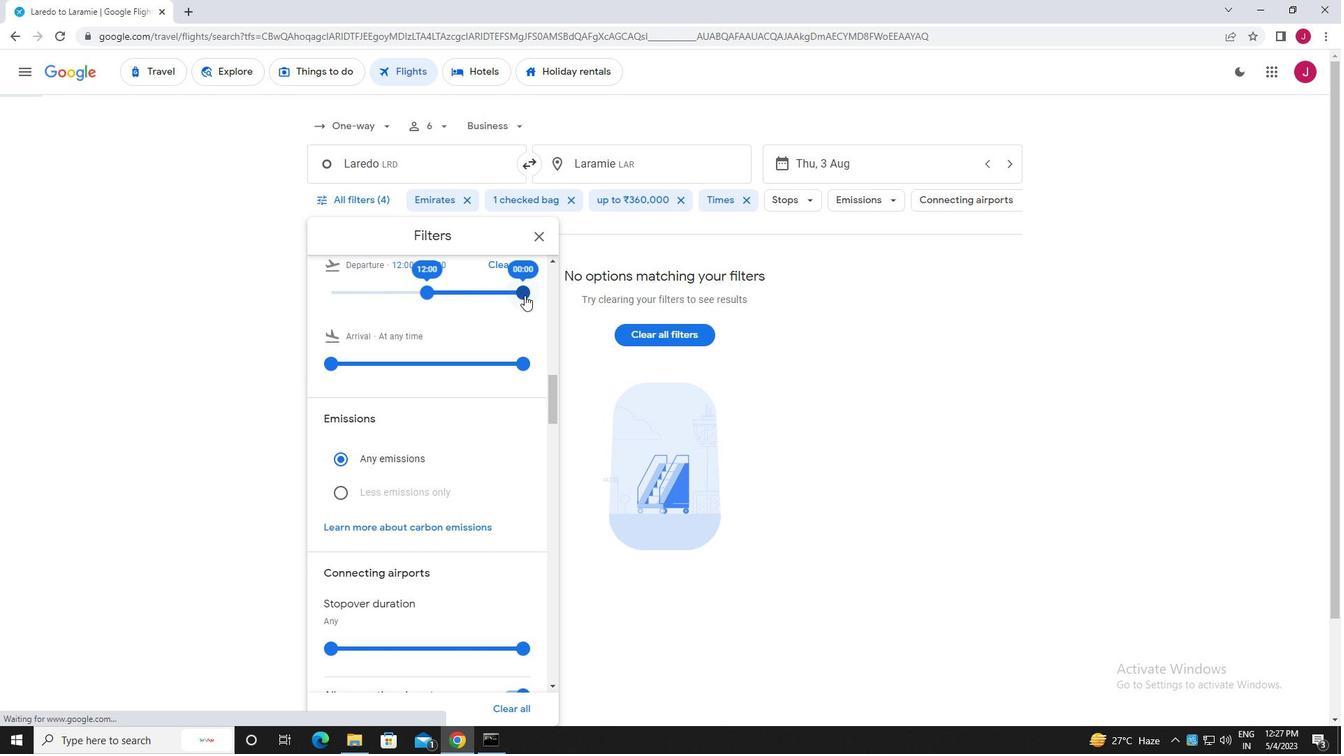 
Action: Mouse pressed left at (525, 292)
Screenshot: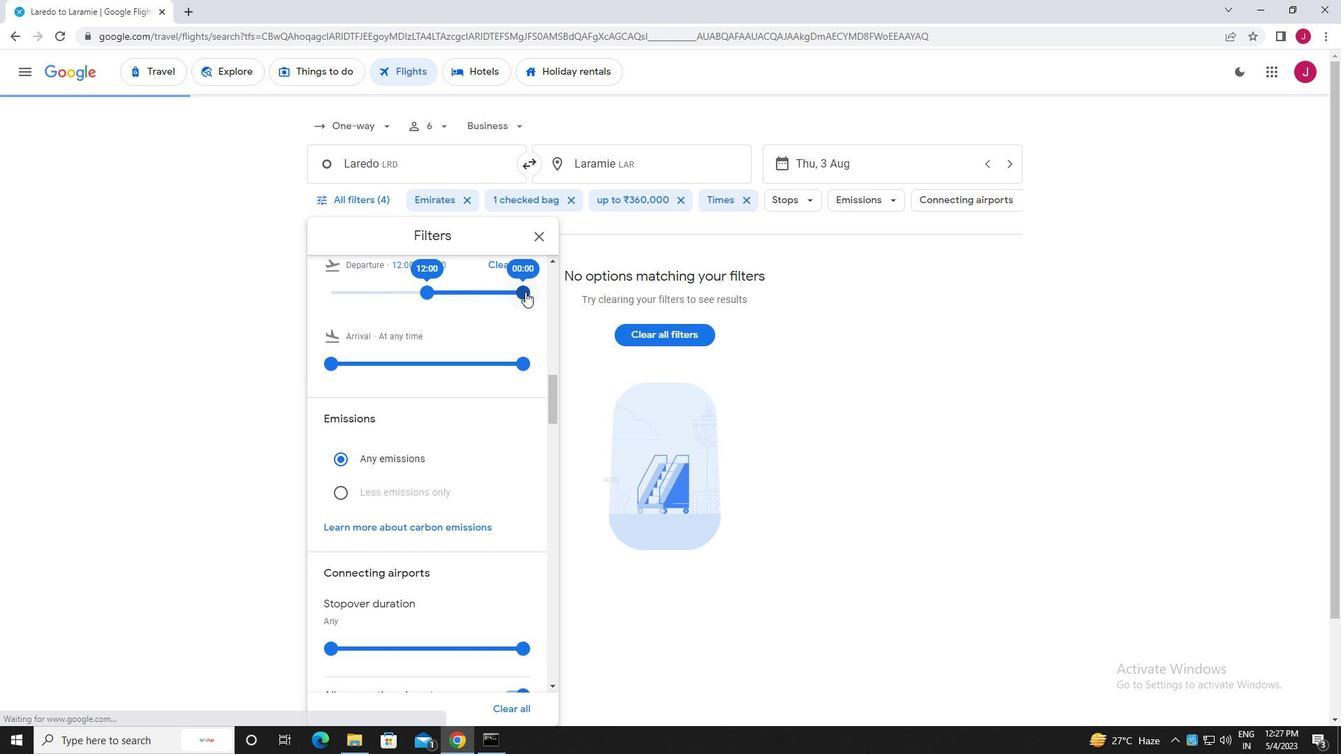 
Action: Mouse moved to (540, 239)
Screenshot: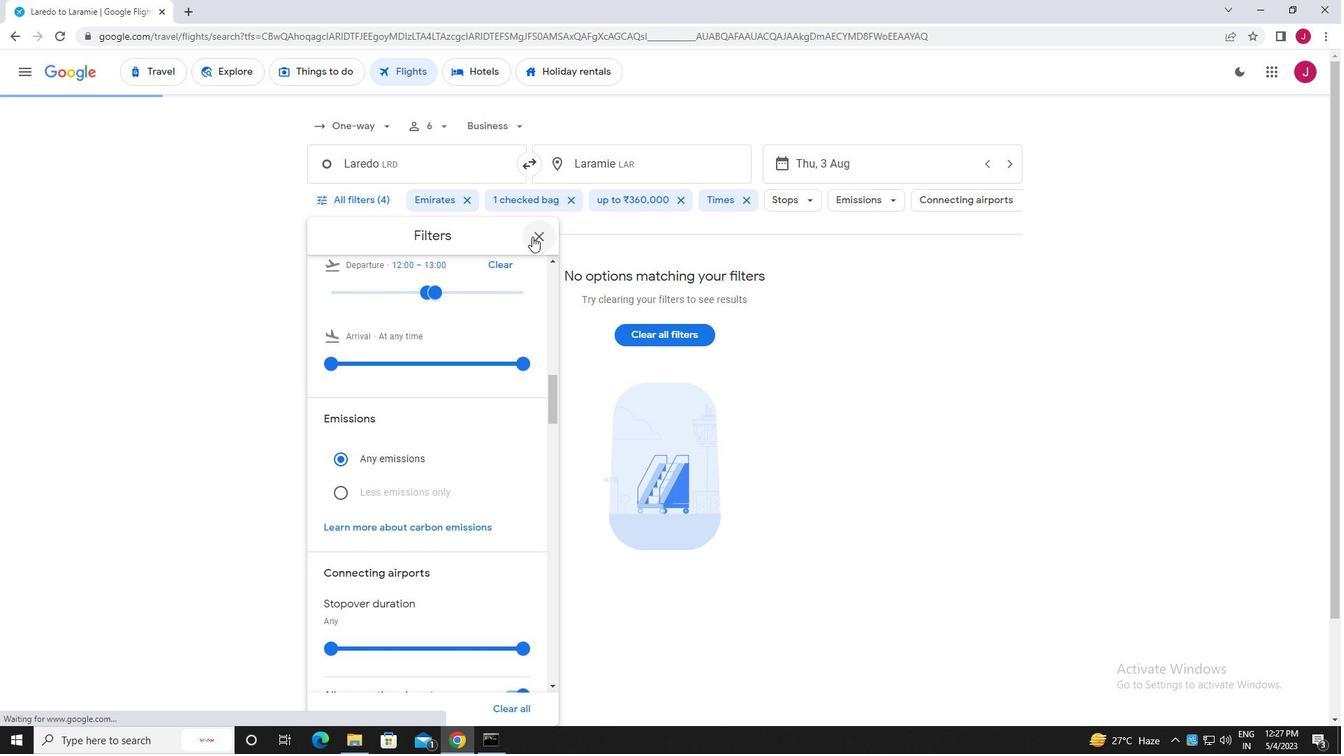 
Action: Mouse pressed left at (540, 239)
Screenshot: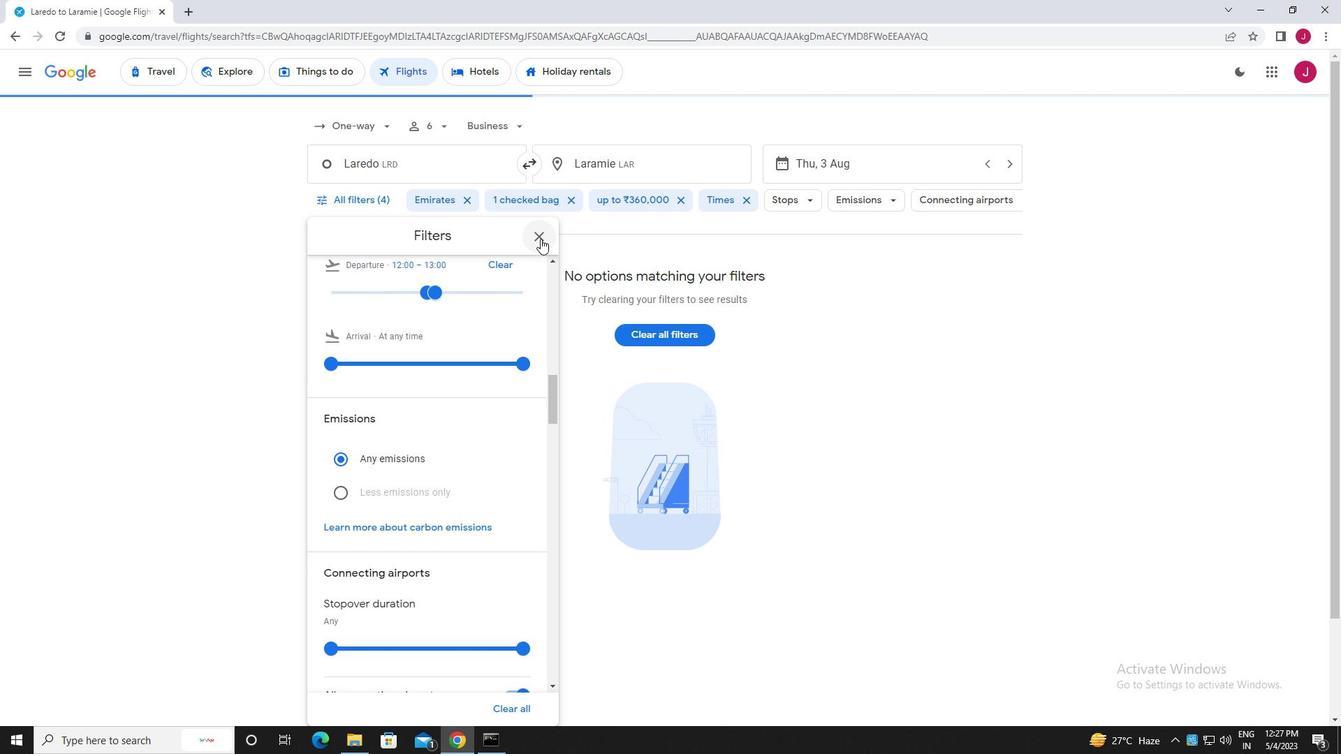 
Action: Mouse moved to (535, 240)
Screenshot: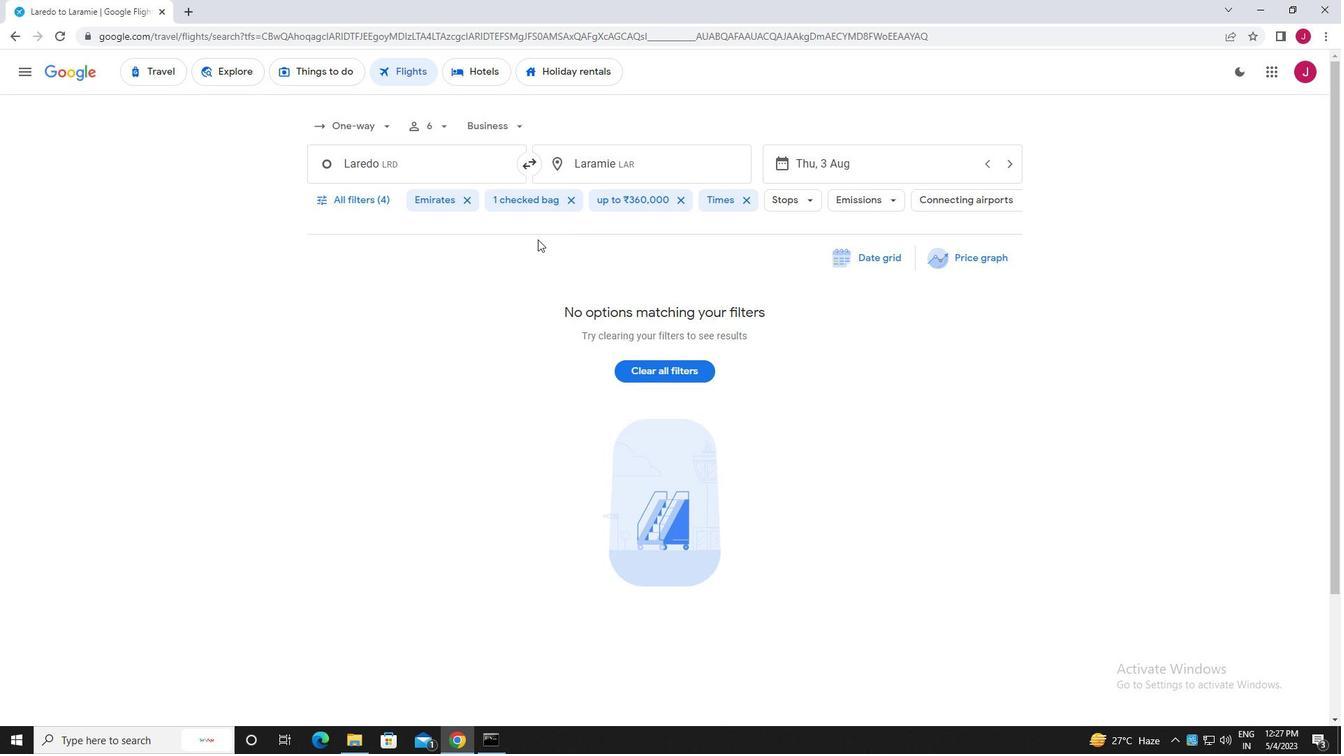 
